 Task: Look for space in Puerto Padre, Cuba from 5th June, 2023 to 16th June, 2023 for 2 adults in price range Rs.7000 to Rs.15000. Place can be entire place with 1  bedroom having 1 bed and 1 bathroom. Property type can be house, flat, guest house, hotel. Booking option can be shelf check-in. Required host language is .
Action: Mouse moved to (502, 106)
Screenshot: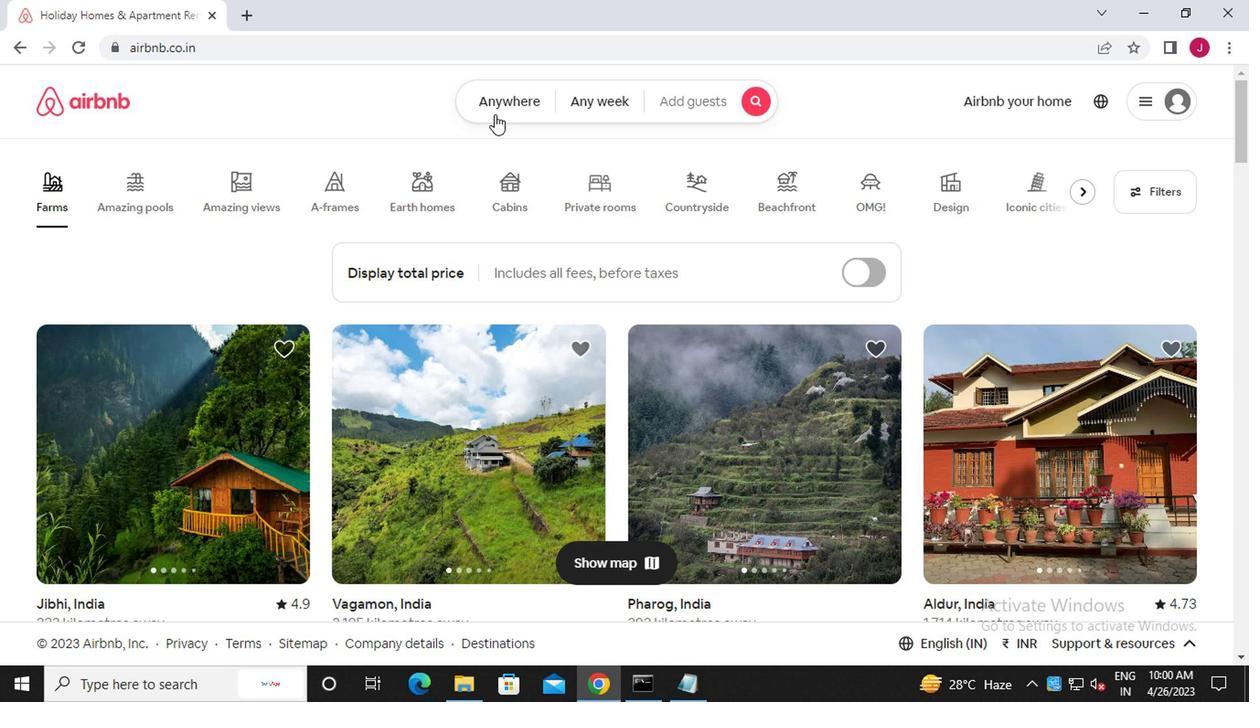 
Action: Mouse pressed left at (502, 106)
Screenshot: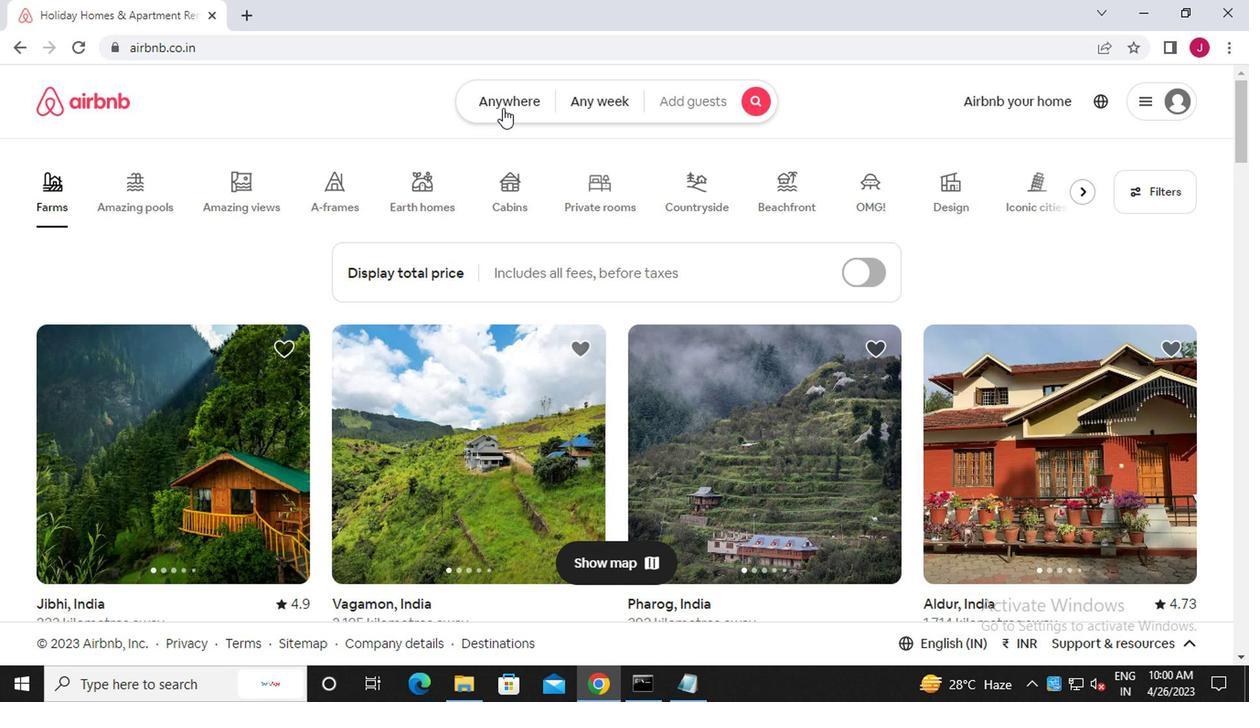 
Action: Mouse moved to (280, 178)
Screenshot: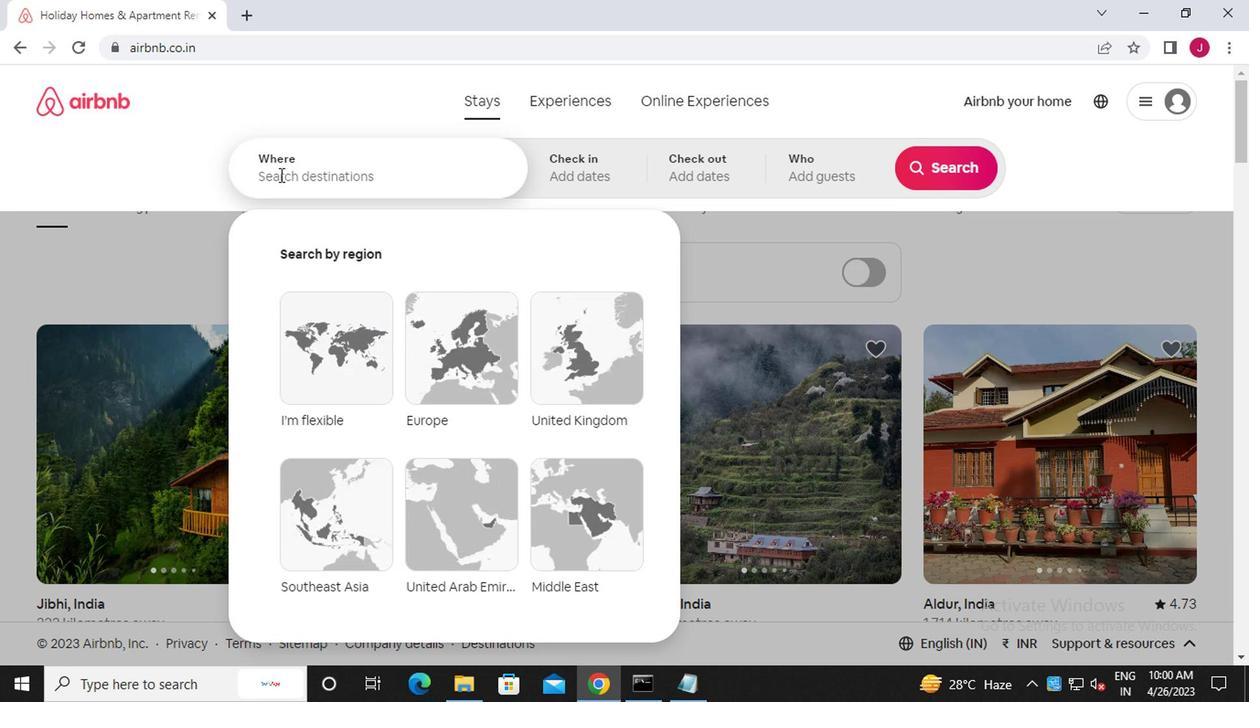 
Action: Mouse pressed left at (280, 178)
Screenshot: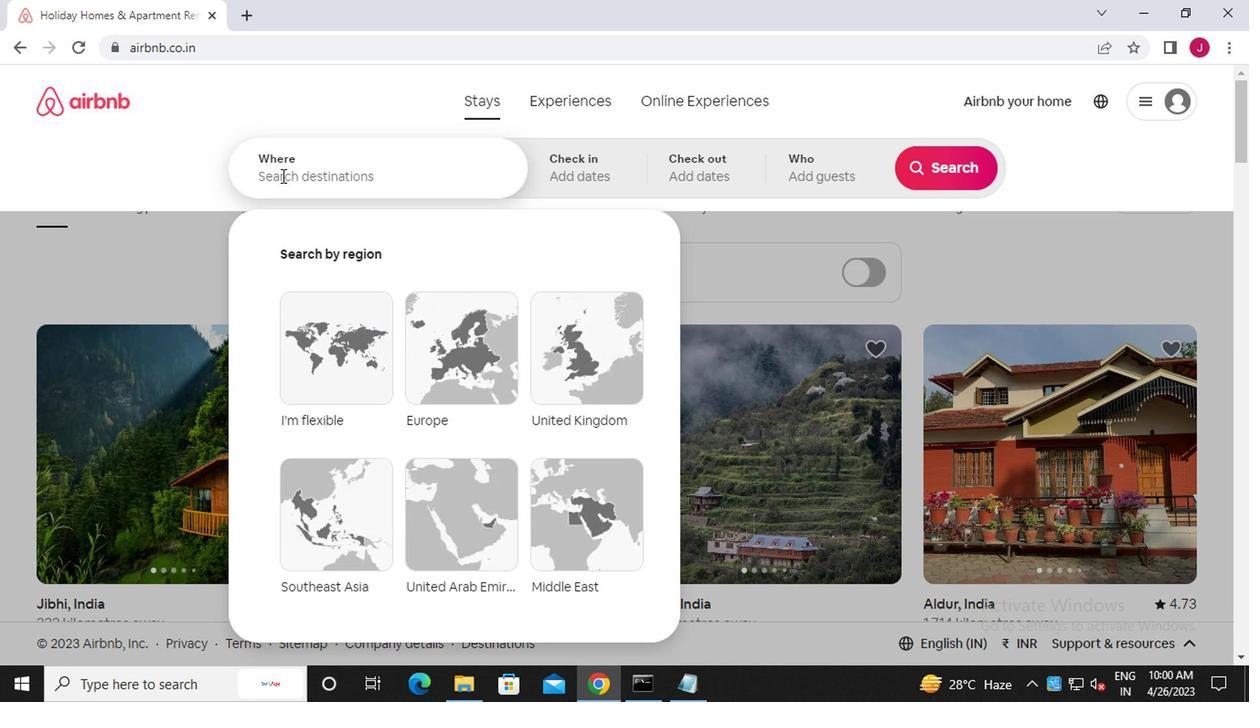 
Action: Key pressed p<Key.caps_lock>uerto<Key.space><Key.caps_lock>p<Key.caps_lock>adre,<Key.caps_lock>c<Key.caps_lock>uba
Screenshot: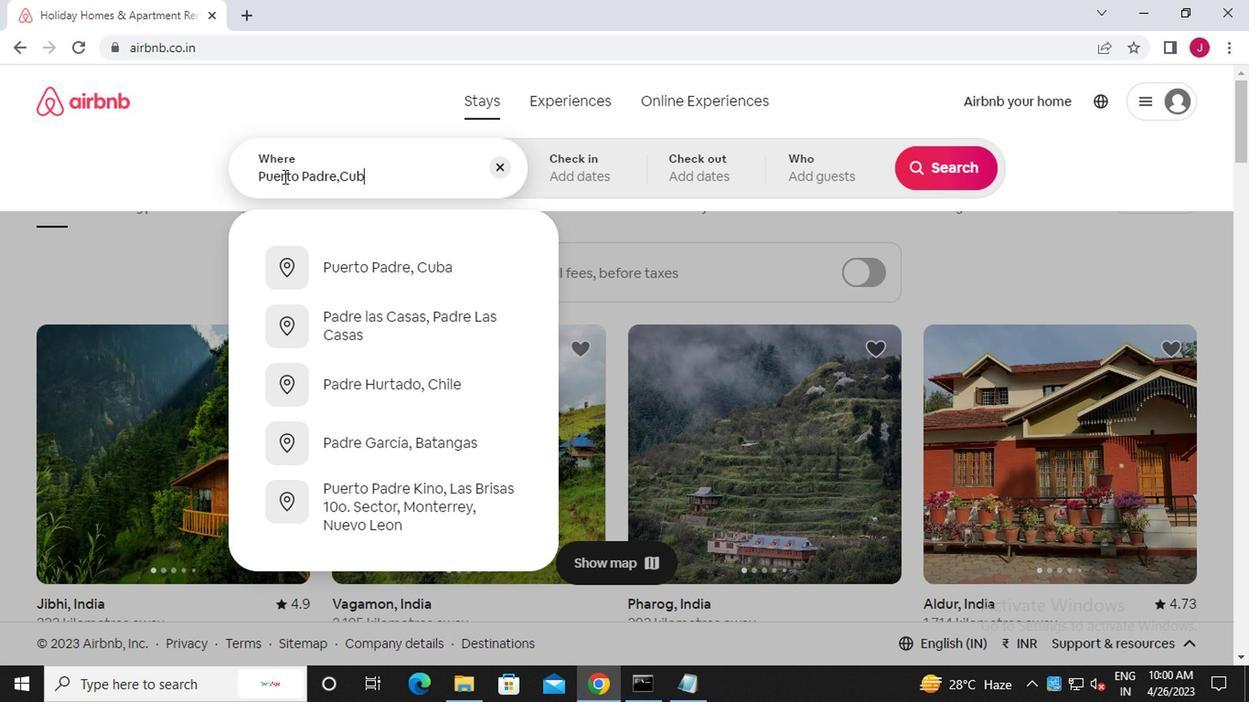 
Action: Mouse moved to (400, 268)
Screenshot: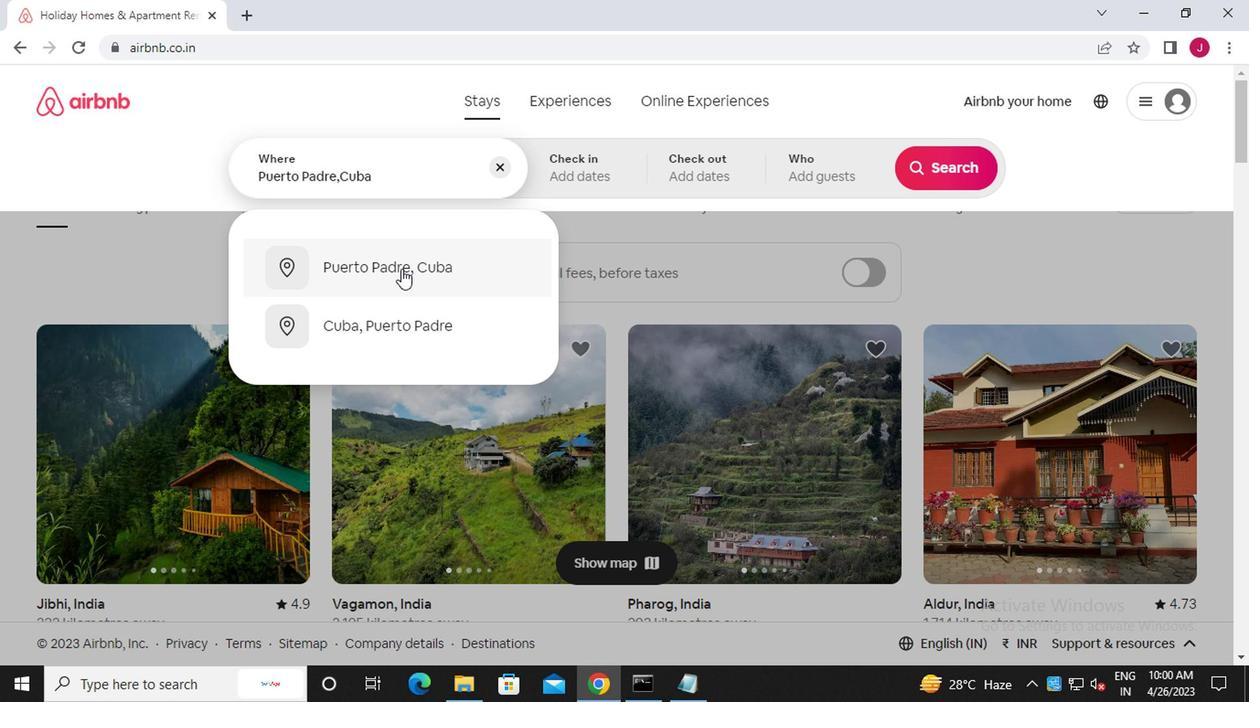 
Action: Mouse pressed left at (400, 268)
Screenshot: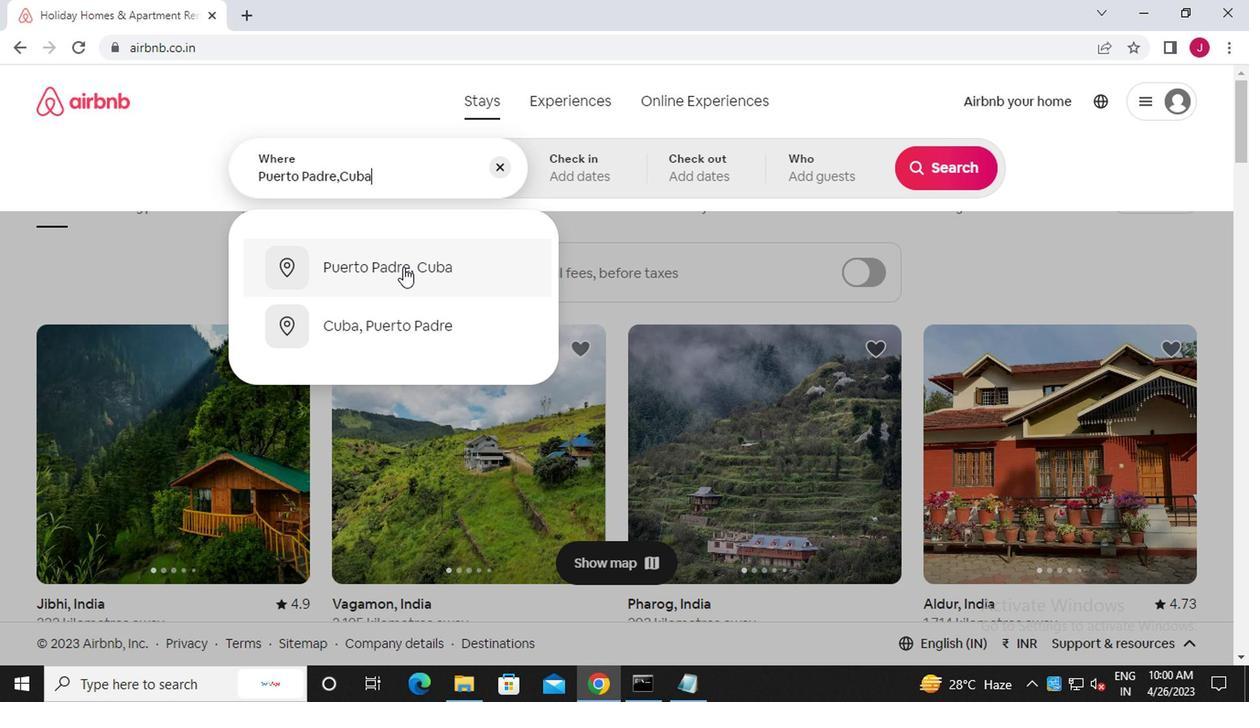 
Action: Mouse moved to (936, 317)
Screenshot: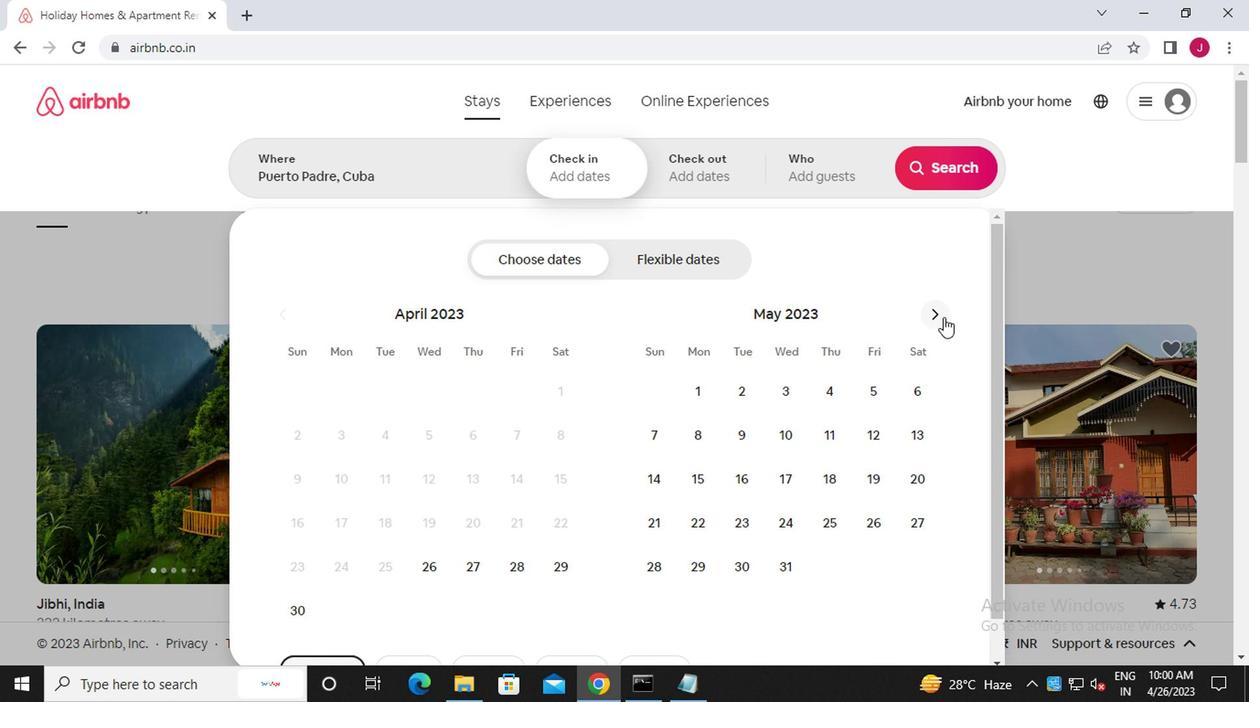 
Action: Mouse pressed left at (936, 317)
Screenshot: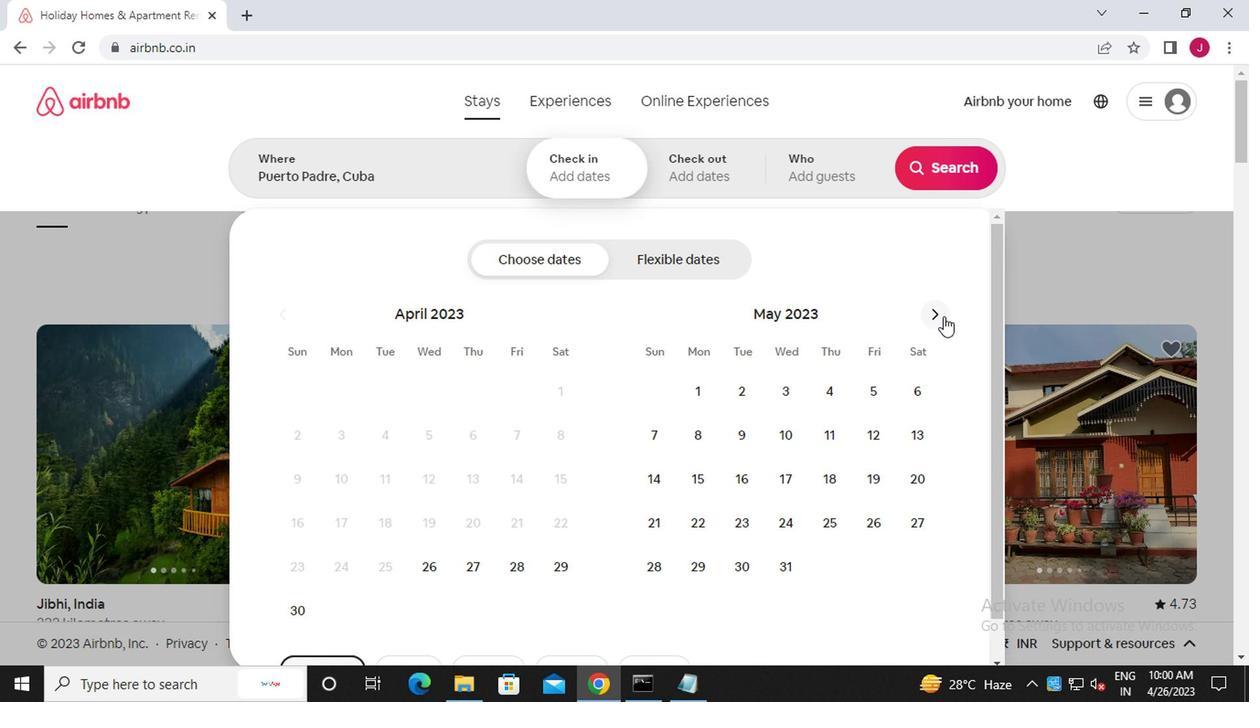 
Action: Mouse moved to (700, 437)
Screenshot: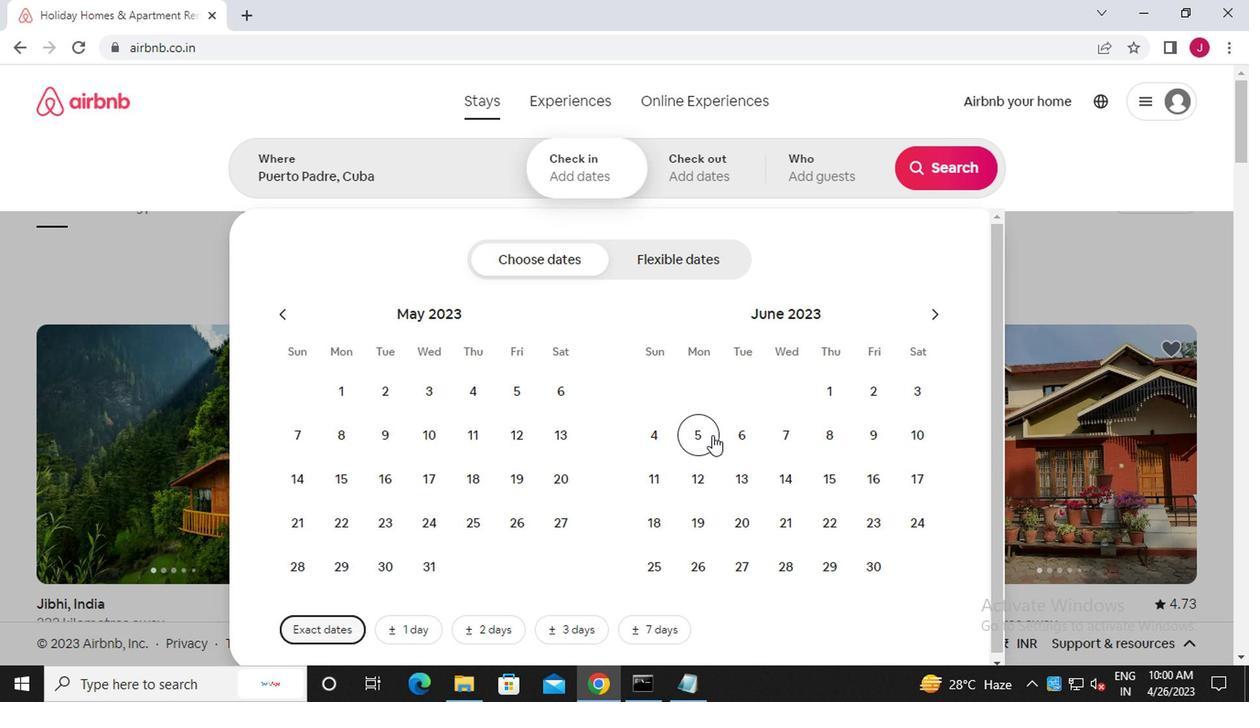 
Action: Mouse pressed left at (700, 437)
Screenshot: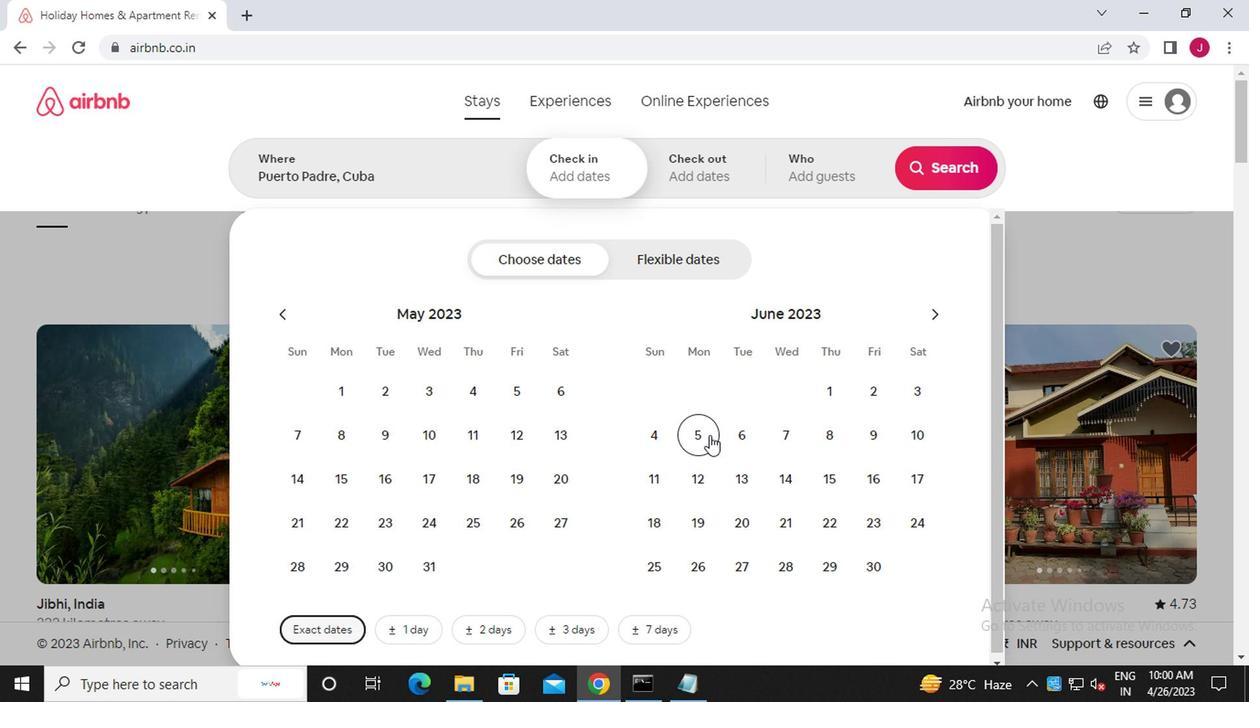 
Action: Mouse moved to (879, 473)
Screenshot: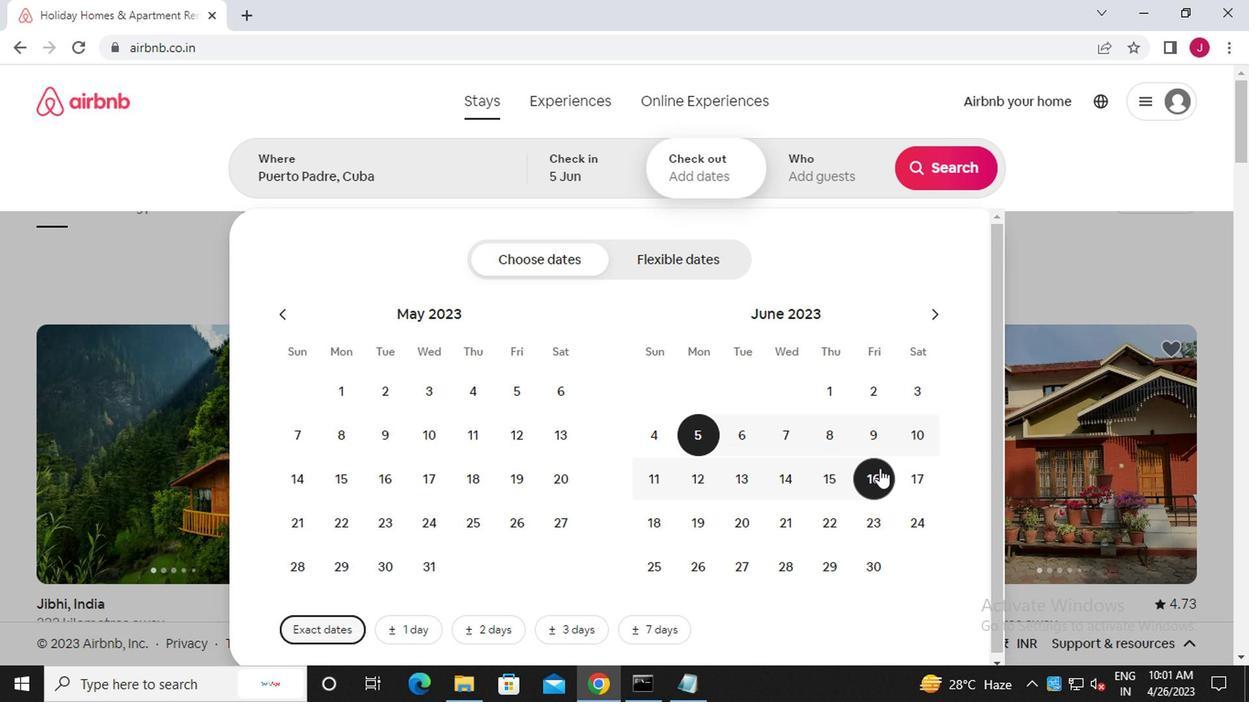 
Action: Mouse pressed left at (879, 473)
Screenshot: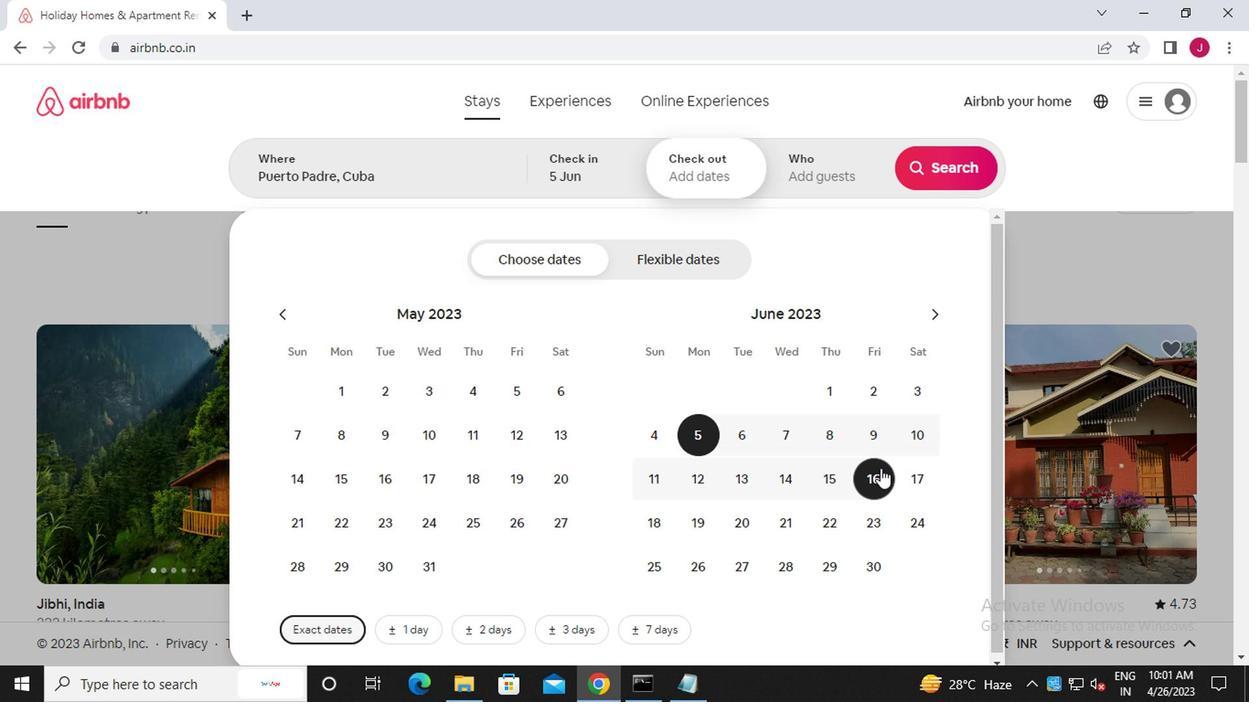 
Action: Mouse moved to (827, 169)
Screenshot: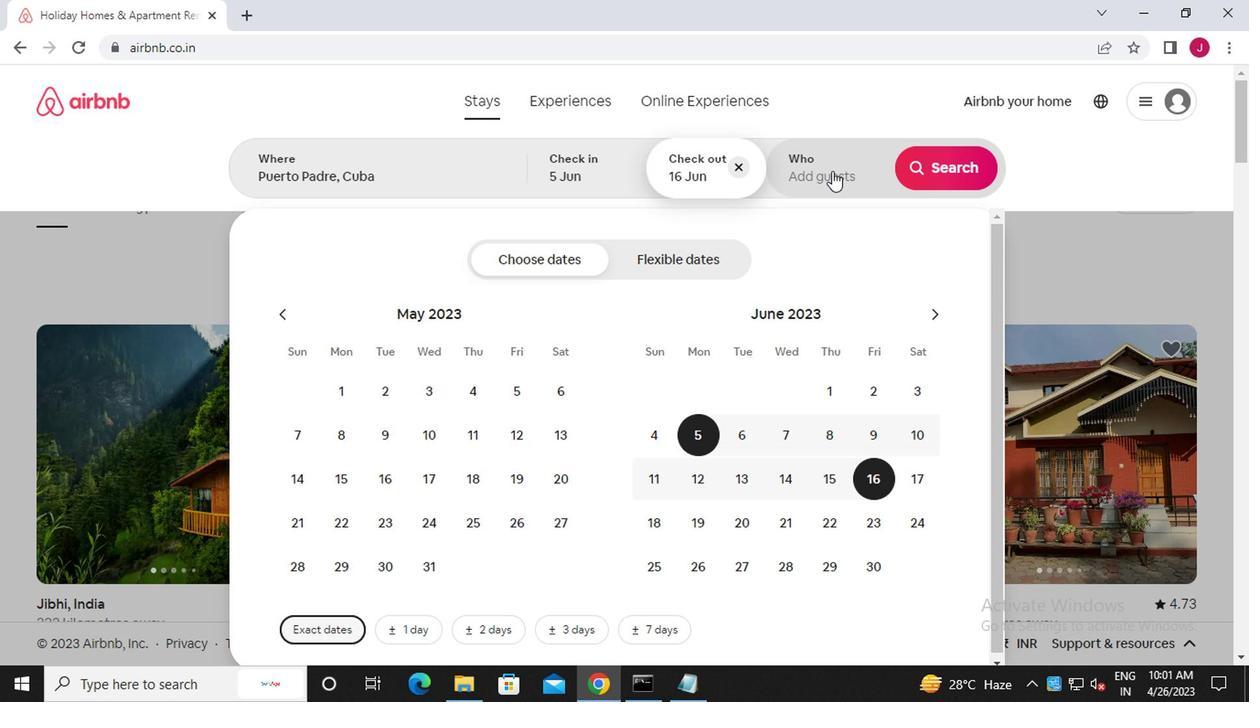 
Action: Mouse pressed left at (827, 169)
Screenshot: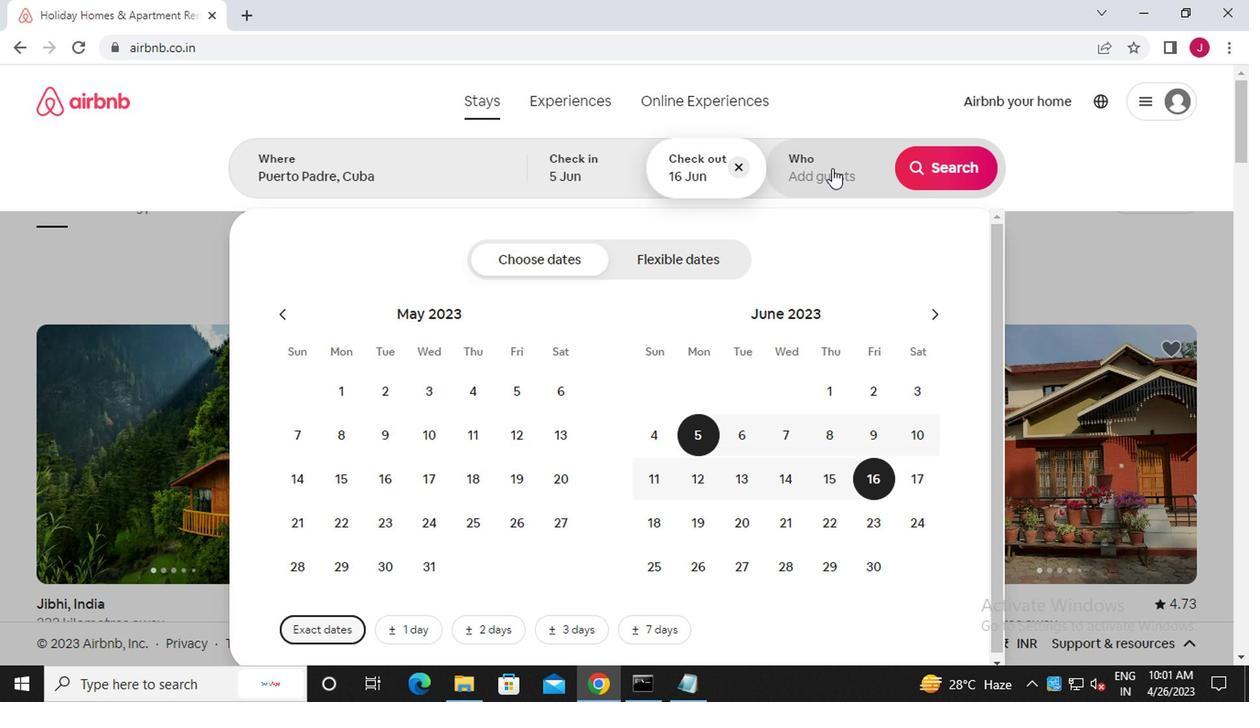 
Action: Mouse moved to (947, 268)
Screenshot: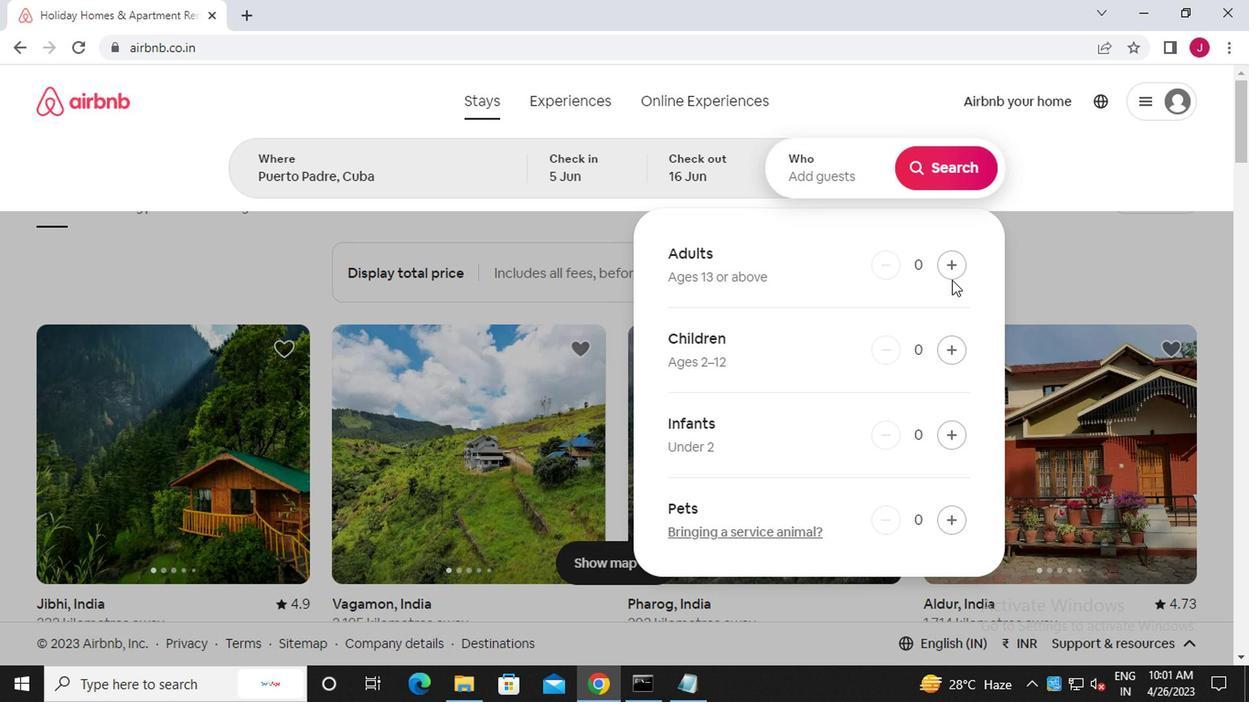 
Action: Mouse pressed left at (947, 268)
Screenshot: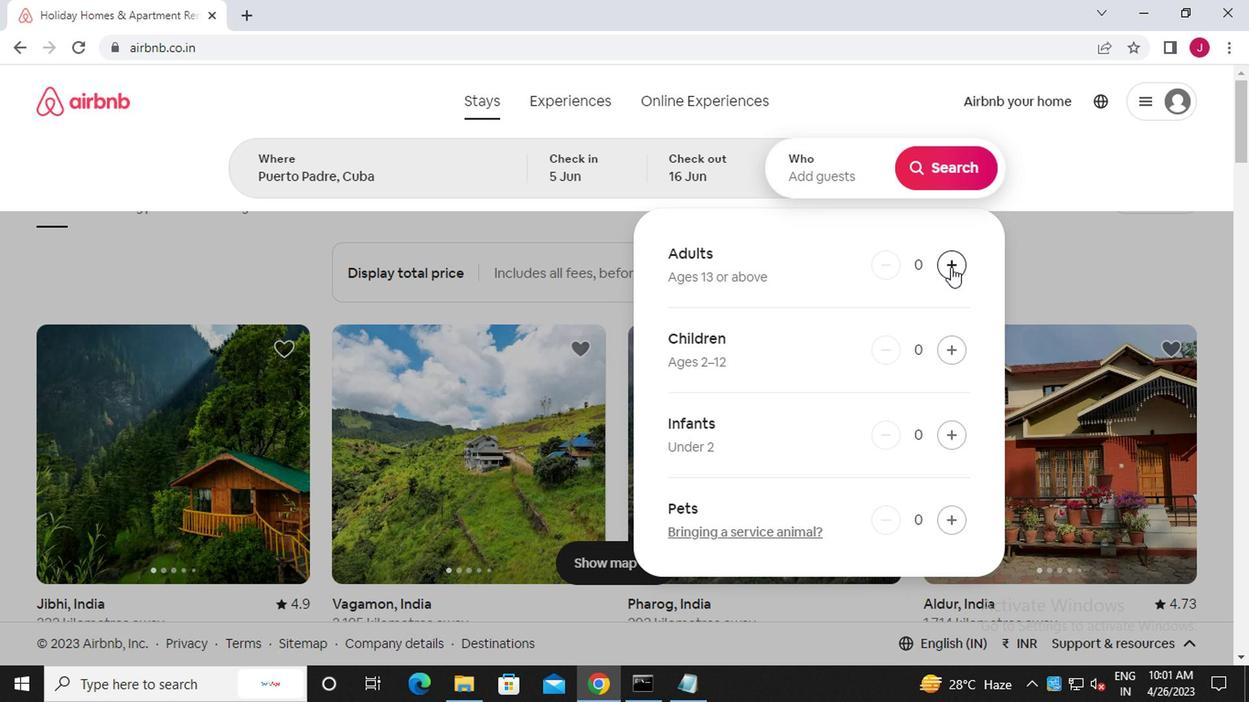 
Action: Mouse pressed left at (947, 268)
Screenshot: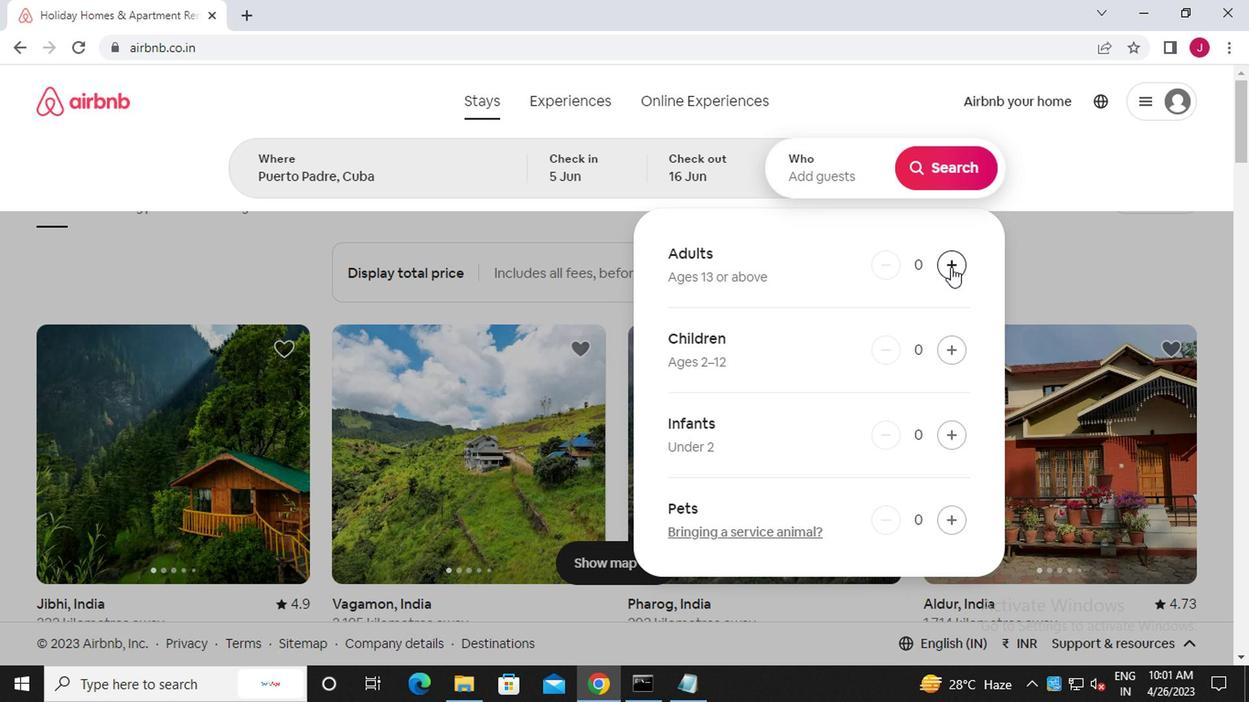 
Action: Mouse moved to (945, 169)
Screenshot: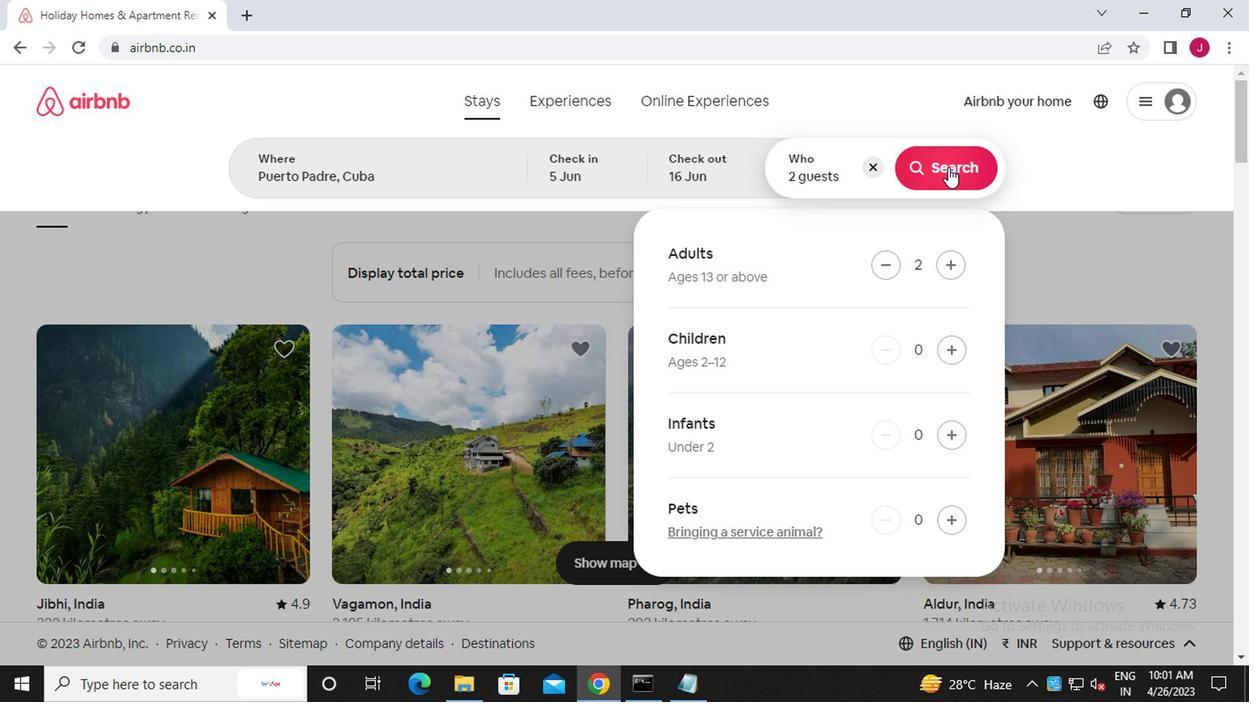 
Action: Mouse pressed left at (945, 169)
Screenshot: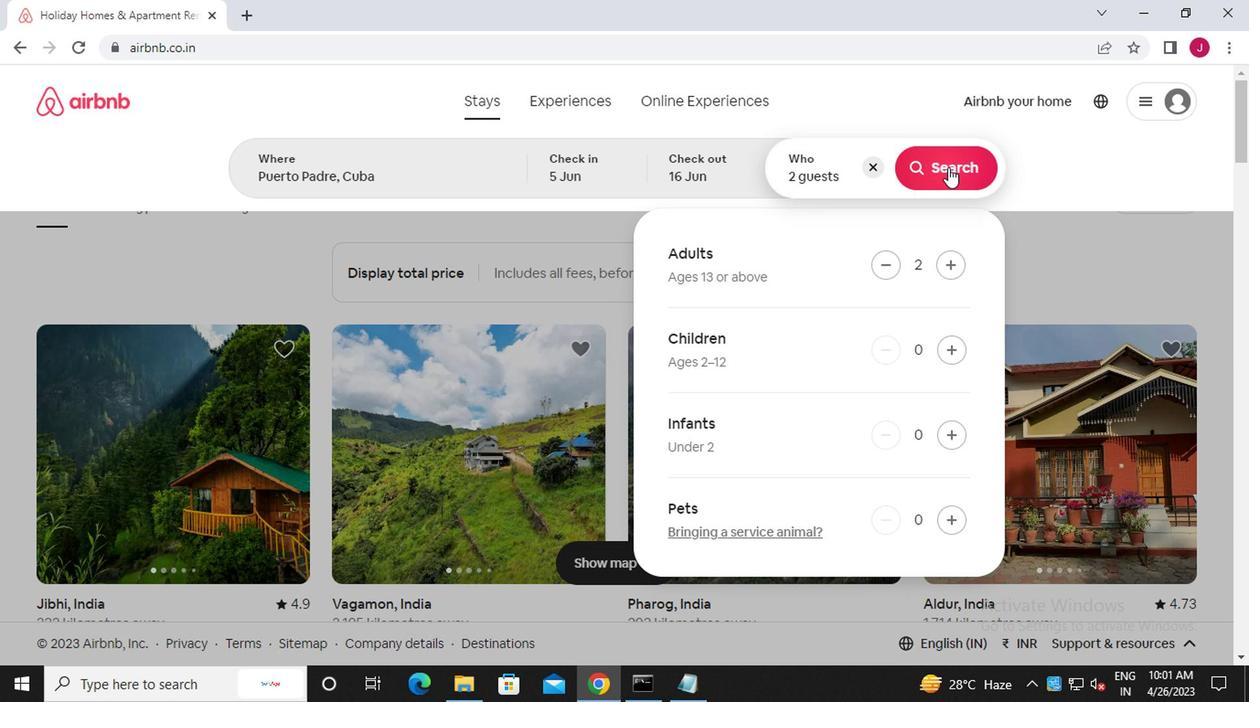 
Action: Mouse moved to (1176, 180)
Screenshot: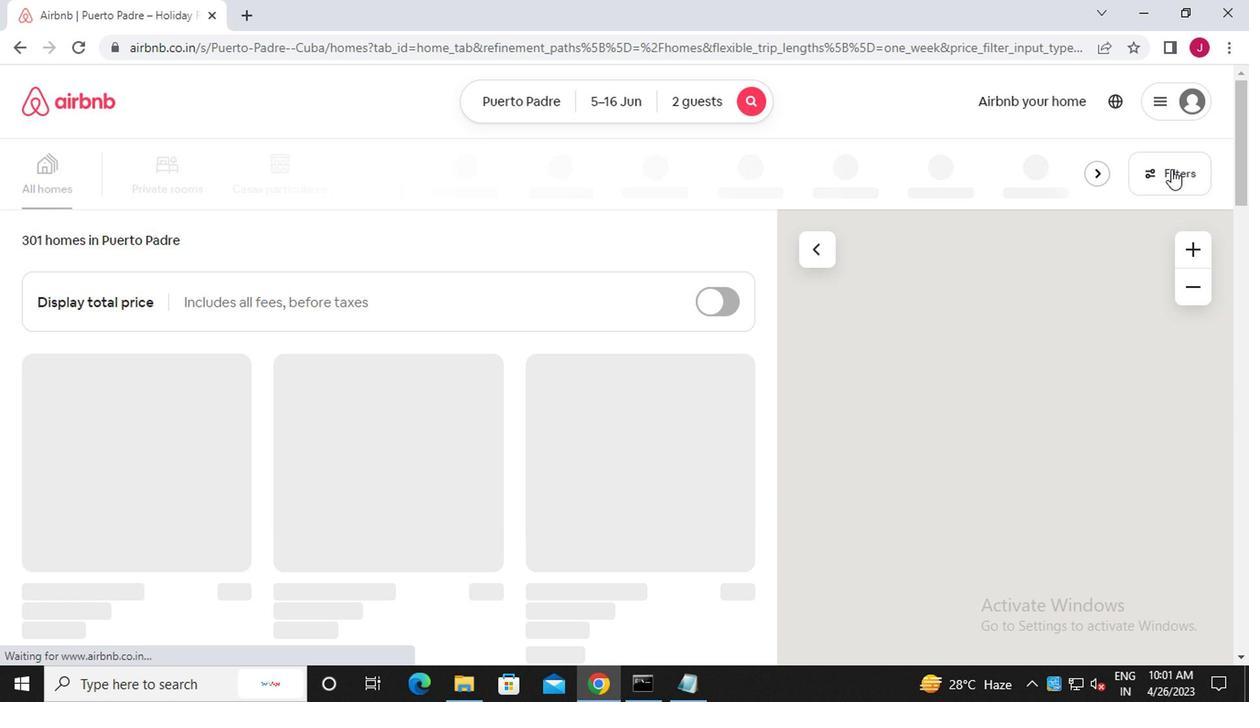 
Action: Mouse pressed left at (1176, 180)
Screenshot: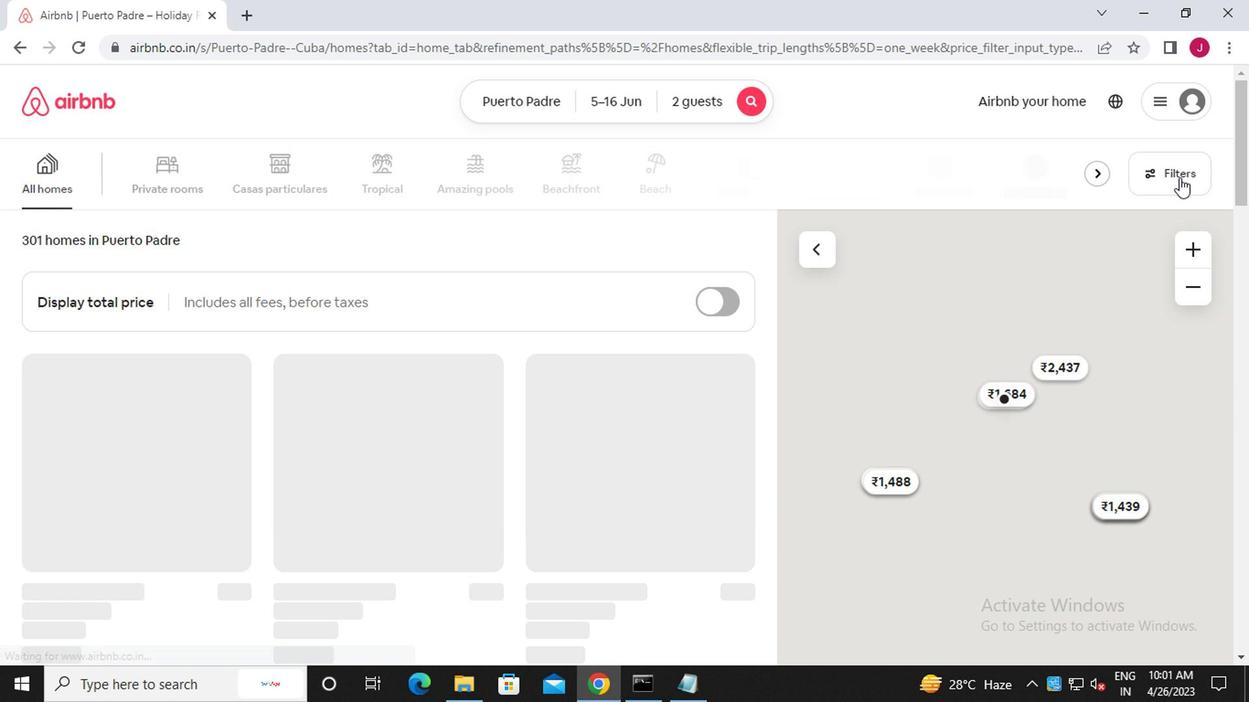 
Action: Mouse moved to (394, 407)
Screenshot: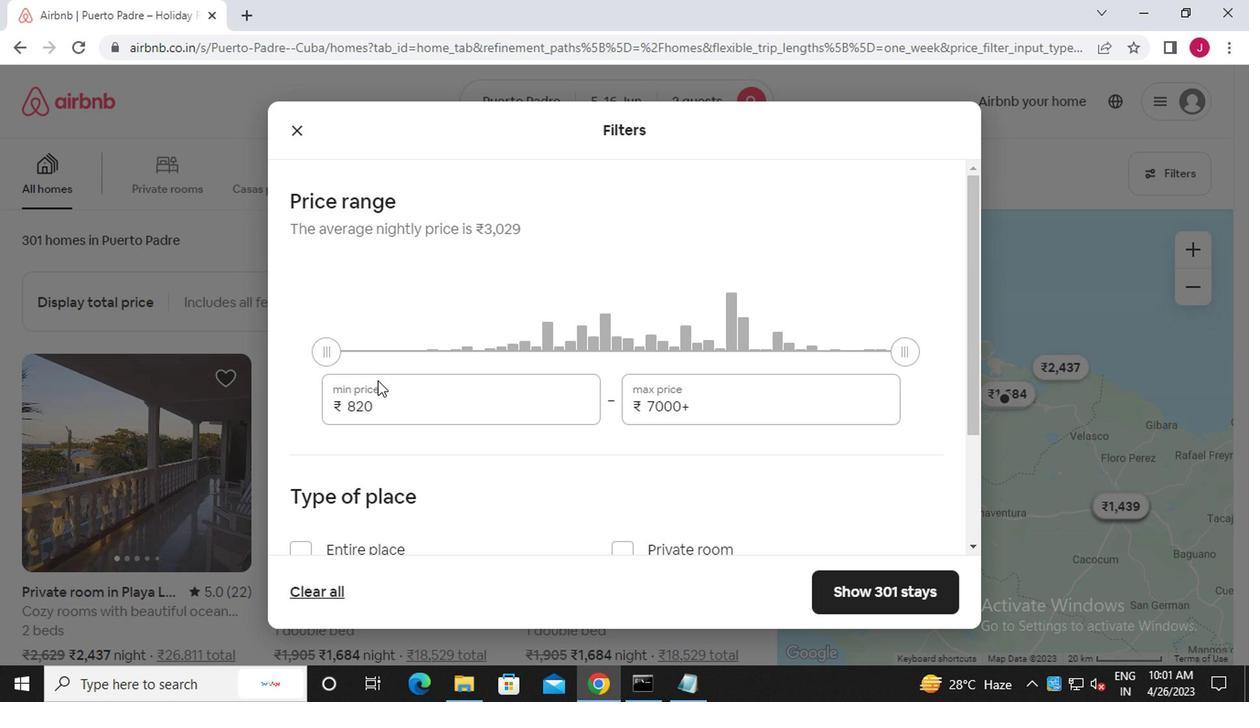 
Action: Mouse pressed left at (394, 407)
Screenshot: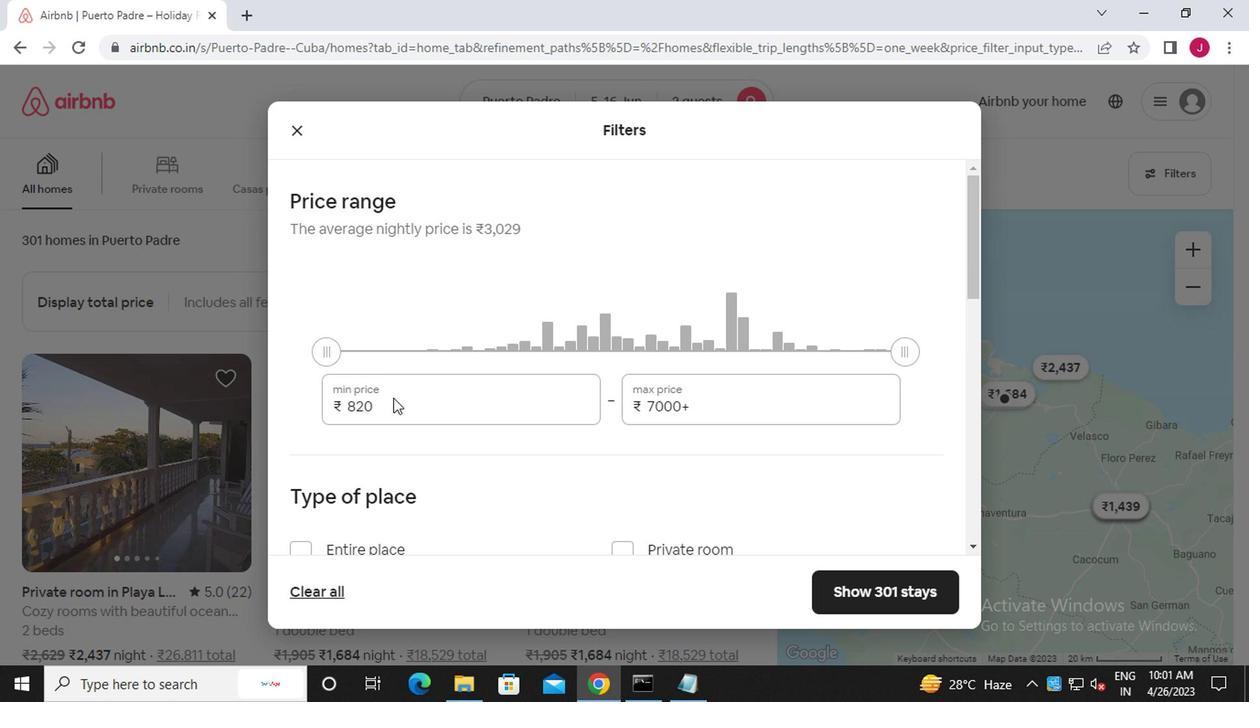 
Action: Mouse moved to (393, 407)
Screenshot: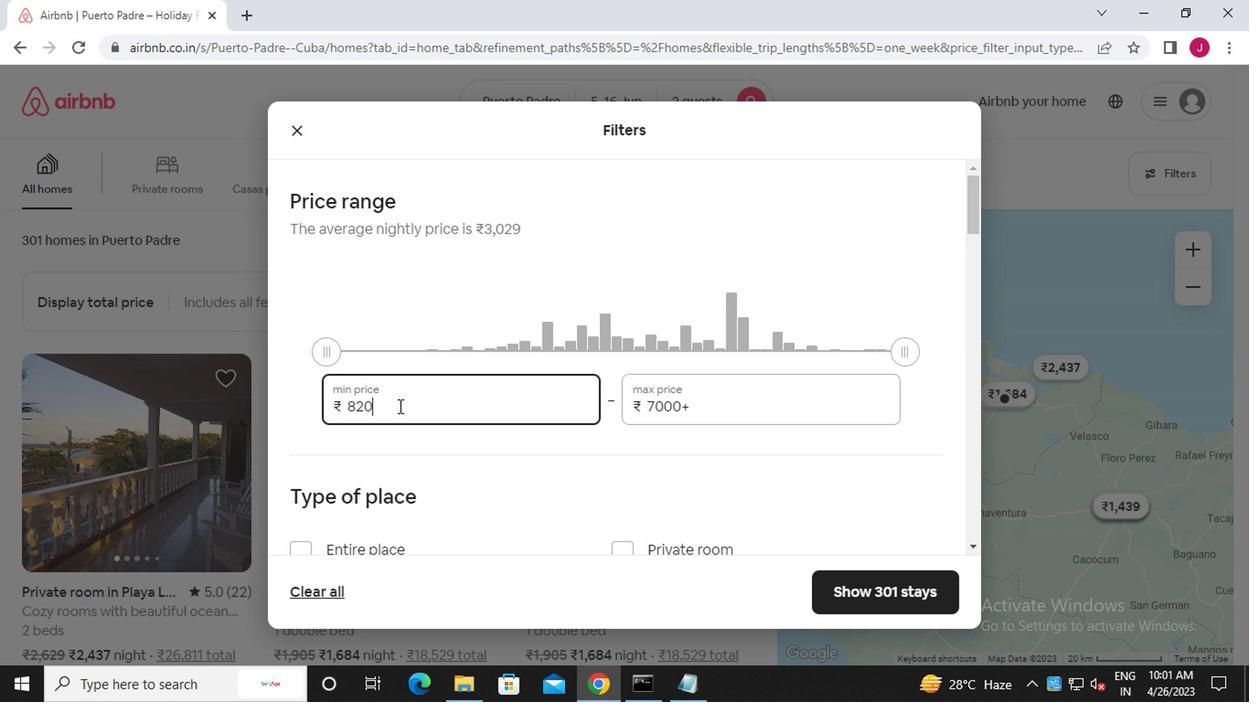 
Action: Key pressed <Key.backspace><Key.backspace><Key.backspace><<103>><<96>><<96>><<96>>
Screenshot: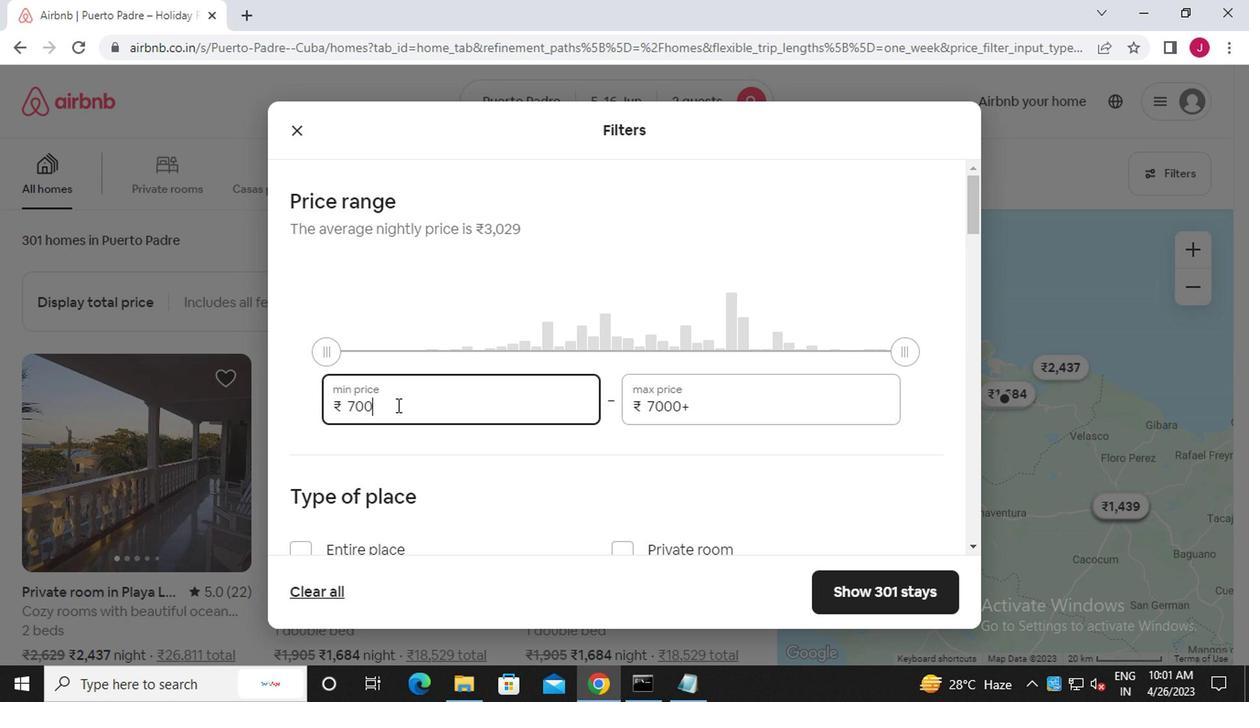 
Action: Mouse moved to (698, 402)
Screenshot: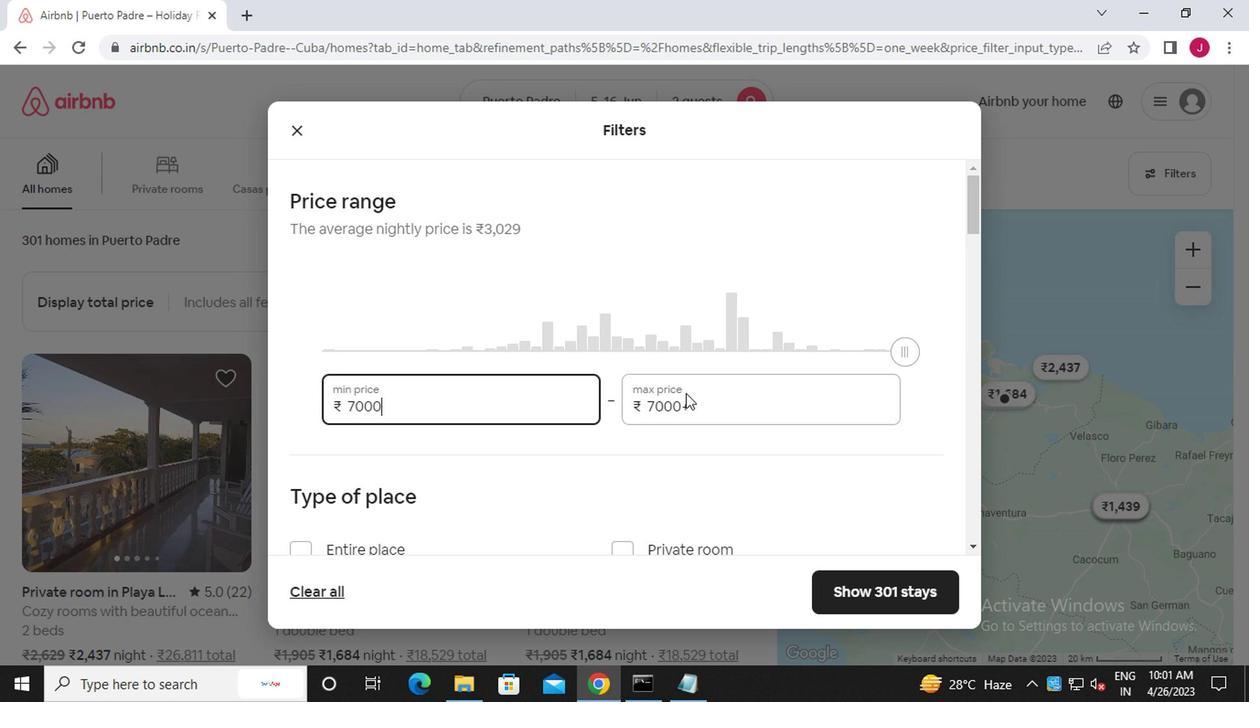 
Action: Mouse pressed left at (698, 402)
Screenshot: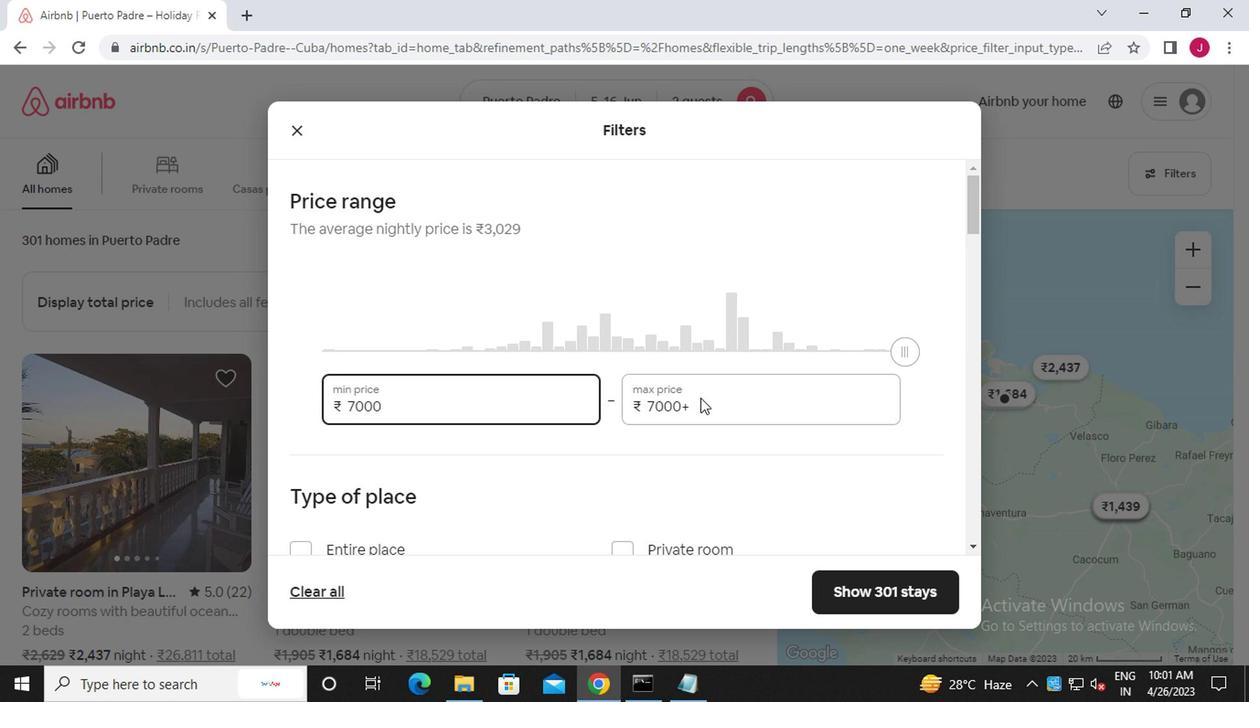 
Action: Mouse moved to (700, 403)
Screenshot: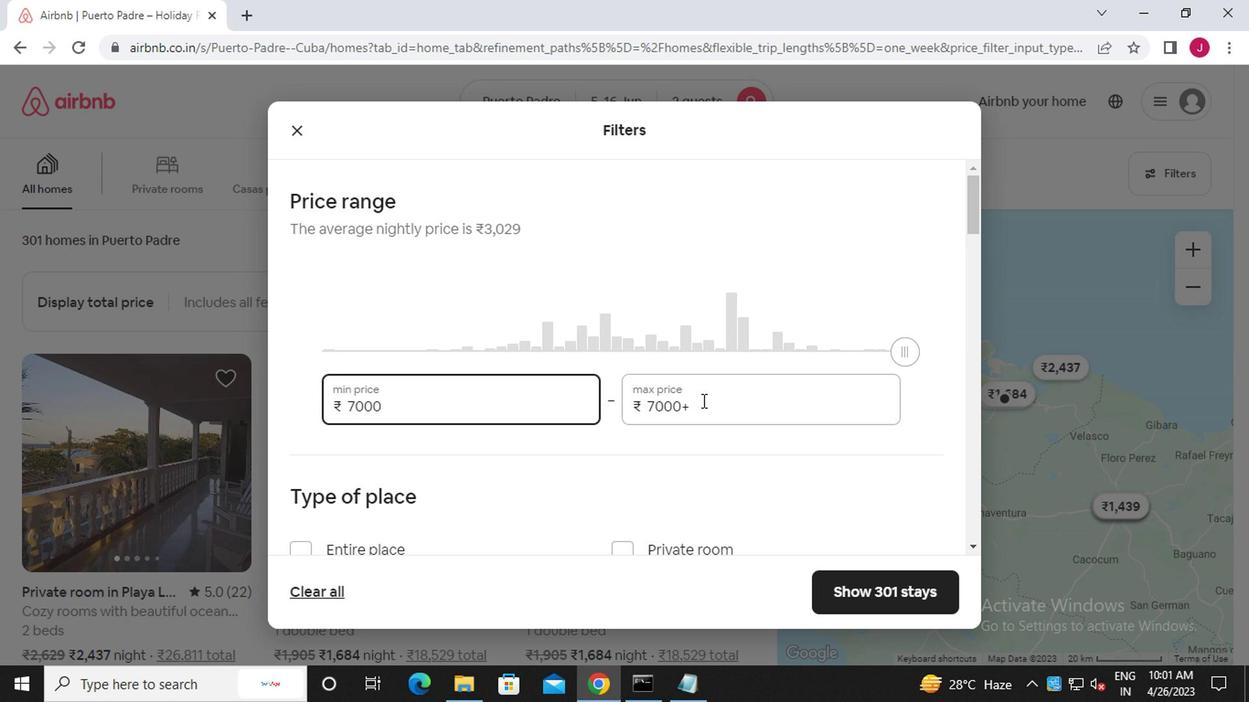 
Action: Key pressed <Key.backspace><Key.backspace><Key.backspace><Key.backspace><Key.backspace><Key.backspace><Key.backspace><Key.backspace><Key.backspace><Key.backspace><Key.backspace><<97>><<101>><<96>><<96>><<96>>
Screenshot: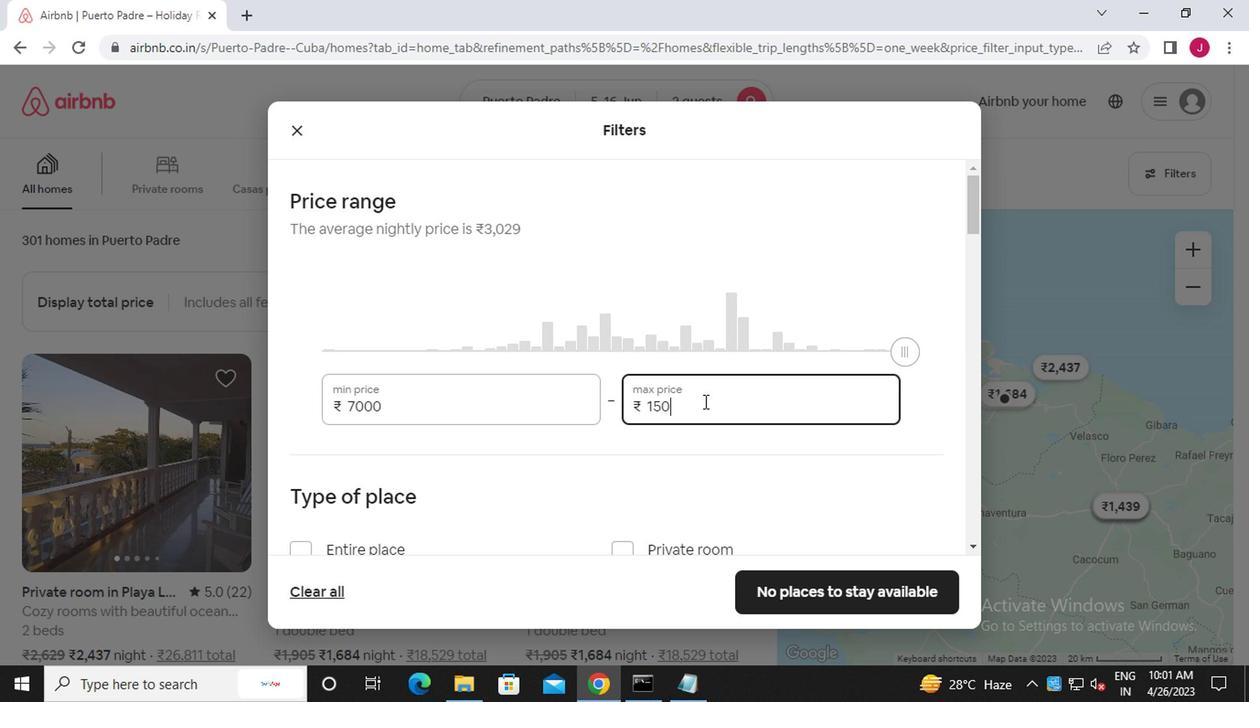 
Action: Mouse moved to (618, 384)
Screenshot: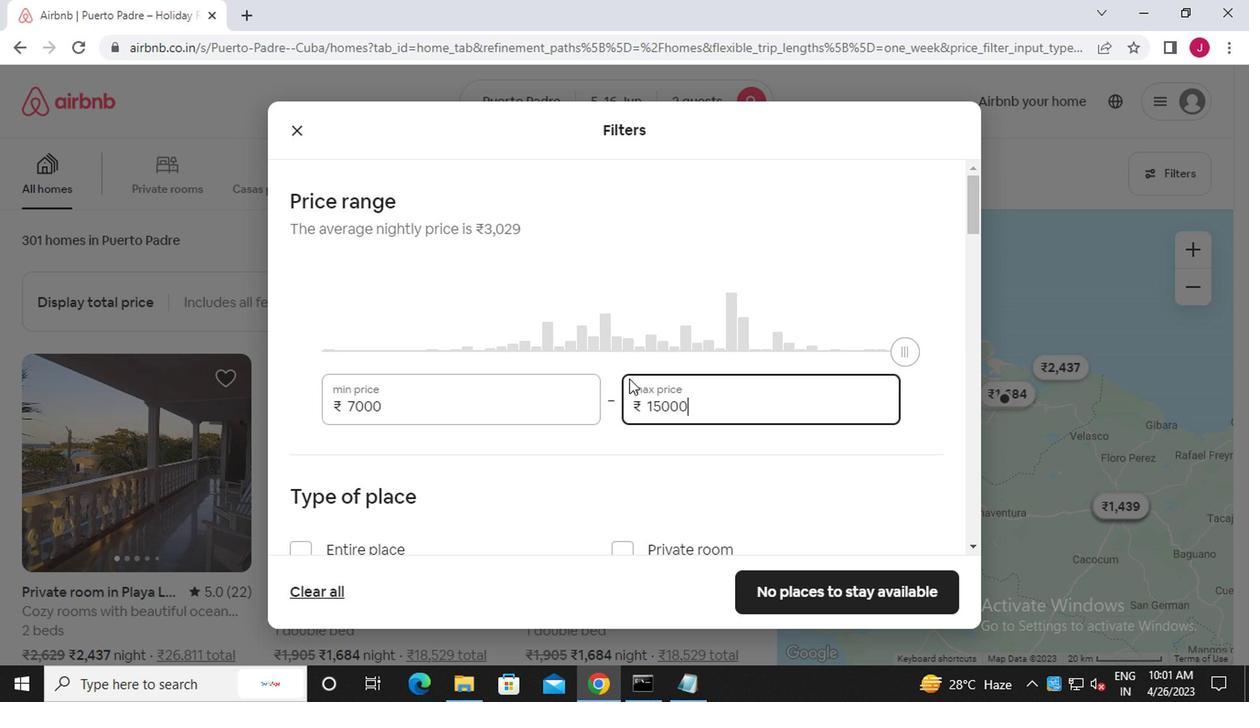 
Action: Mouse scrolled (618, 383) with delta (0, -1)
Screenshot: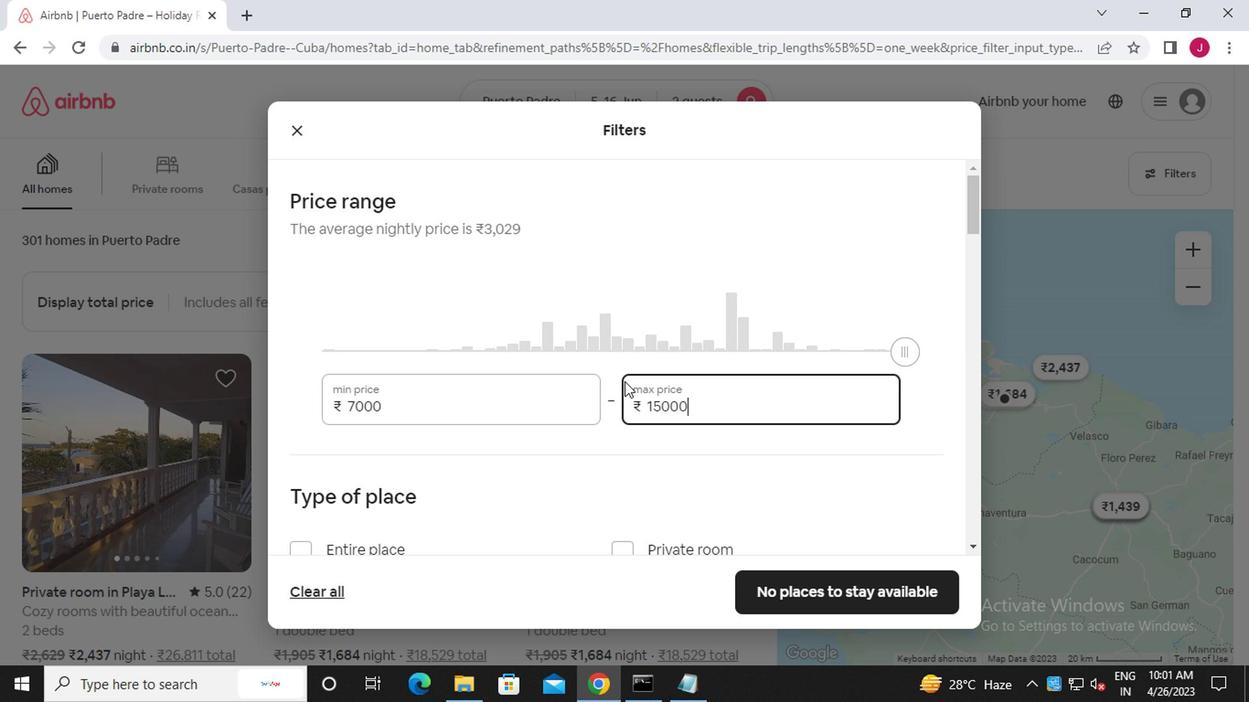 
Action: Mouse scrolled (618, 383) with delta (0, -1)
Screenshot: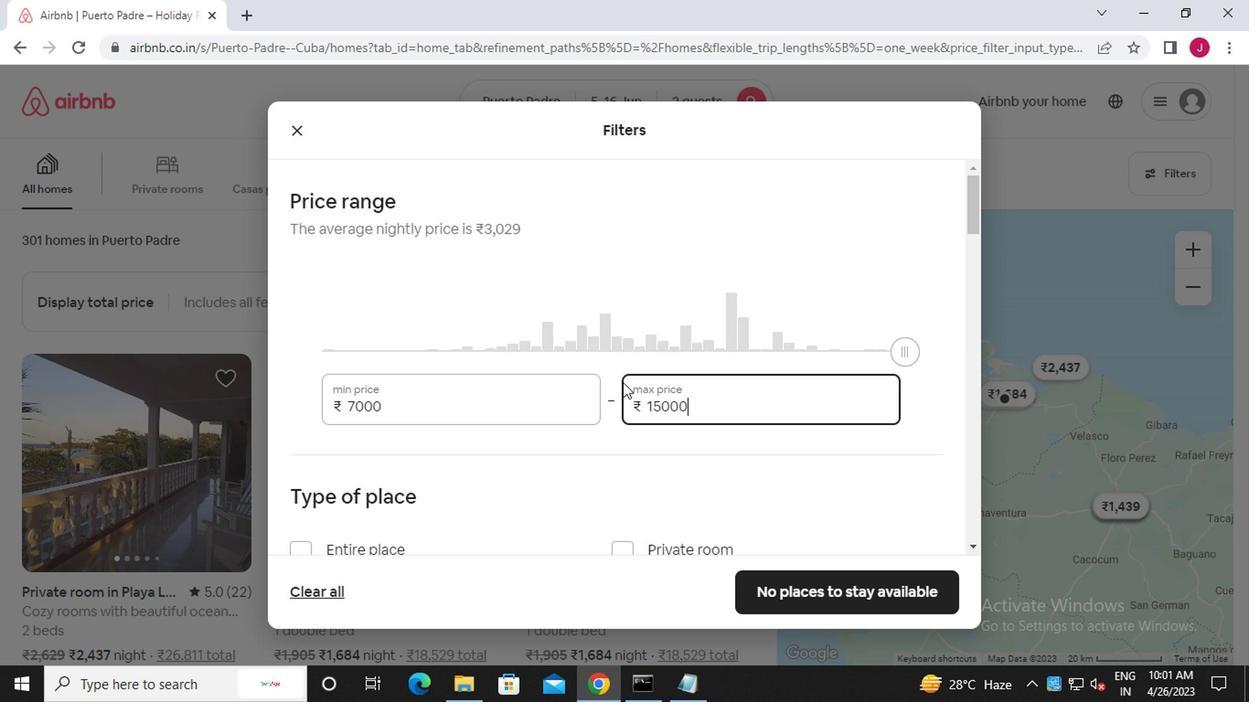 
Action: Mouse scrolled (618, 383) with delta (0, -1)
Screenshot: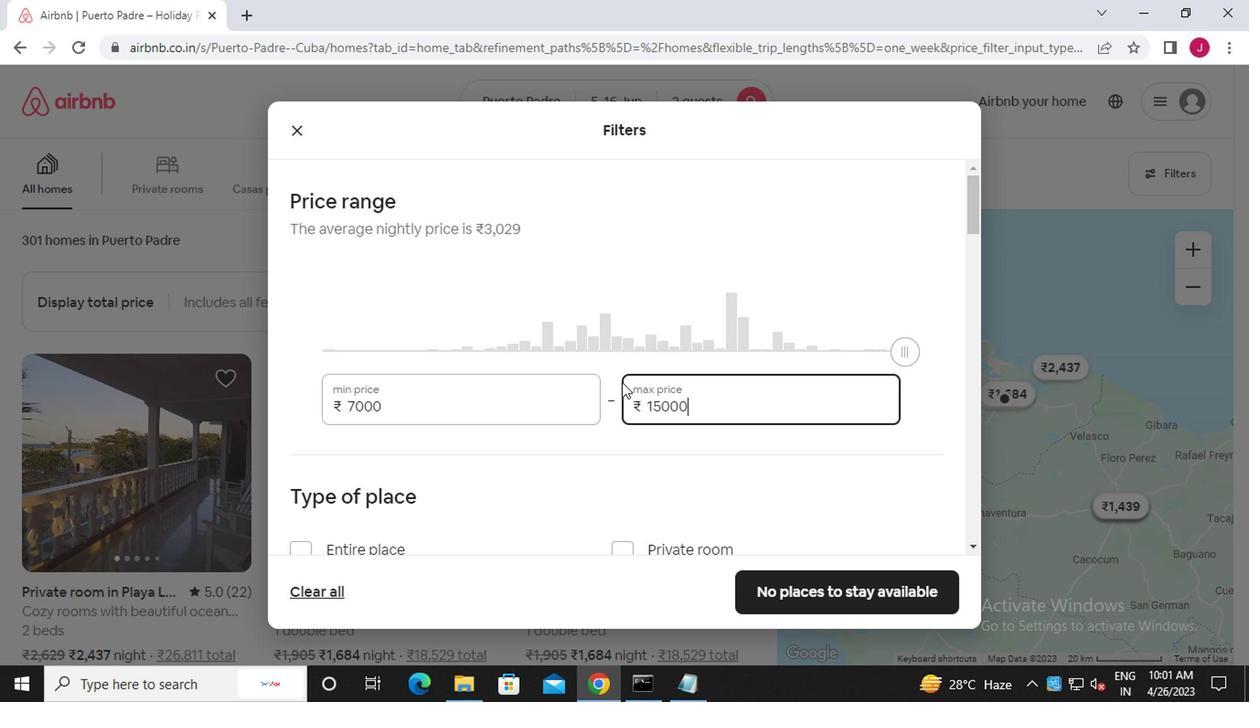 
Action: Mouse moved to (297, 279)
Screenshot: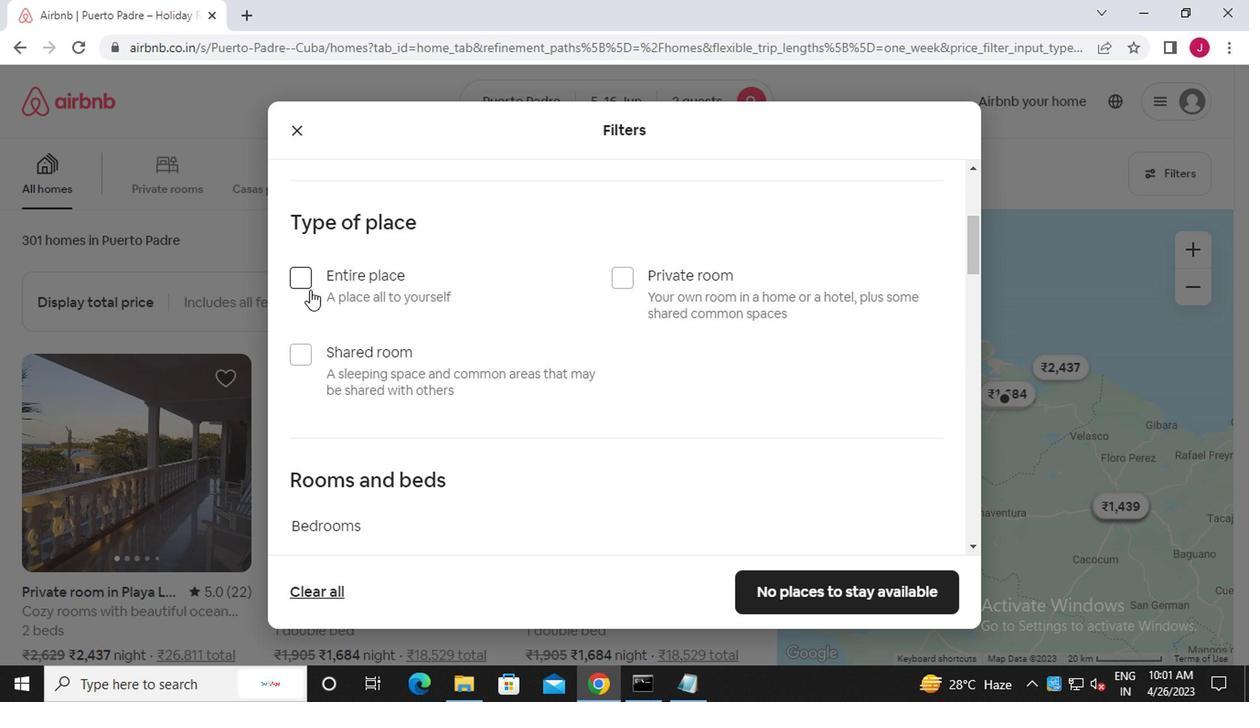 
Action: Mouse pressed left at (297, 279)
Screenshot: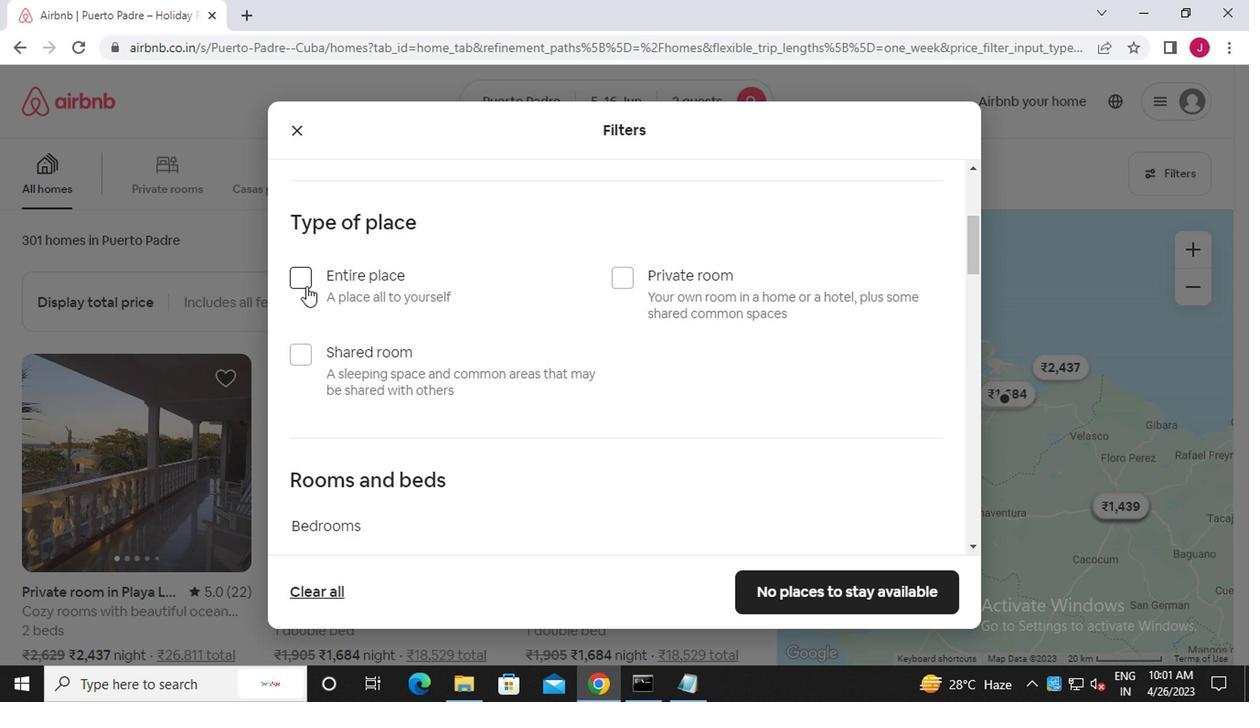 
Action: Mouse moved to (491, 405)
Screenshot: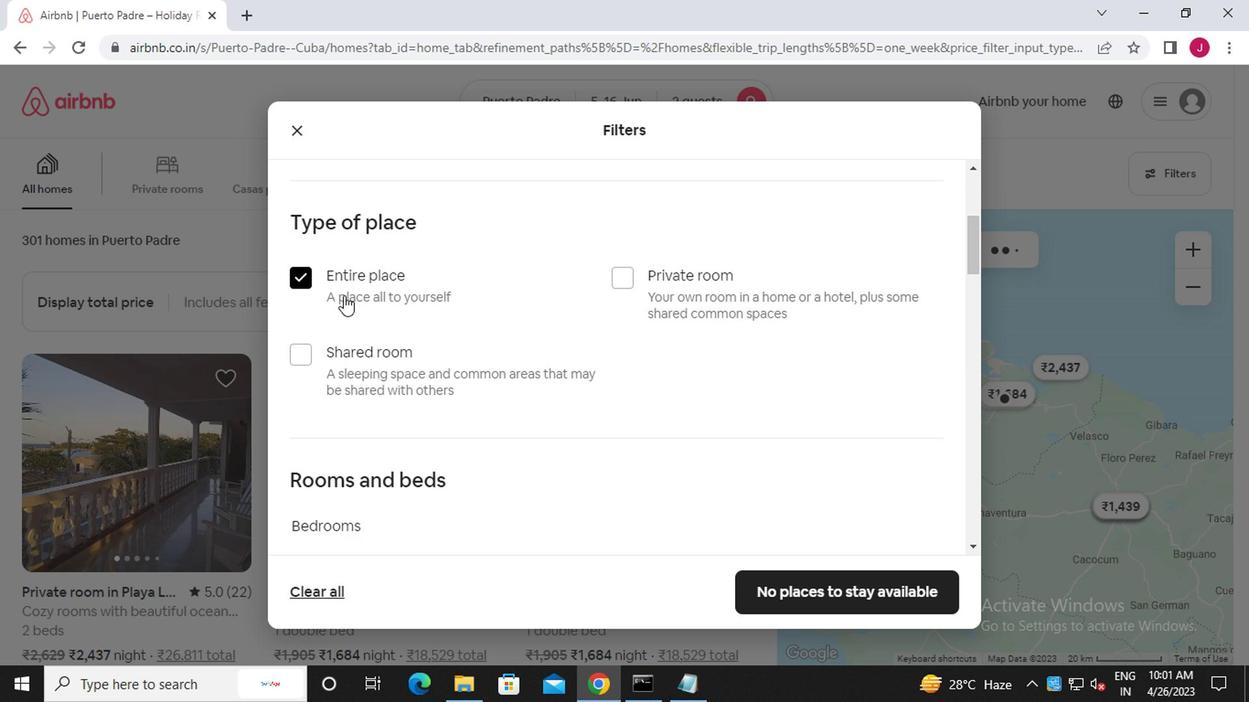 
Action: Mouse scrolled (491, 404) with delta (0, 0)
Screenshot: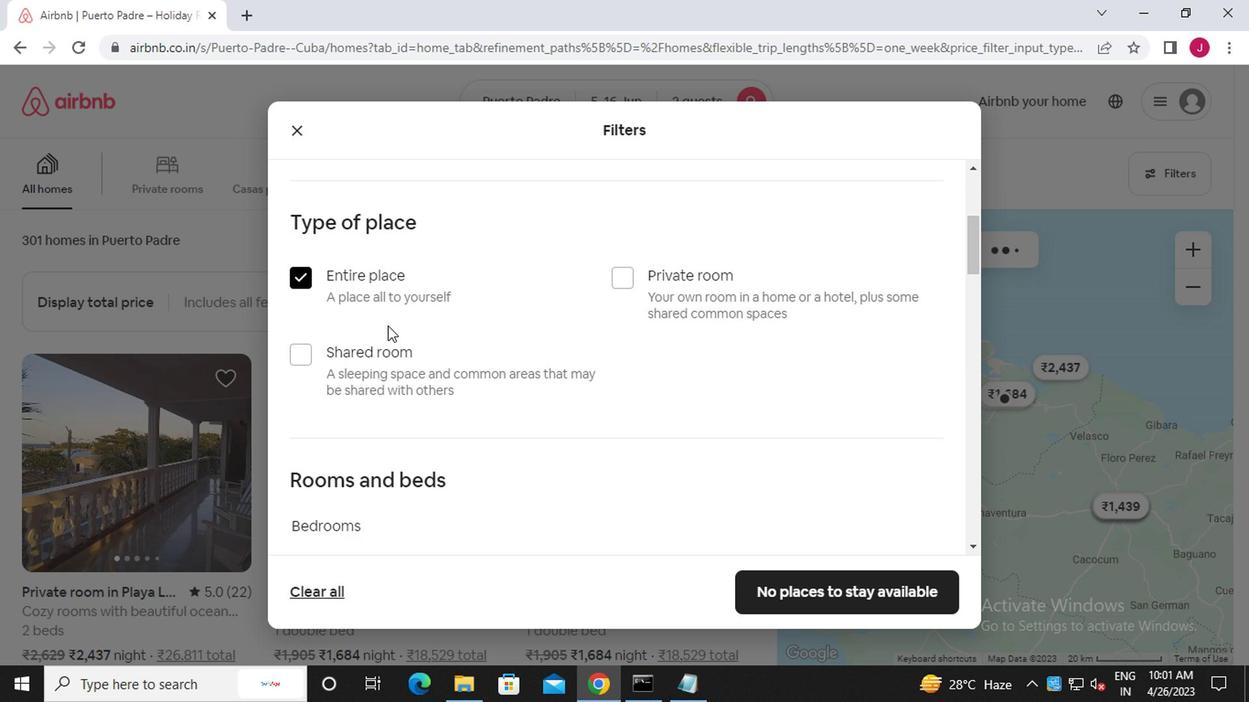 
Action: Mouse scrolled (491, 404) with delta (0, 0)
Screenshot: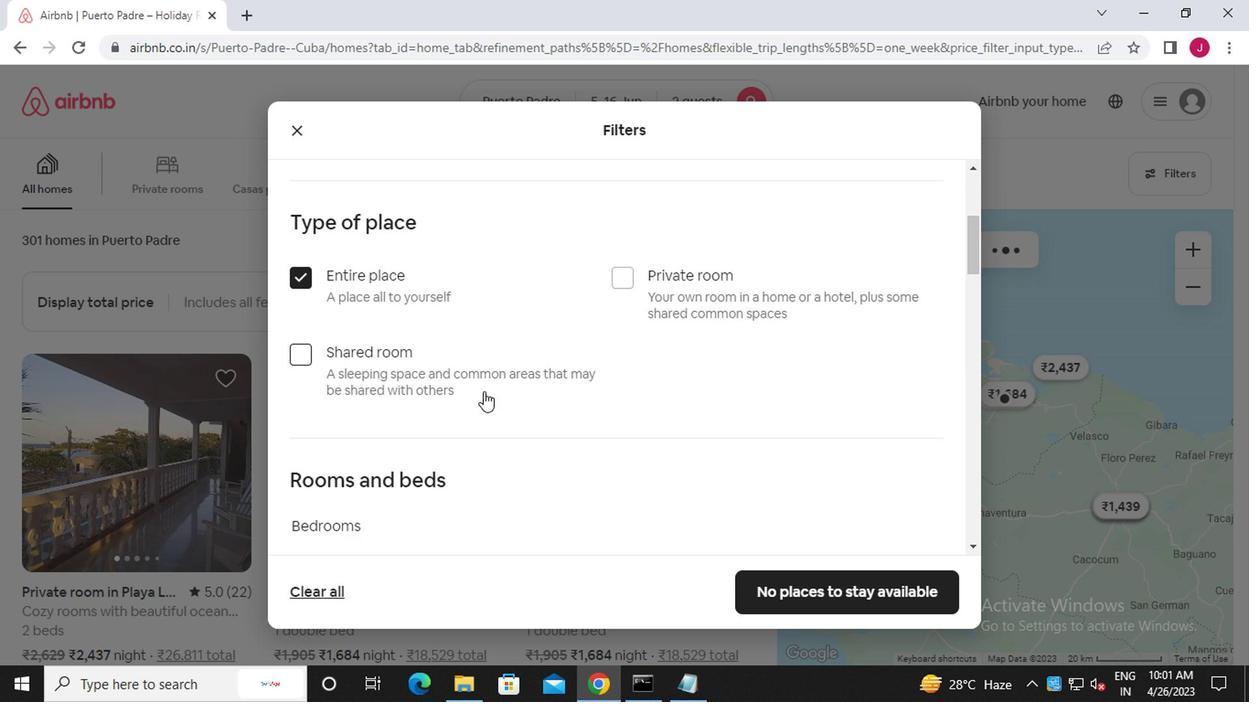 
Action: Mouse scrolled (491, 404) with delta (0, 0)
Screenshot: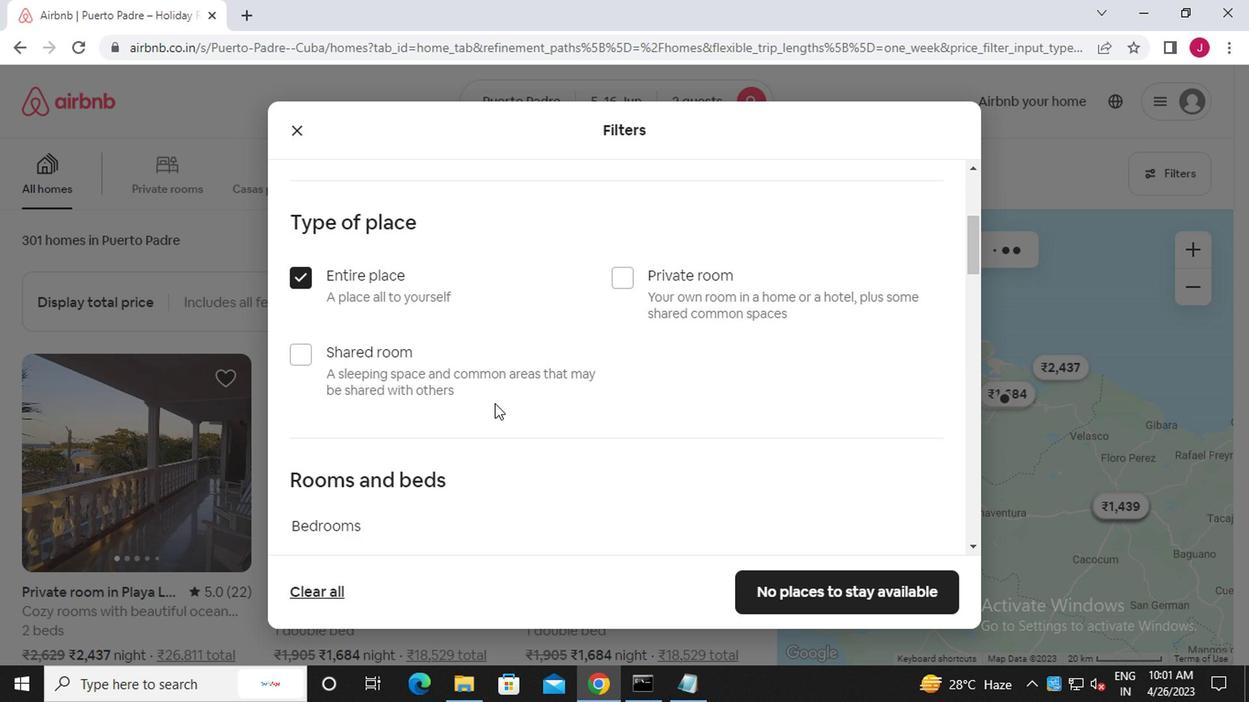 
Action: Mouse scrolled (491, 404) with delta (0, 0)
Screenshot: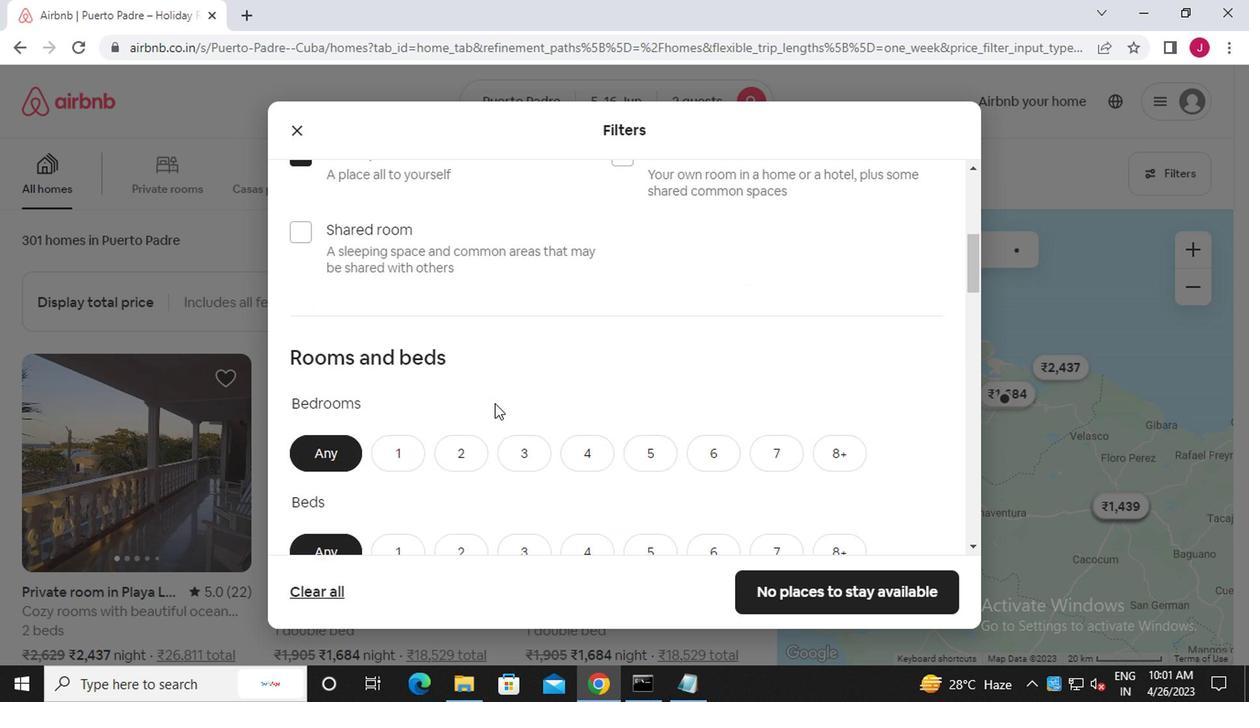 
Action: Mouse moved to (389, 214)
Screenshot: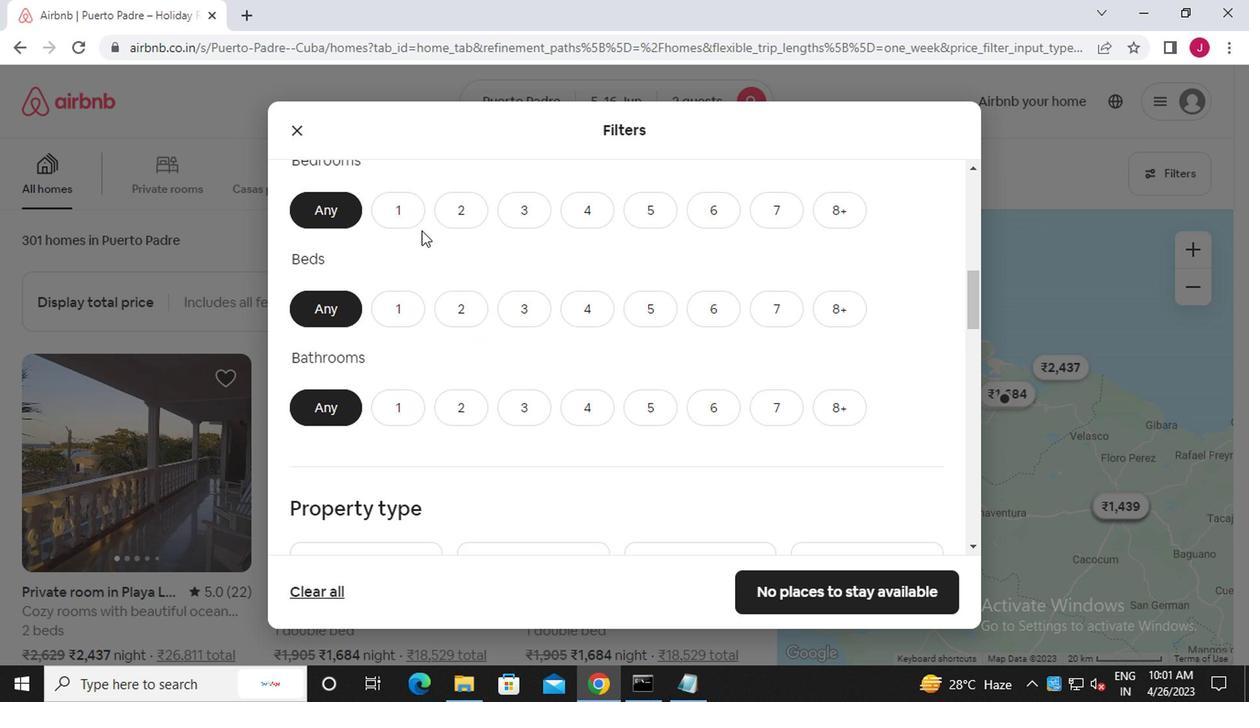 
Action: Mouse pressed left at (389, 214)
Screenshot: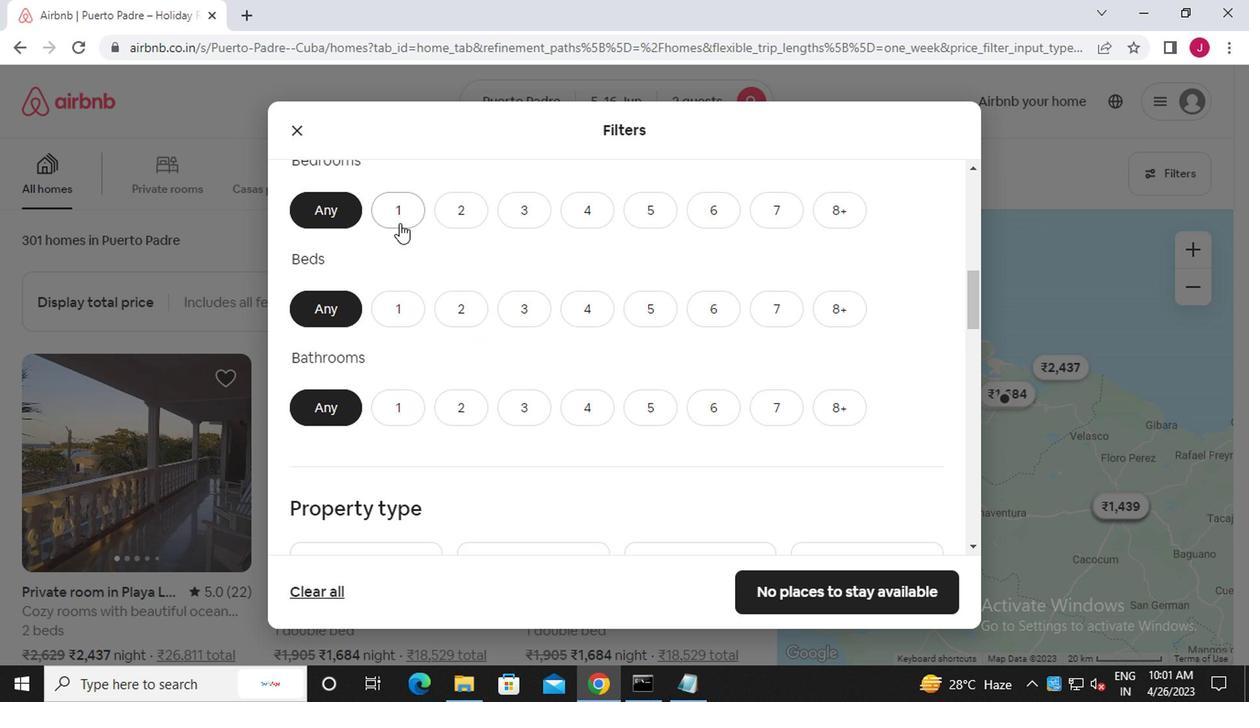 
Action: Mouse moved to (390, 301)
Screenshot: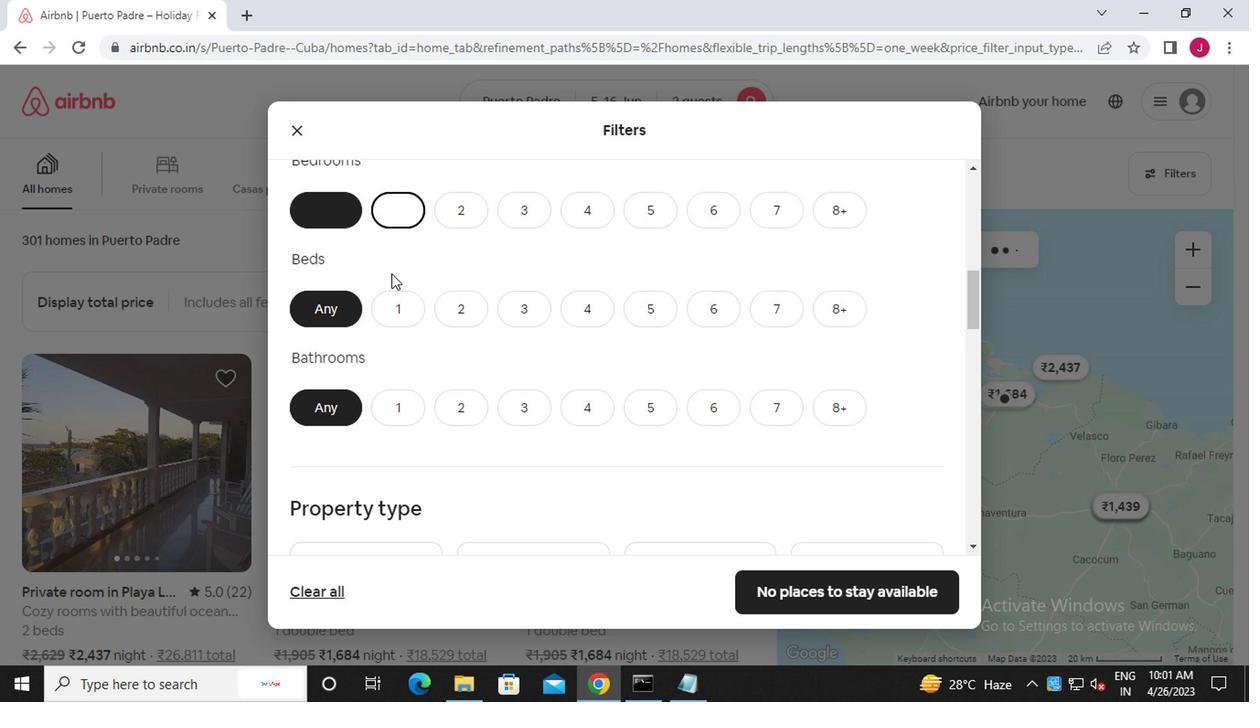 
Action: Mouse pressed left at (390, 301)
Screenshot: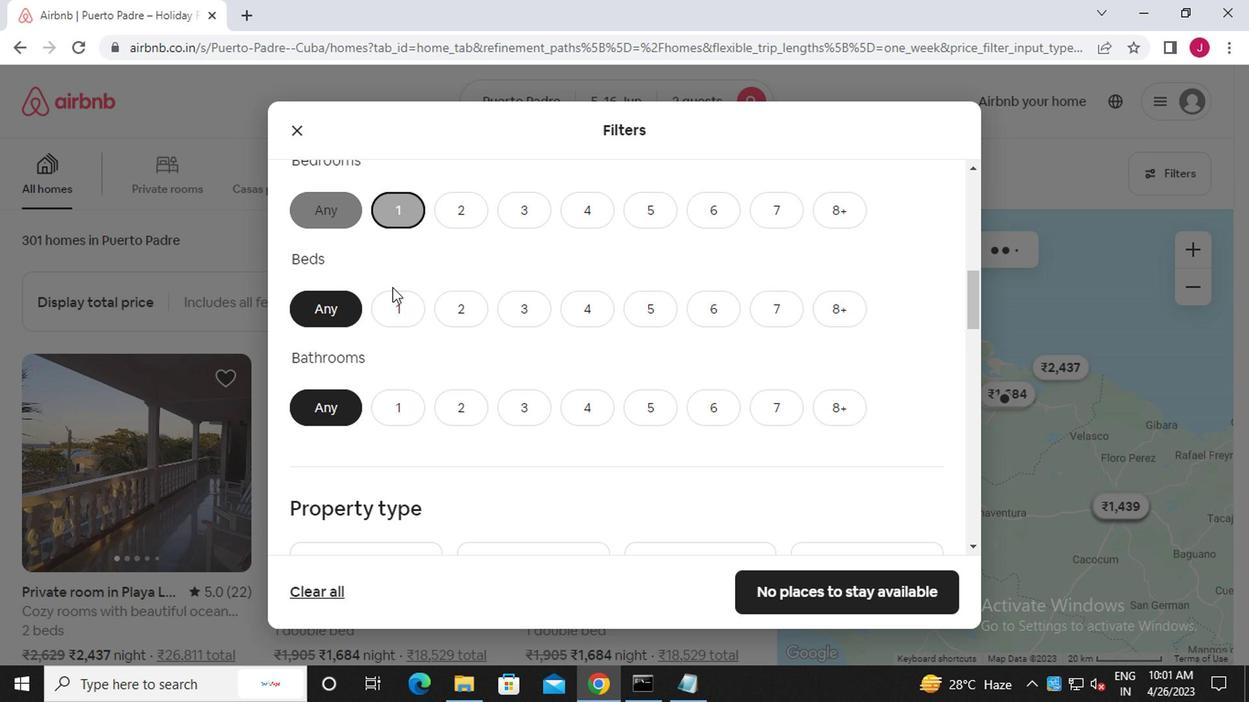 
Action: Mouse moved to (386, 407)
Screenshot: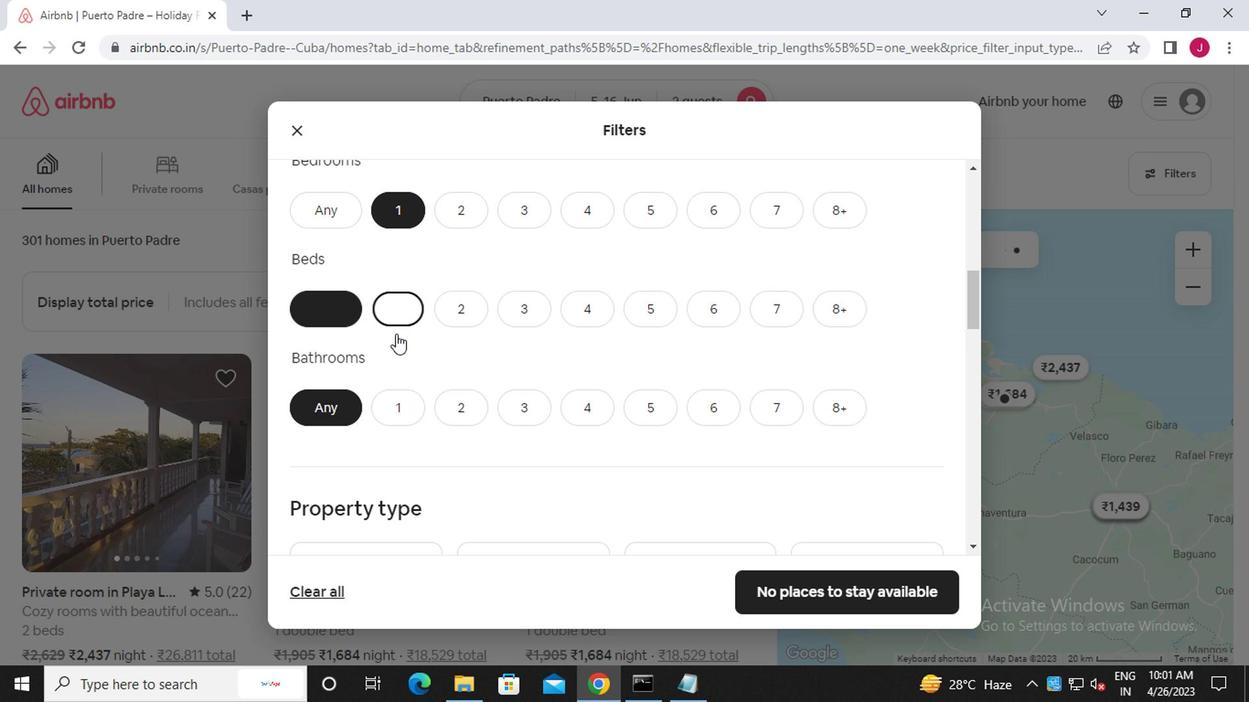 
Action: Mouse pressed left at (386, 407)
Screenshot: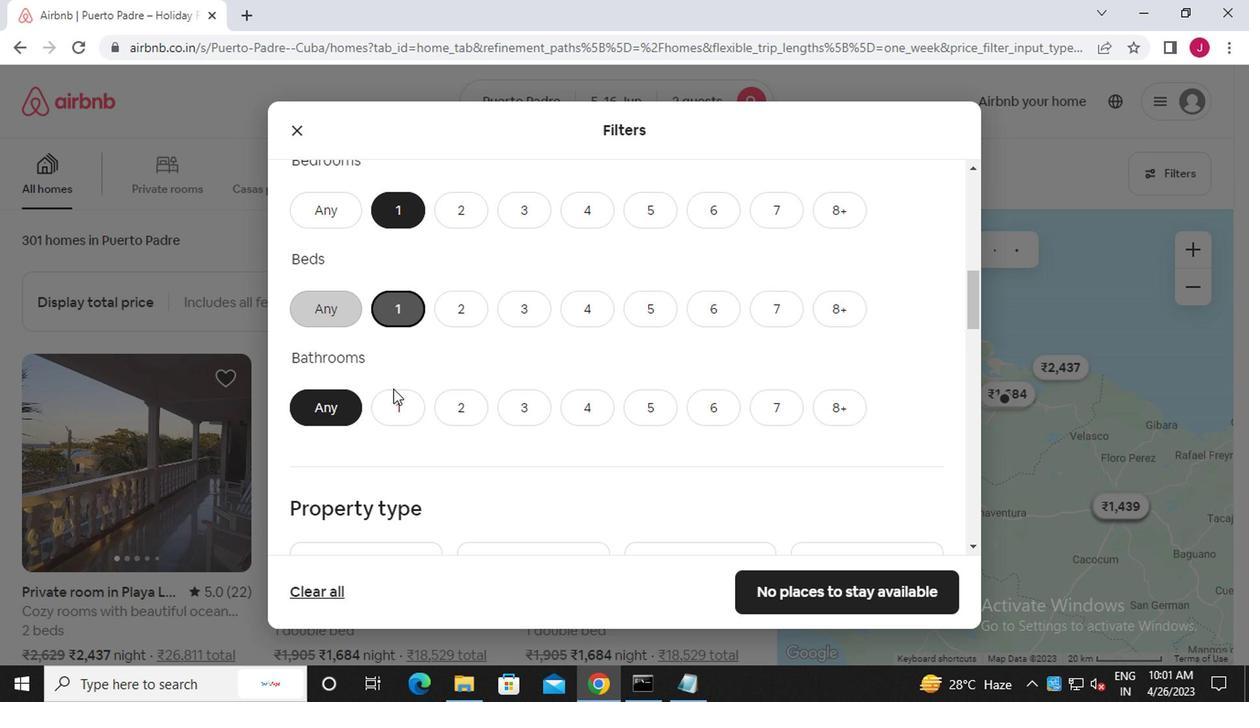 
Action: Mouse moved to (411, 441)
Screenshot: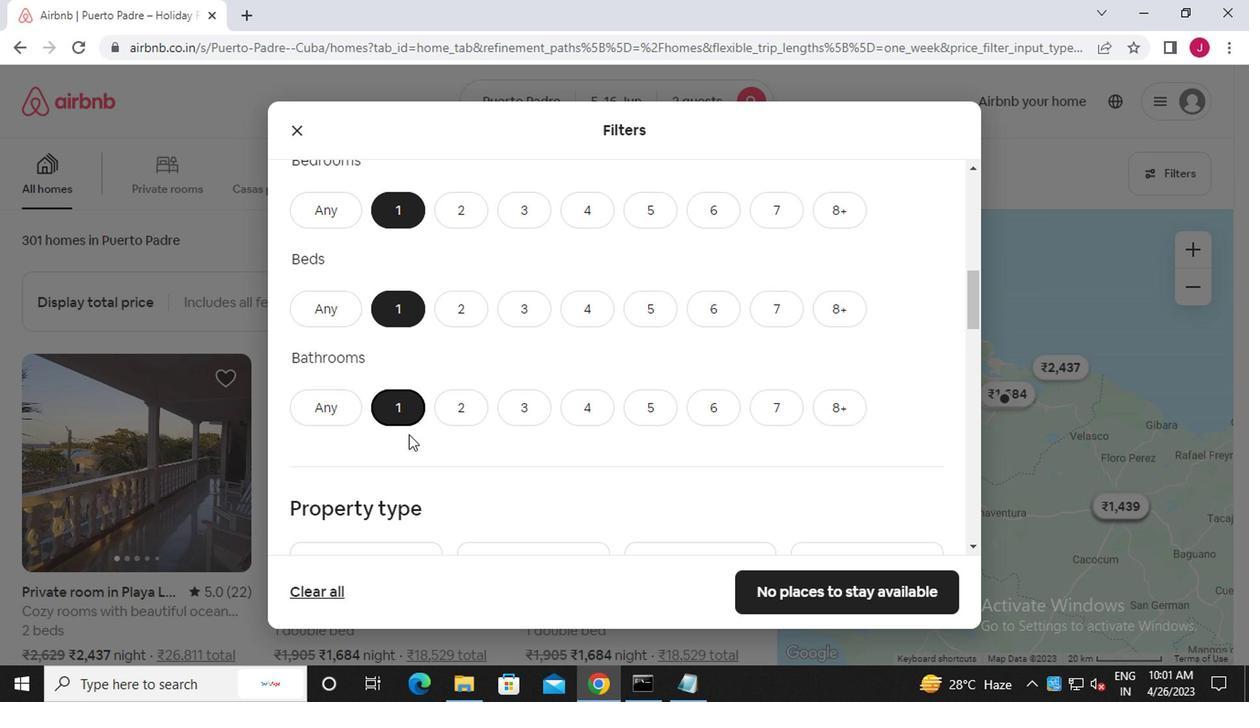 
Action: Mouse scrolled (411, 441) with delta (0, 0)
Screenshot: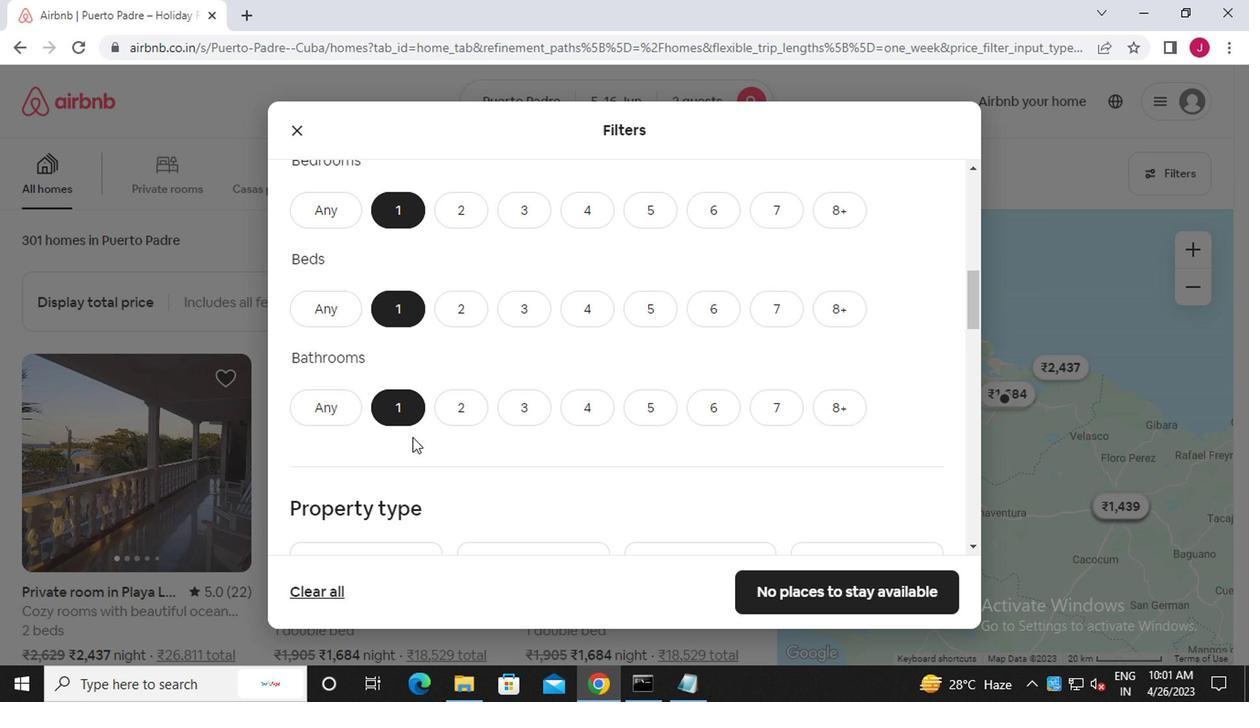 
Action: Mouse scrolled (411, 441) with delta (0, 0)
Screenshot: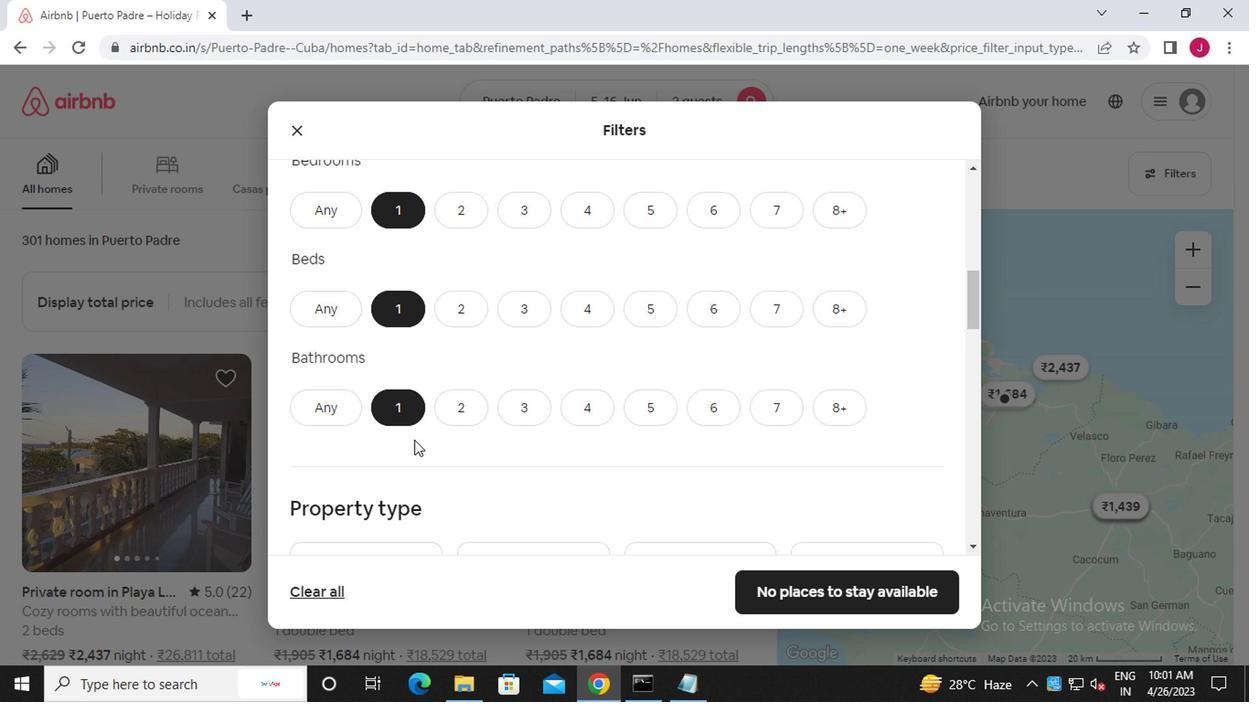 
Action: Mouse moved to (402, 423)
Screenshot: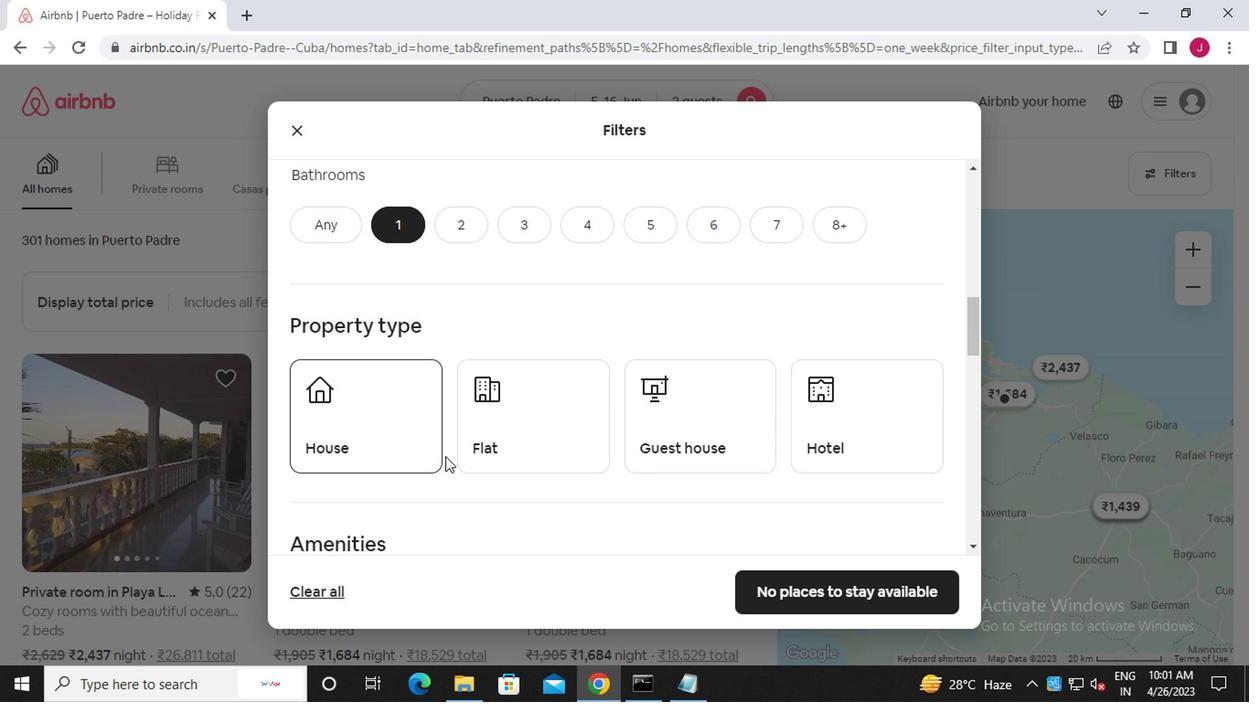 
Action: Mouse pressed left at (402, 423)
Screenshot: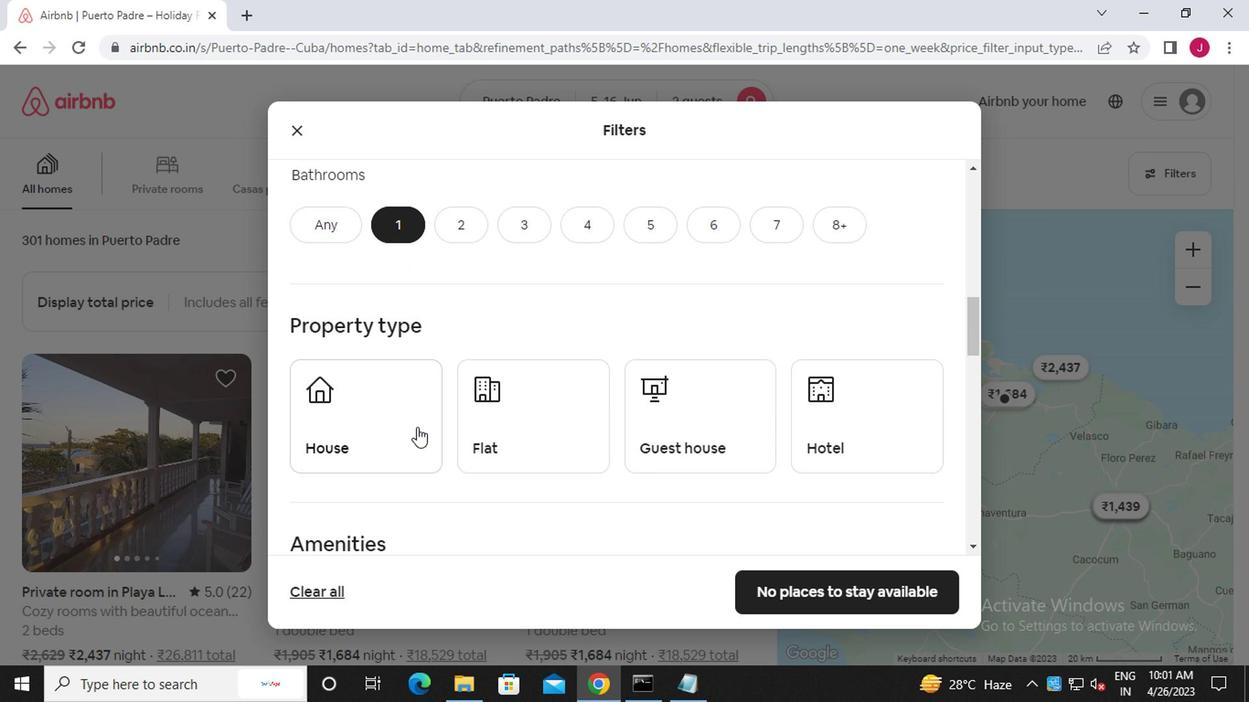 
Action: Mouse moved to (514, 437)
Screenshot: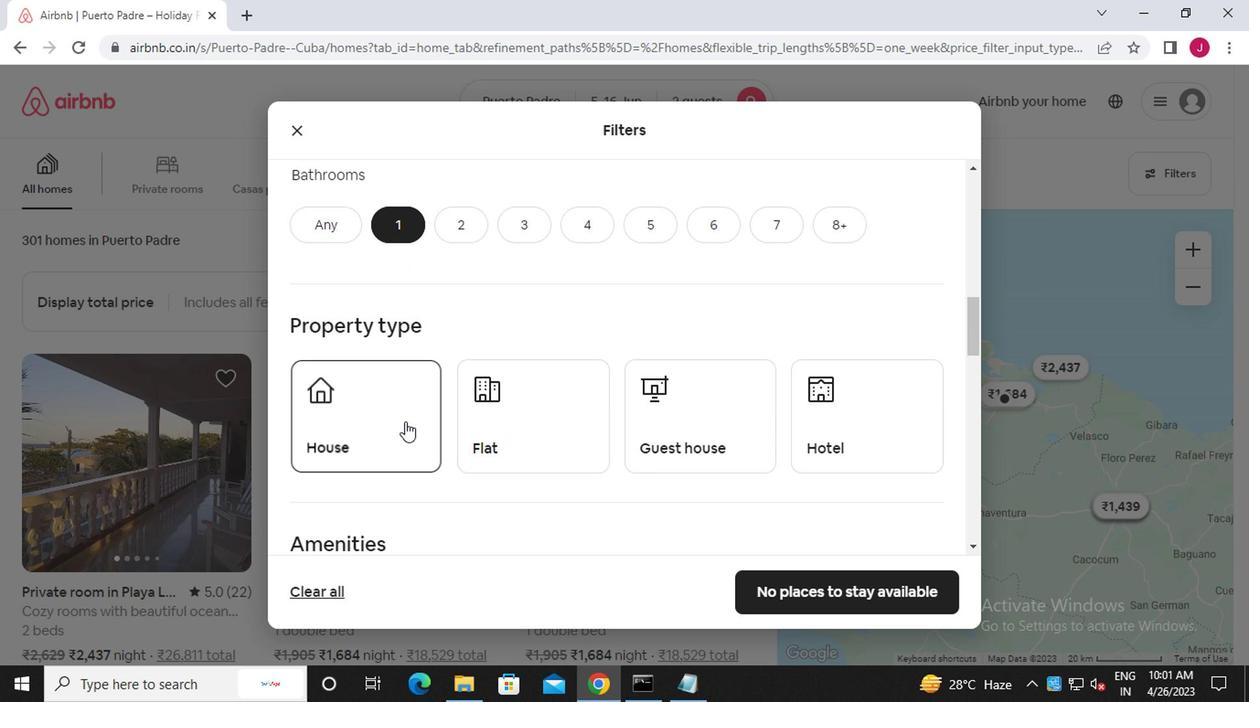 
Action: Mouse pressed left at (514, 437)
Screenshot: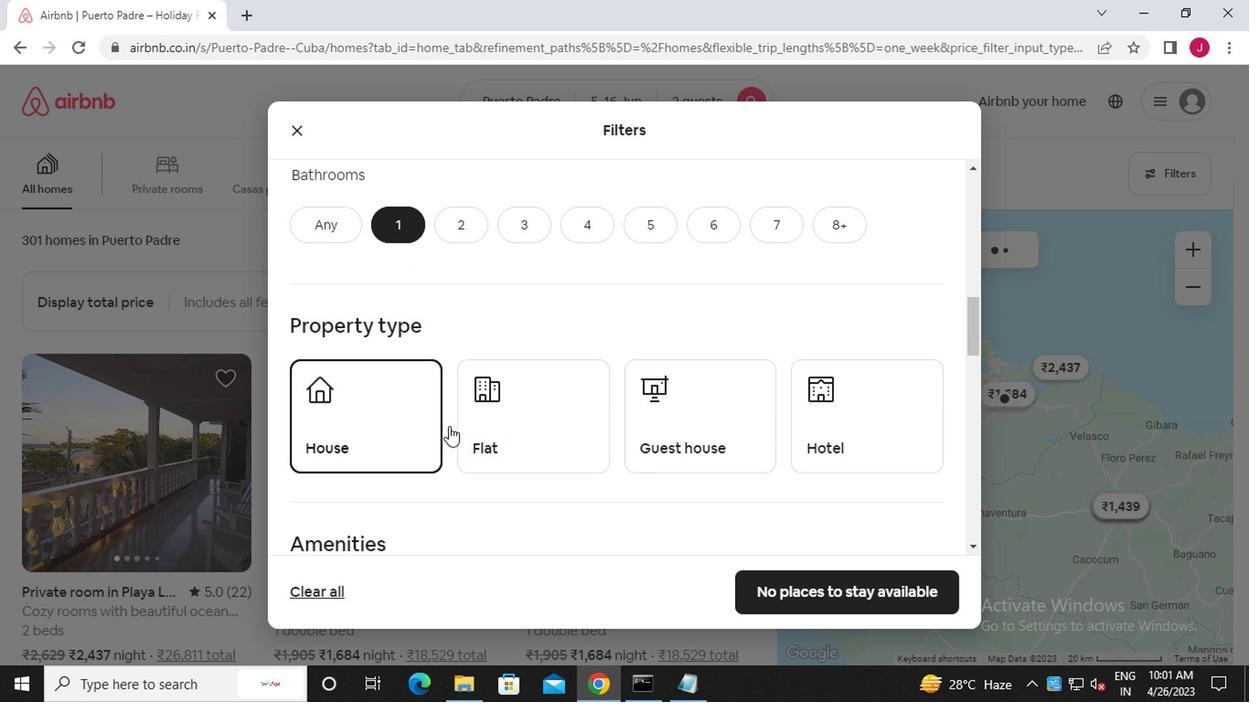 
Action: Mouse moved to (672, 430)
Screenshot: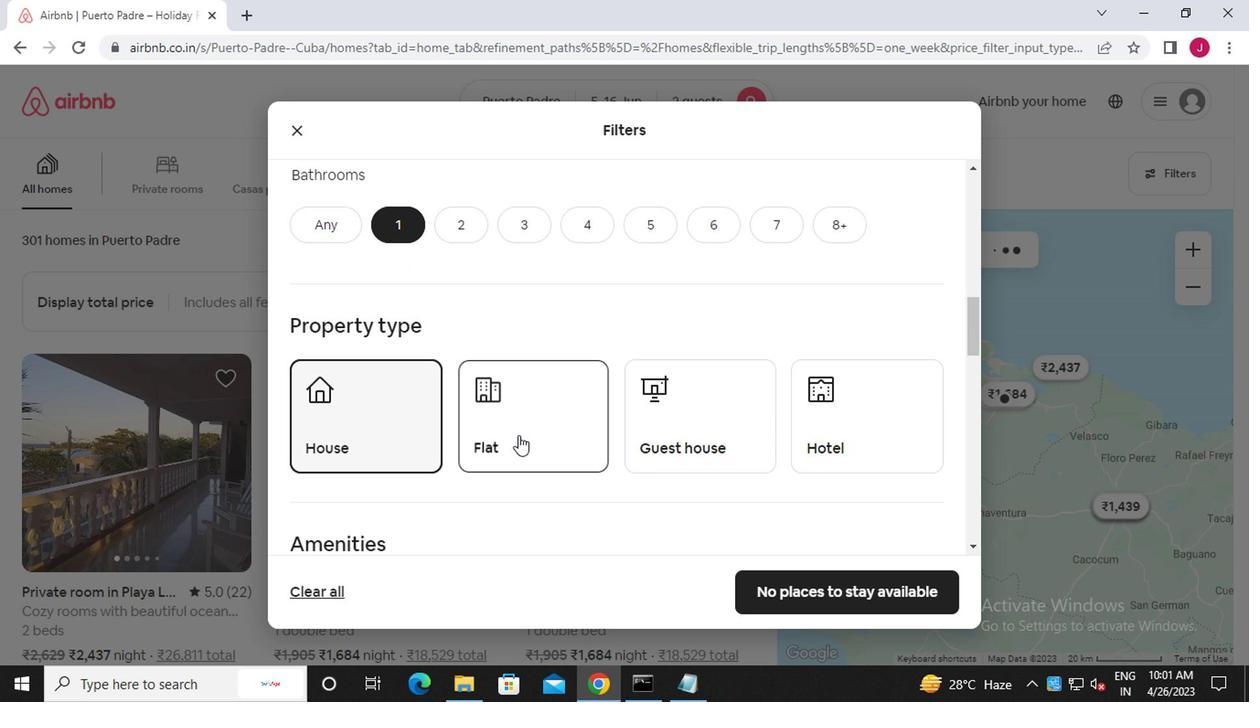 
Action: Mouse pressed left at (672, 430)
Screenshot: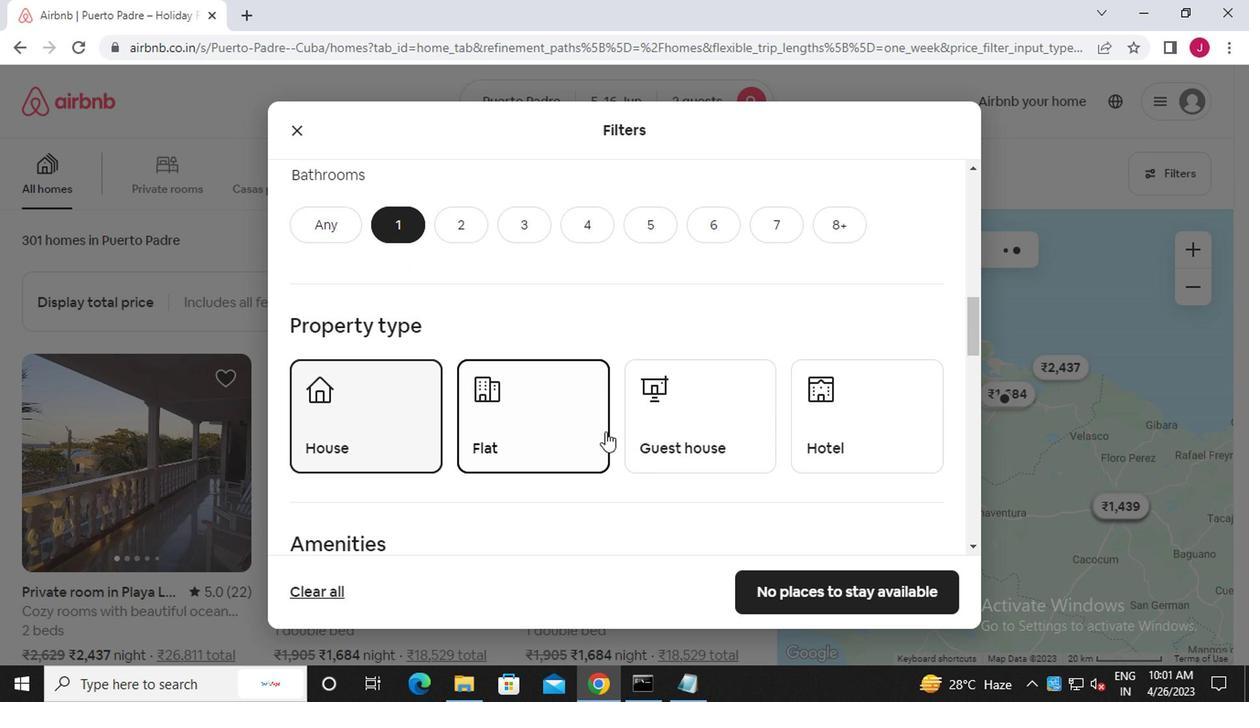 
Action: Mouse moved to (808, 424)
Screenshot: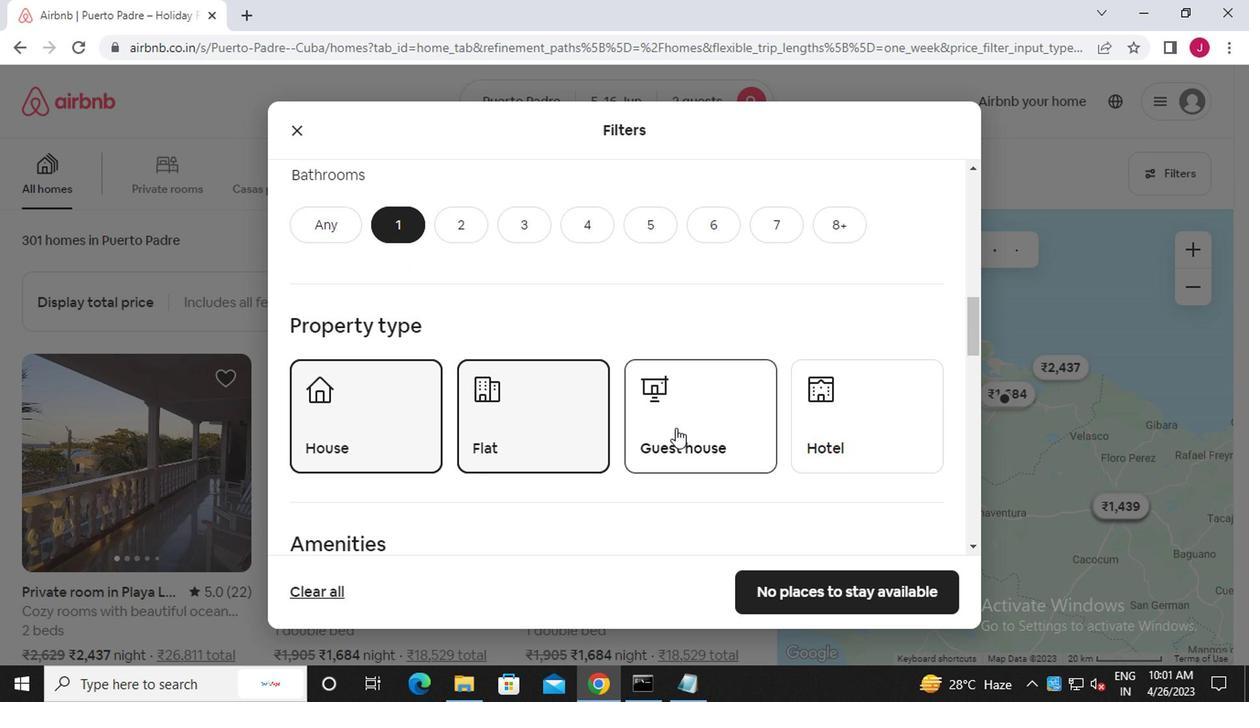 
Action: Mouse pressed left at (808, 424)
Screenshot: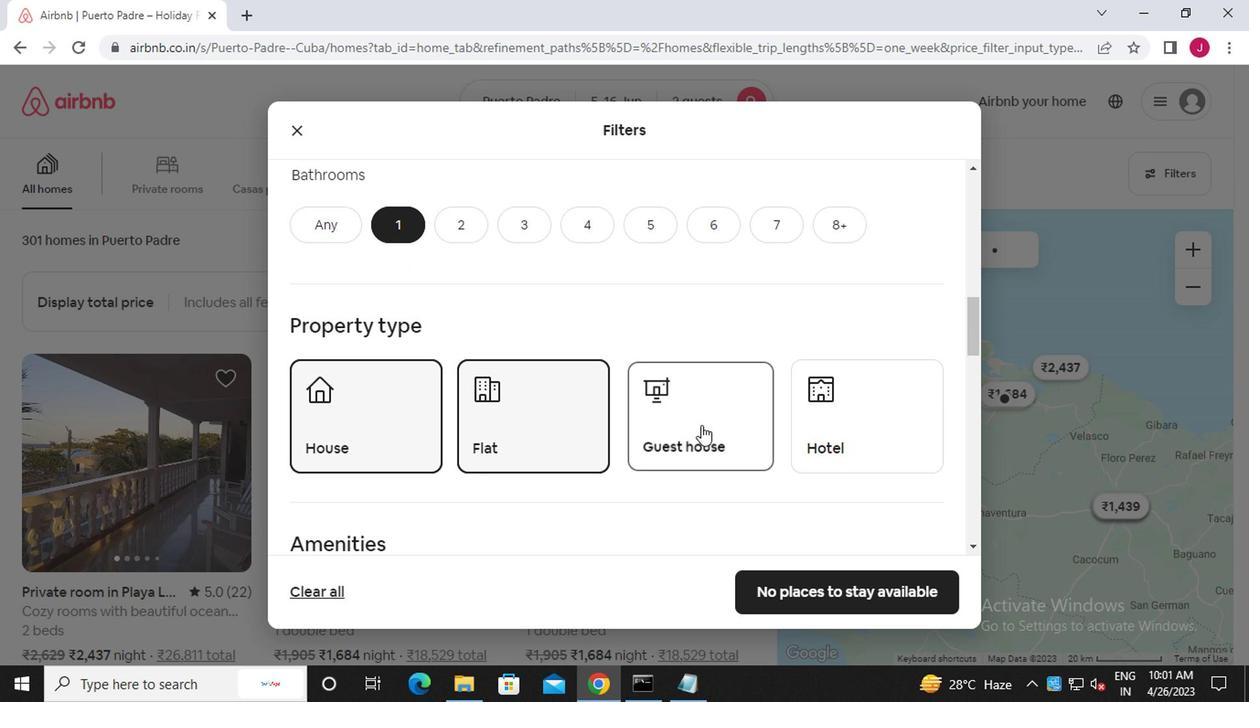 
Action: Mouse moved to (712, 436)
Screenshot: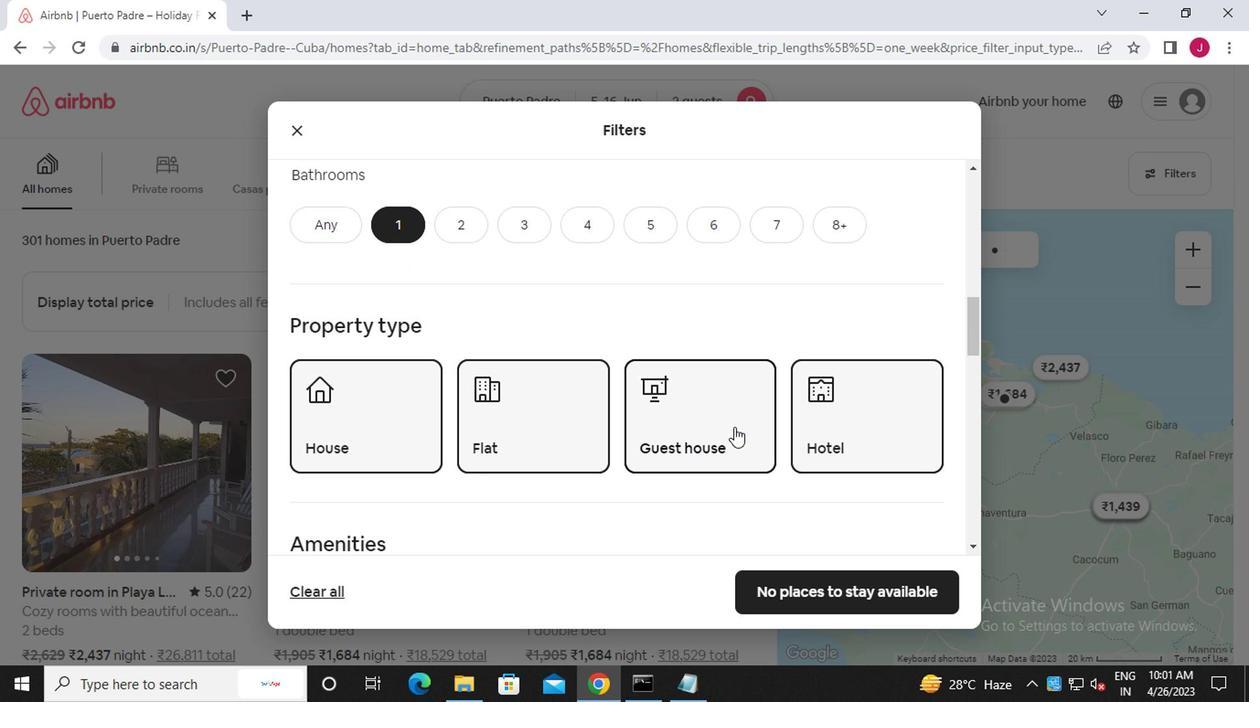 
Action: Mouse scrolled (712, 435) with delta (0, 0)
Screenshot: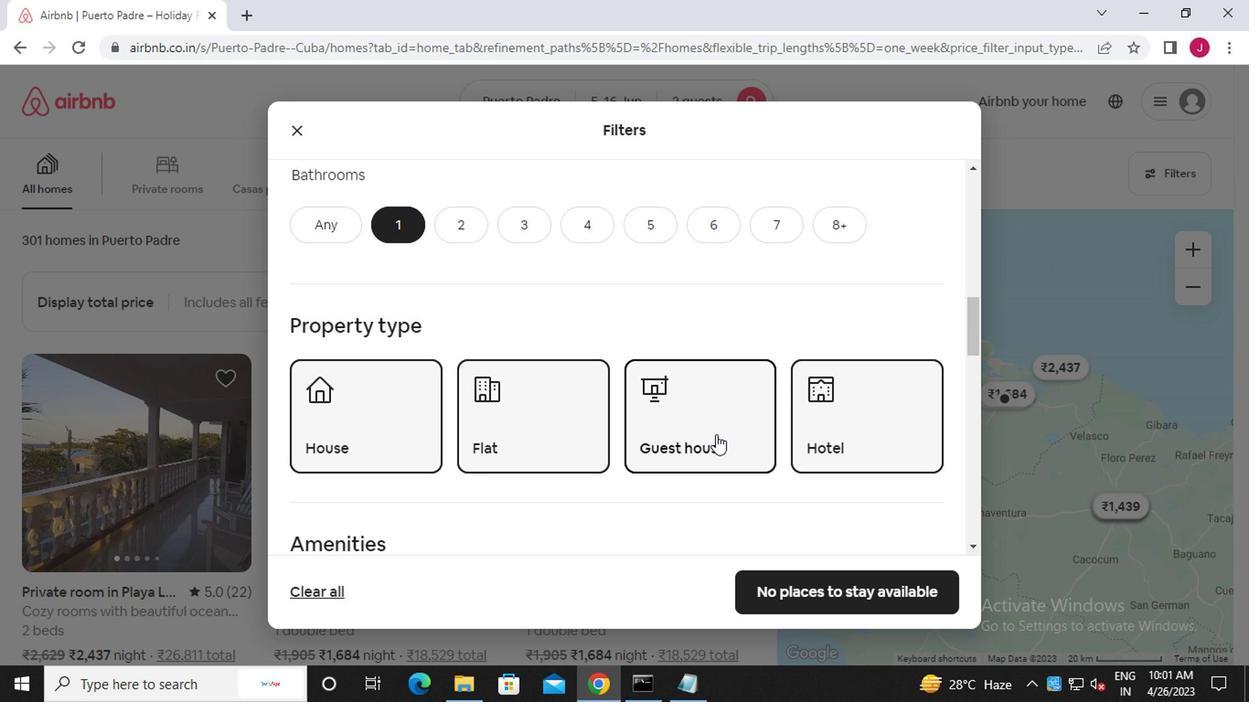
Action: Mouse scrolled (712, 435) with delta (0, 0)
Screenshot: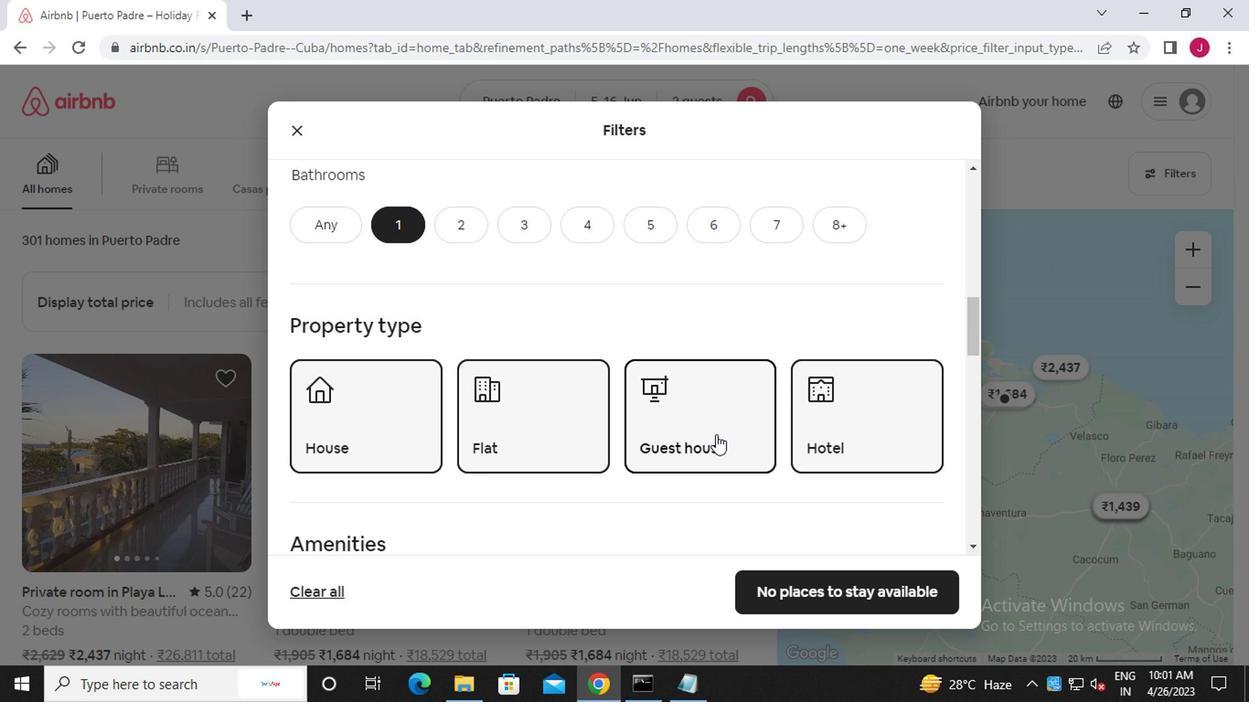 
Action: Mouse scrolled (712, 435) with delta (0, 0)
Screenshot: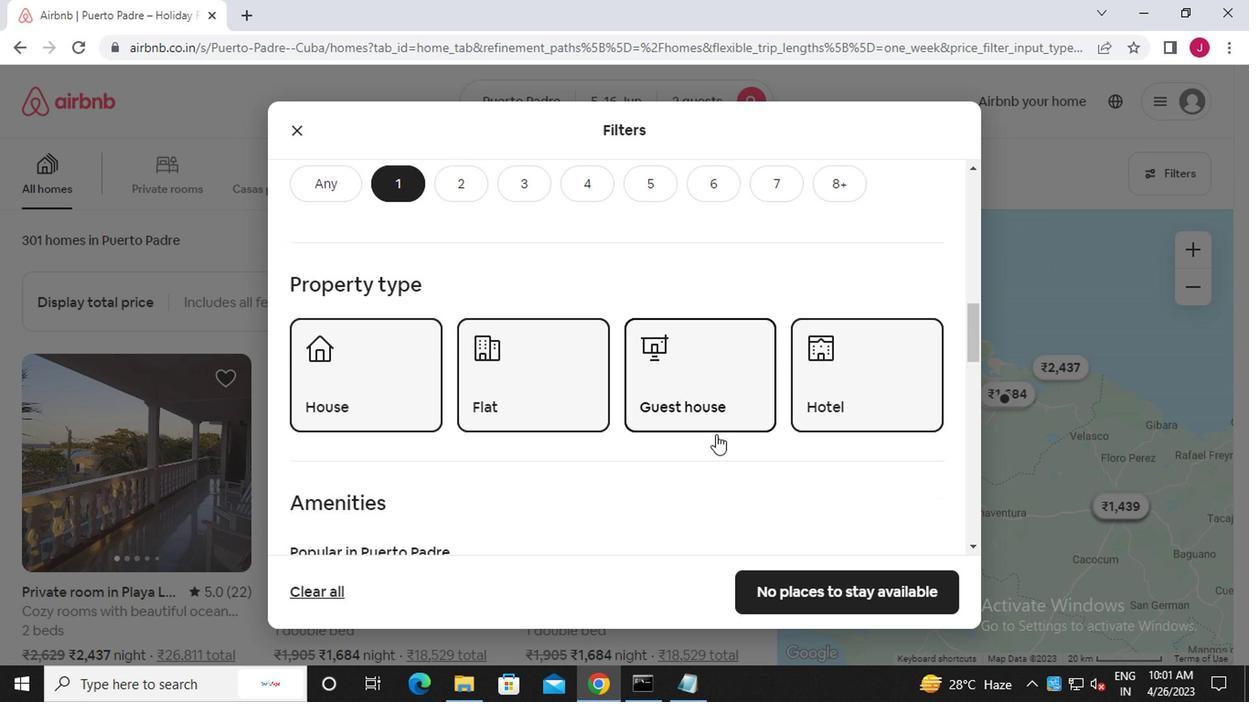 
Action: Mouse scrolled (712, 435) with delta (0, 0)
Screenshot: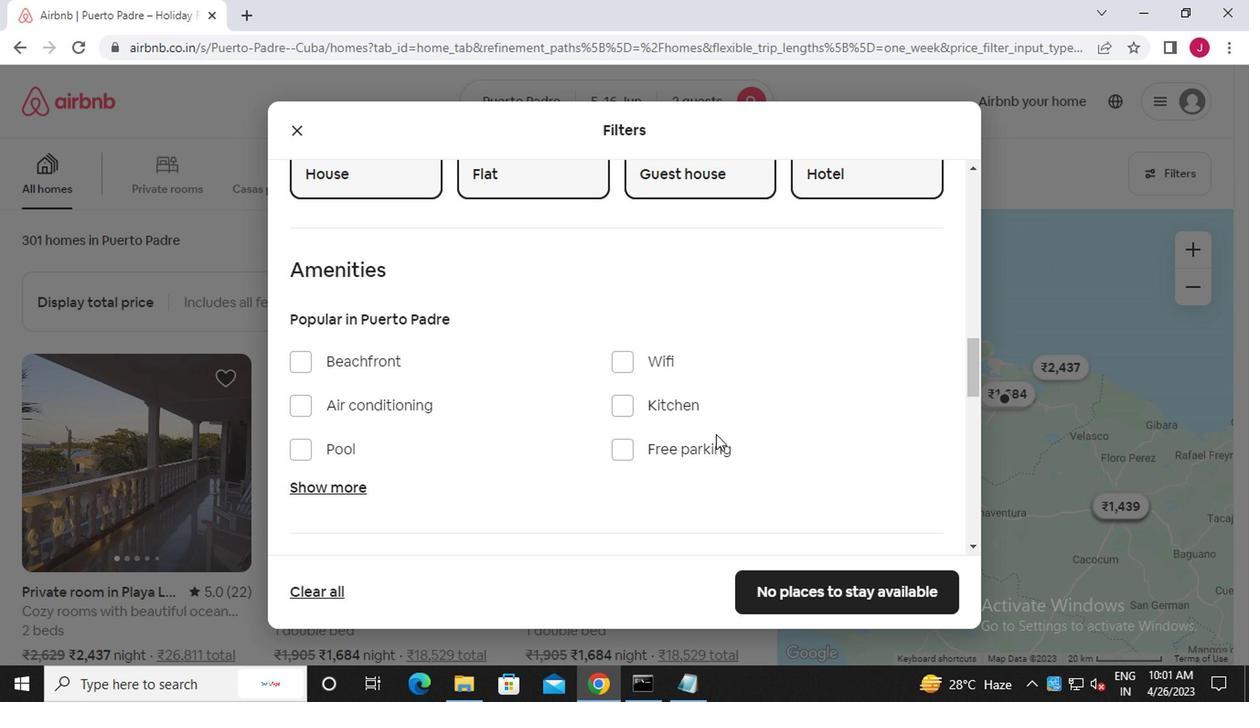 
Action: Mouse moved to (657, 422)
Screenshot: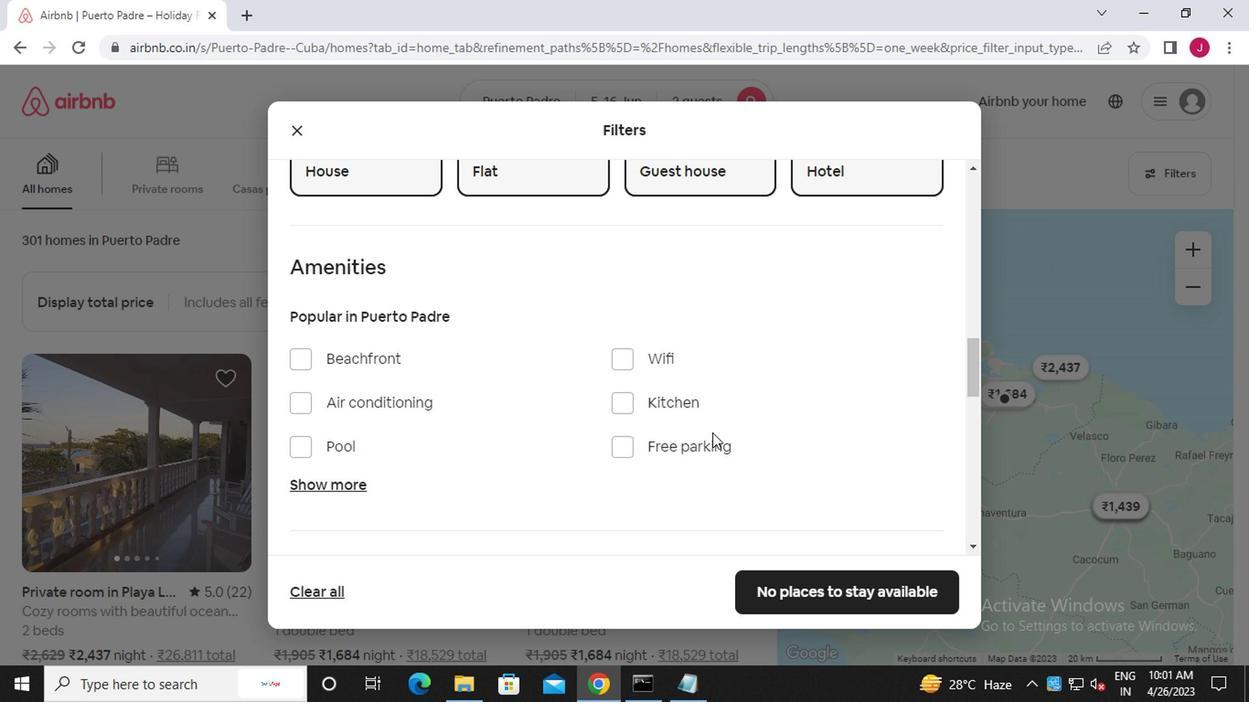 
Action: Mouse scrolled (657, 422) with delta (0, 0)
Screenshot: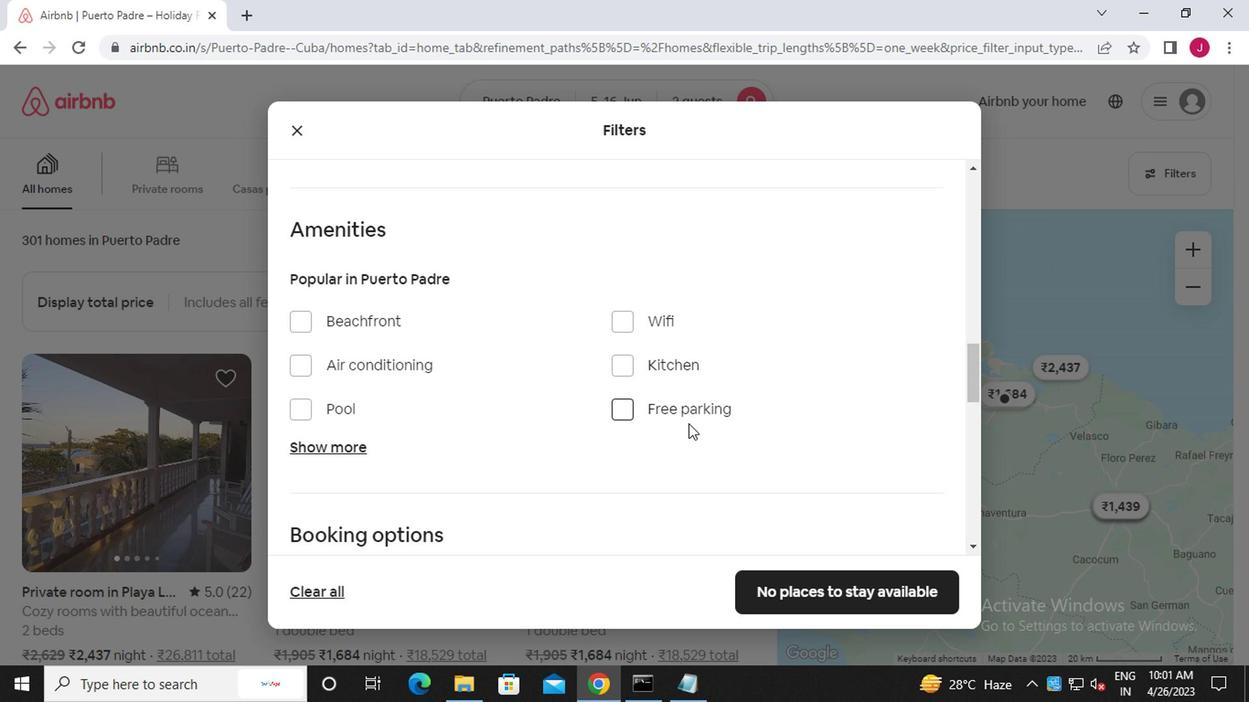 
Action: Mouse scrolled (657, 422) with delta (0, 0)
Screenshot: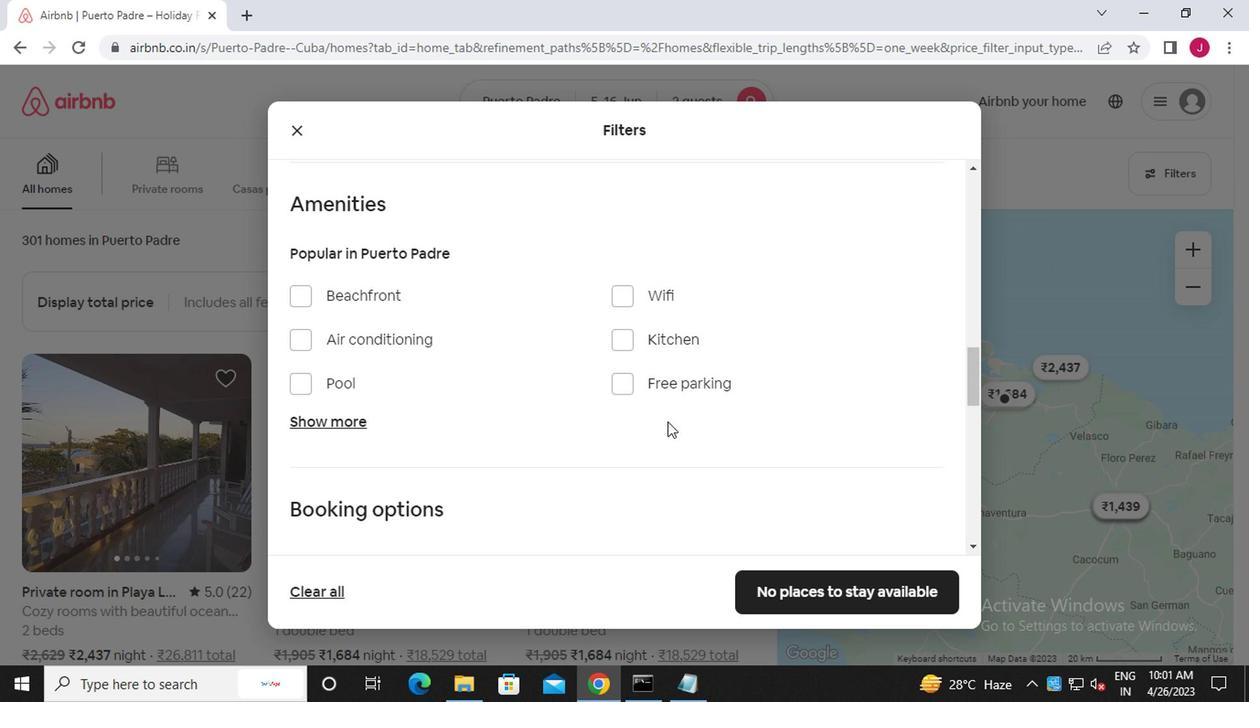 
Action: Mouse scrolled (657, 422) with delta (0, 0)
Screenshot: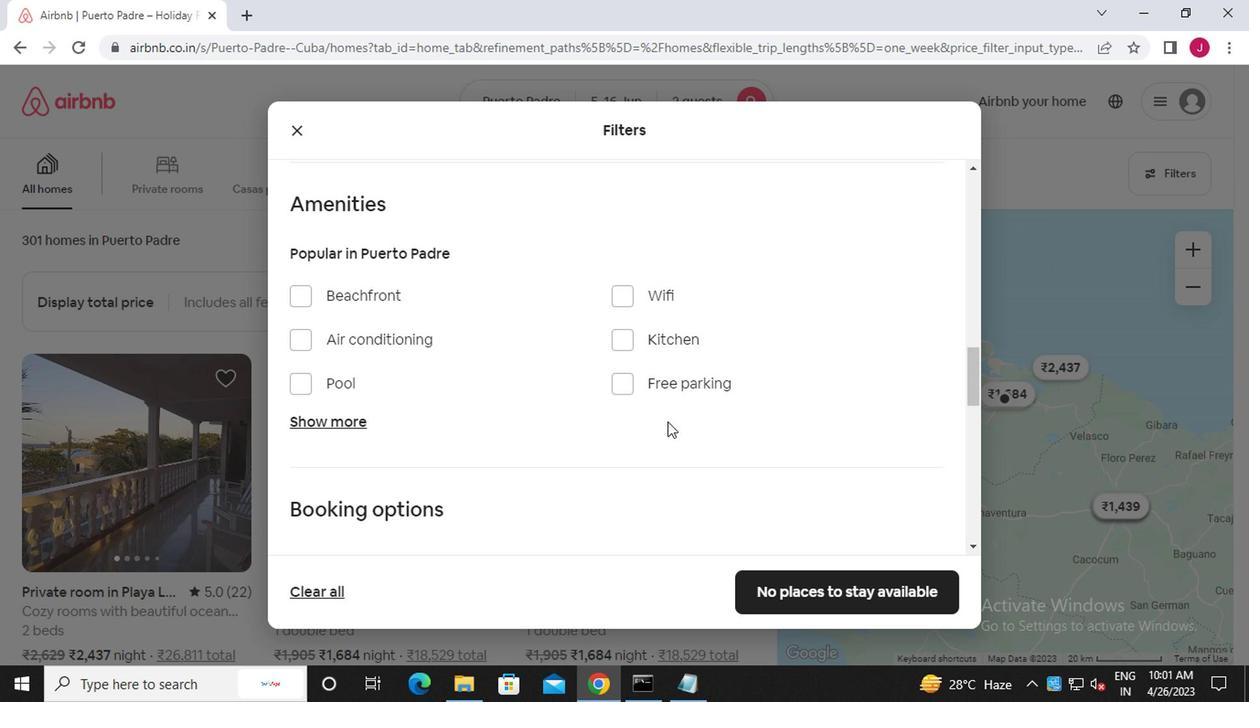 
Action: Mouse moved to (914, 339)
Screenshot: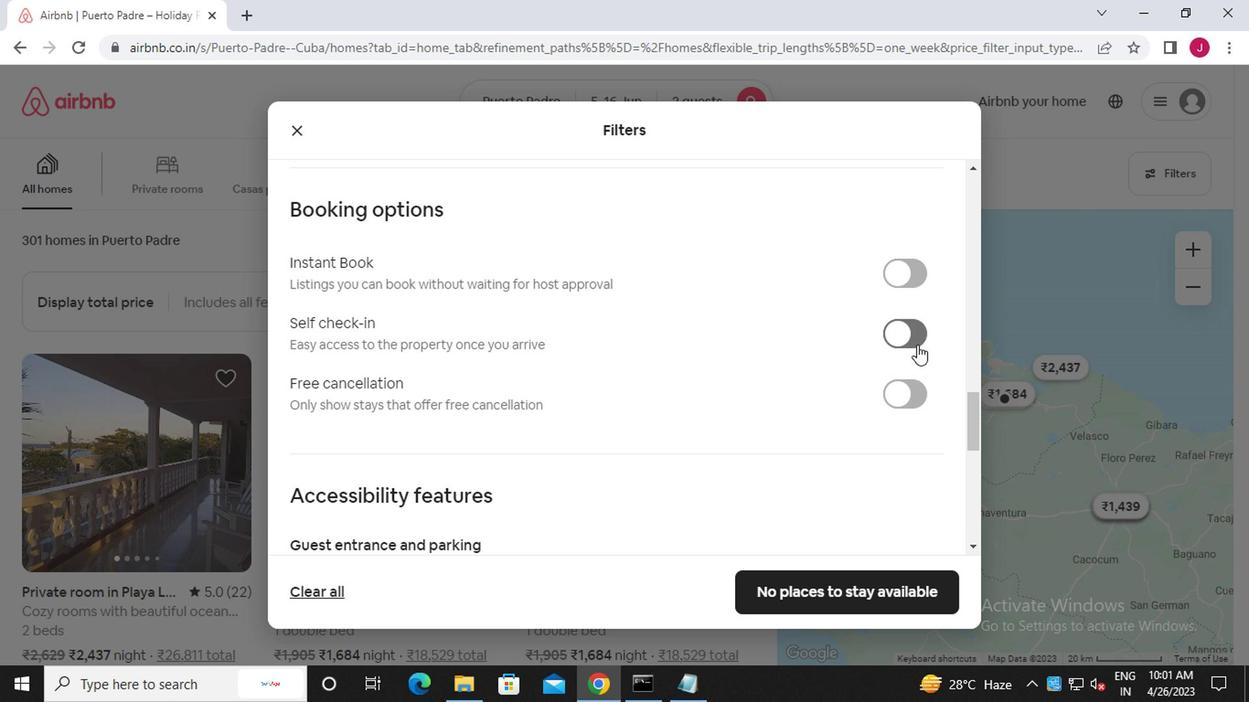 
Action: Mouse pressed left at (914, 339)
Screenshot: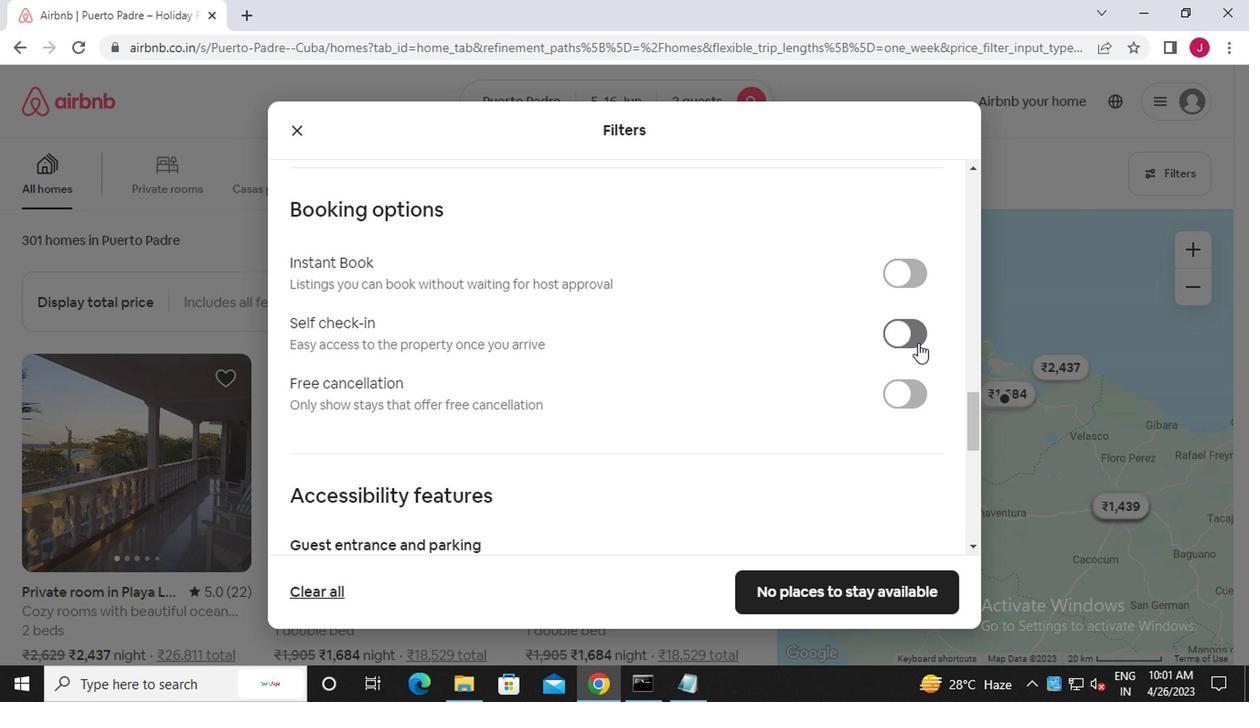 
Action: Mouse moved to (796, 427)
Screenshot: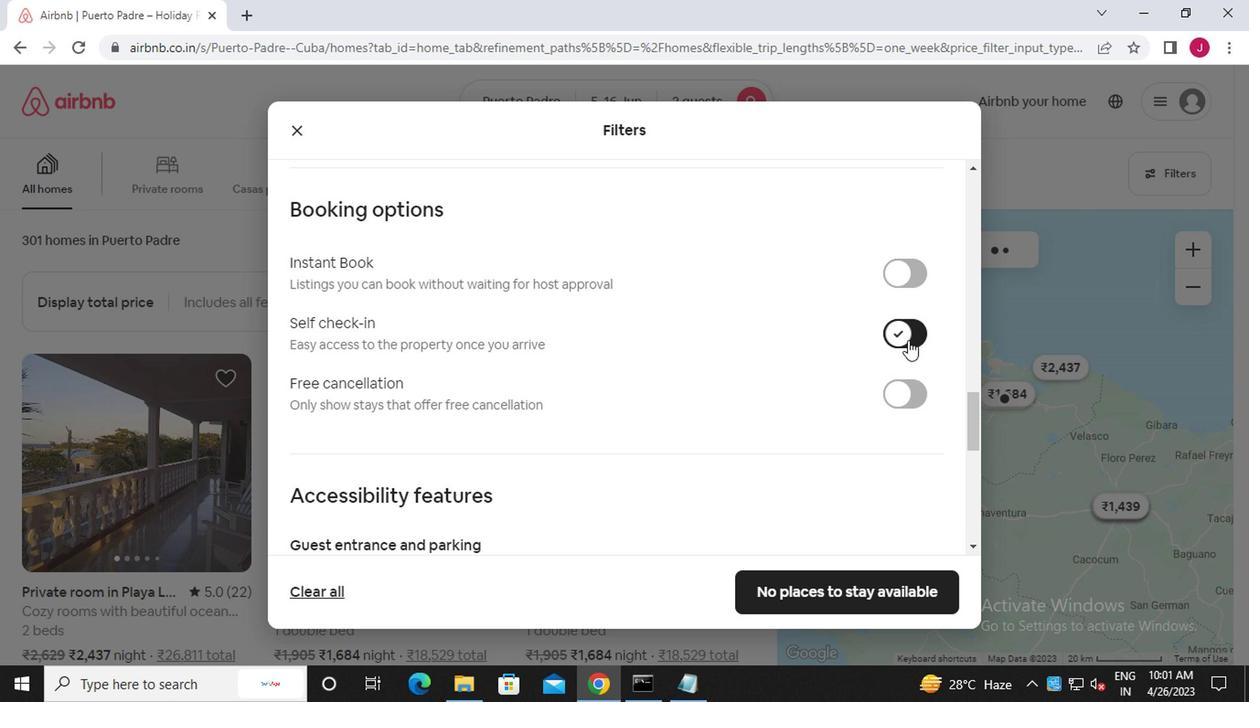 
Action: Mouse scrolled (796, 426) with delta (0, 0)
Screenshot: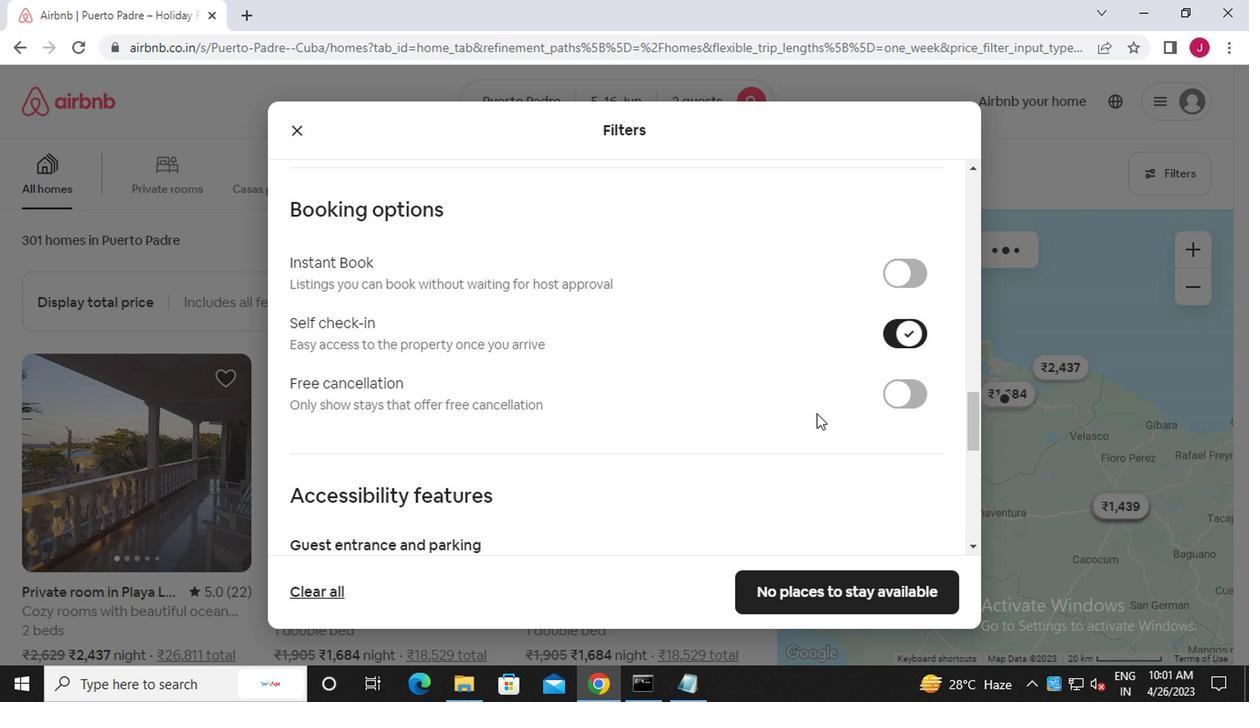 
Action: Mouse moved to (796, 428)
Screenshot: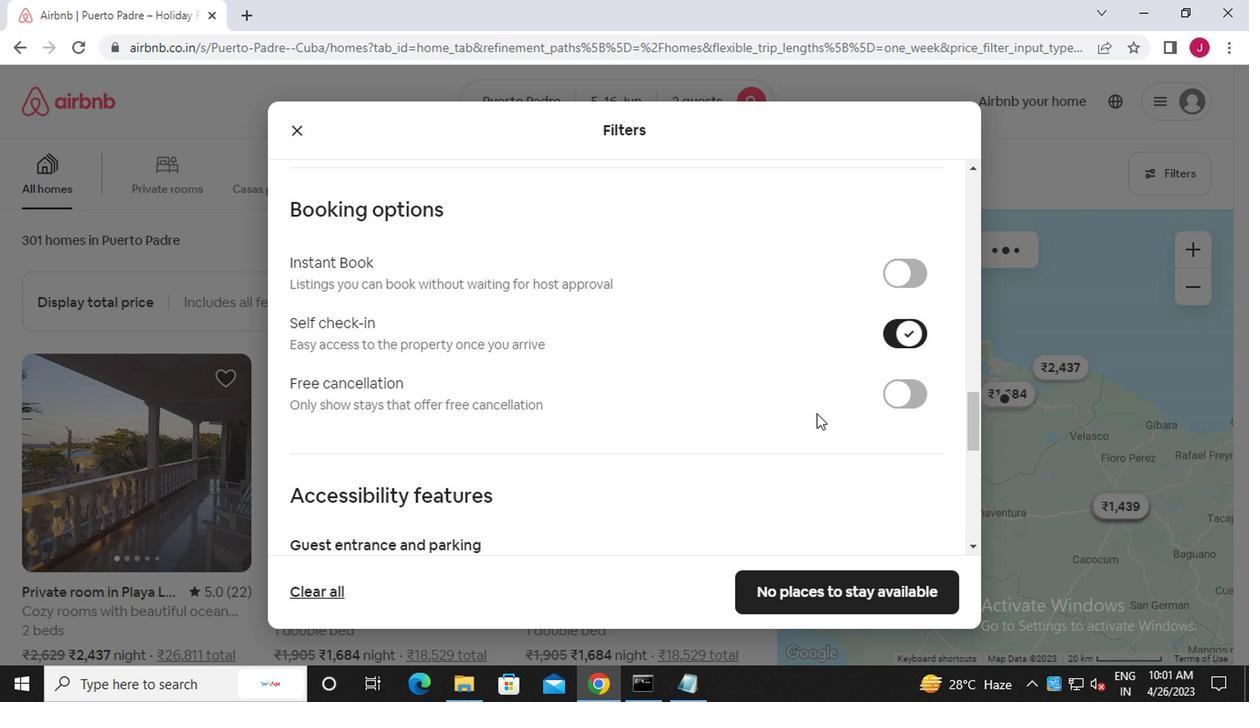 
Action: Mouse scrolled (796, 427) with delta (0, 0)
Screenshot: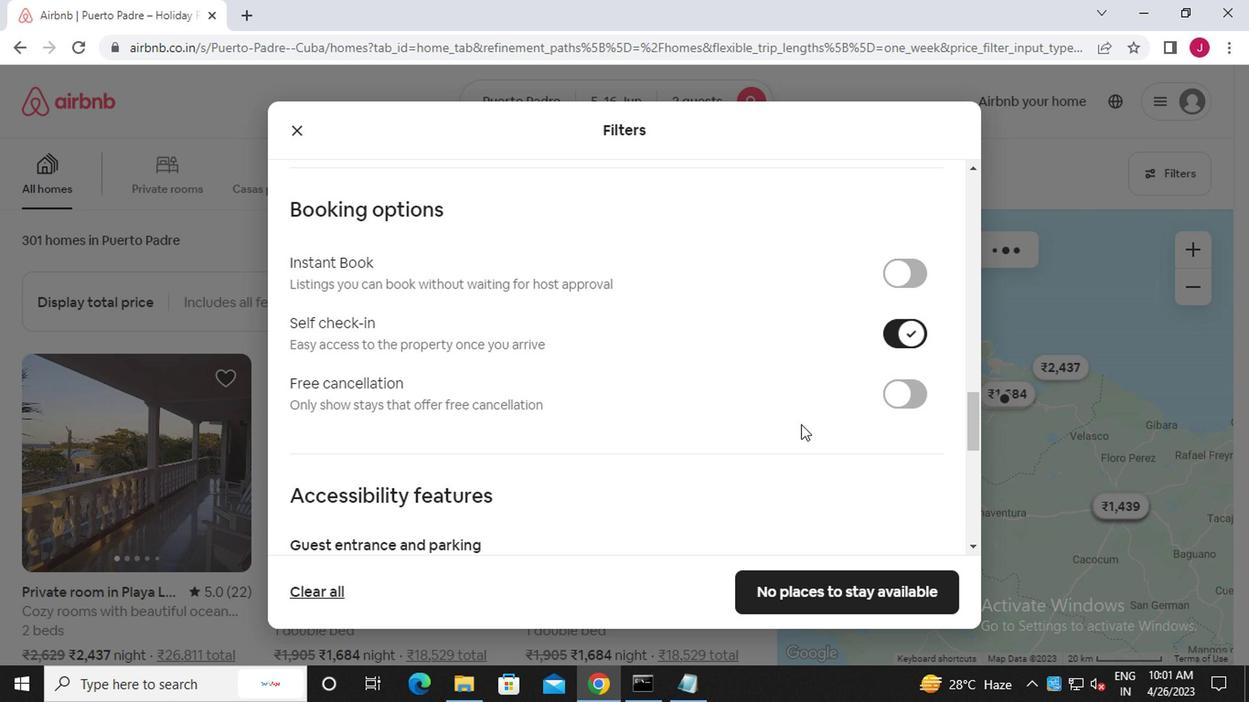 
Action: Mouse moved to (796, 429)
Screenshot: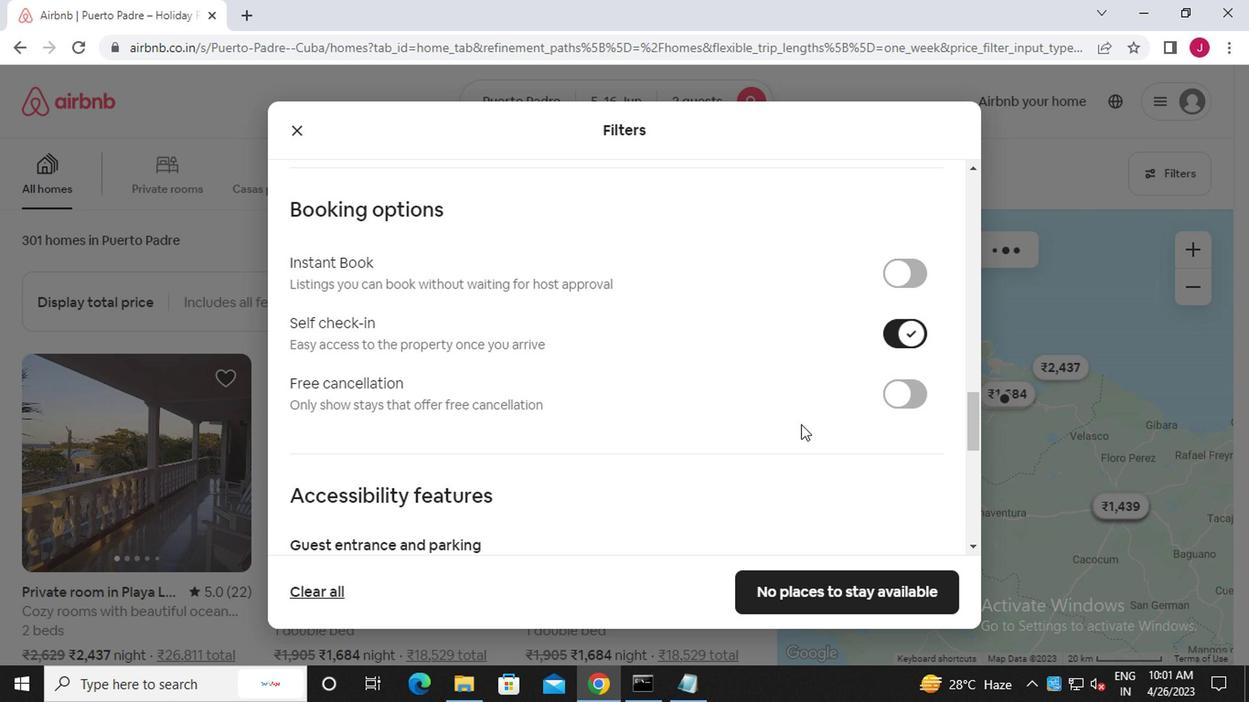 
Action: Mouse scrolled (796, 428) with delta (0, -1)
Screenshot: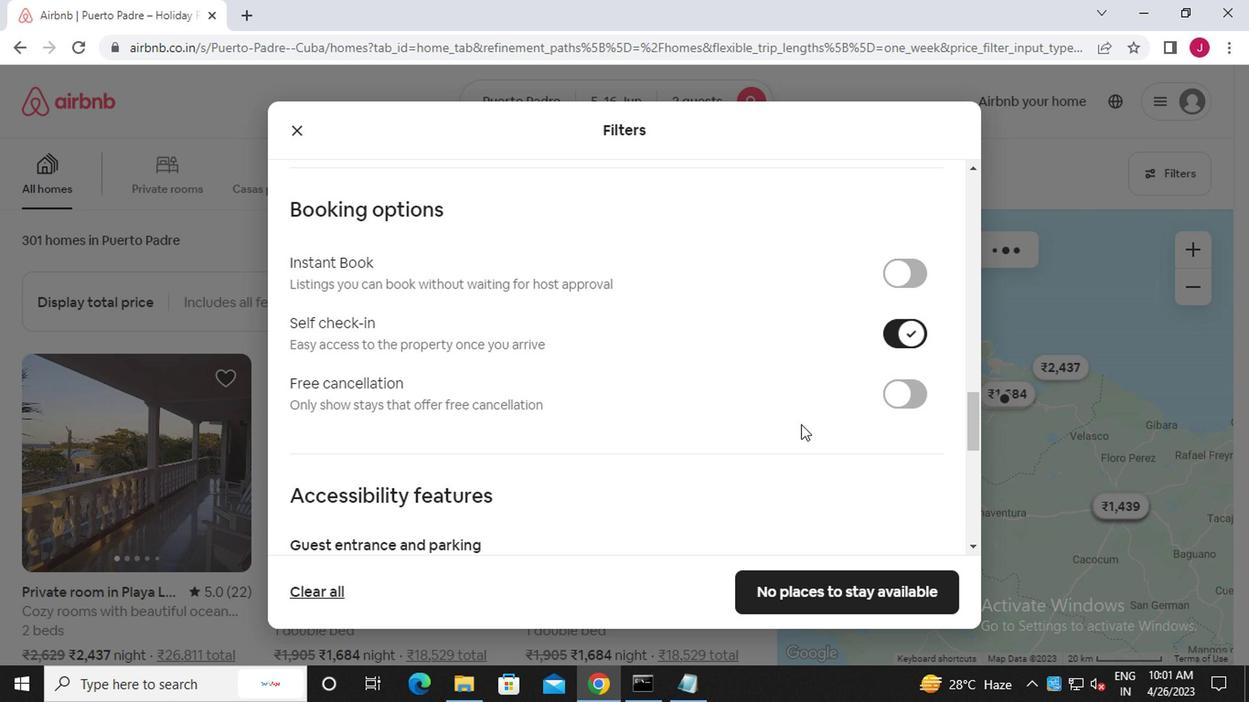 
Action: Mouse scrolled (796, 428) with delta (0, -1)
Screenshot: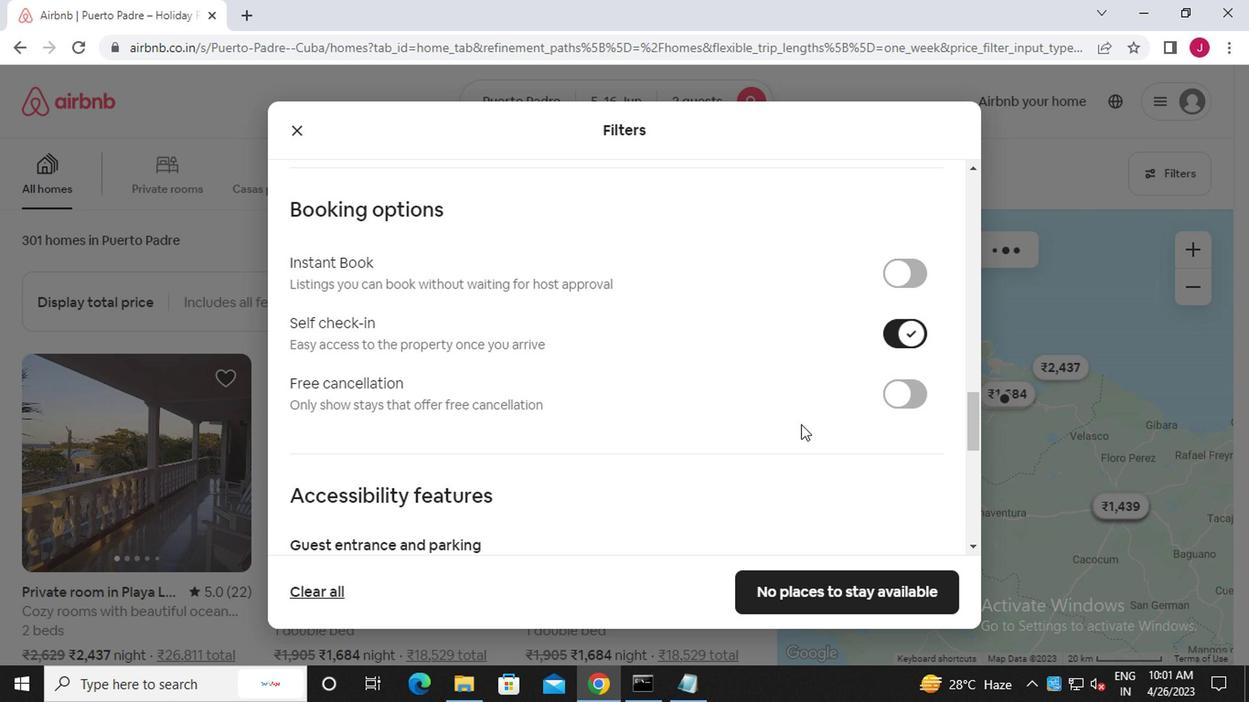 
Action: Mouse scrolled (796, 428) with delta (0, -1)
Screenshot: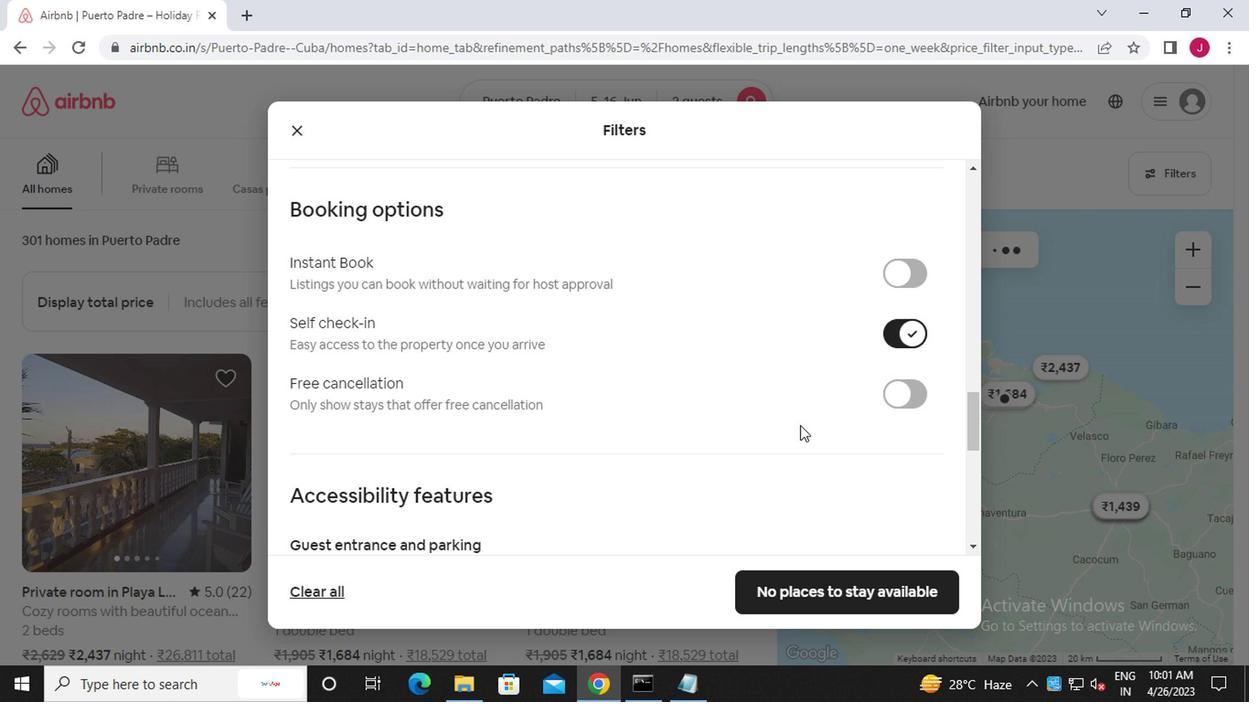 
Action: Mouse scrolled (796, 428) with delta (0, -1)
Screenshot: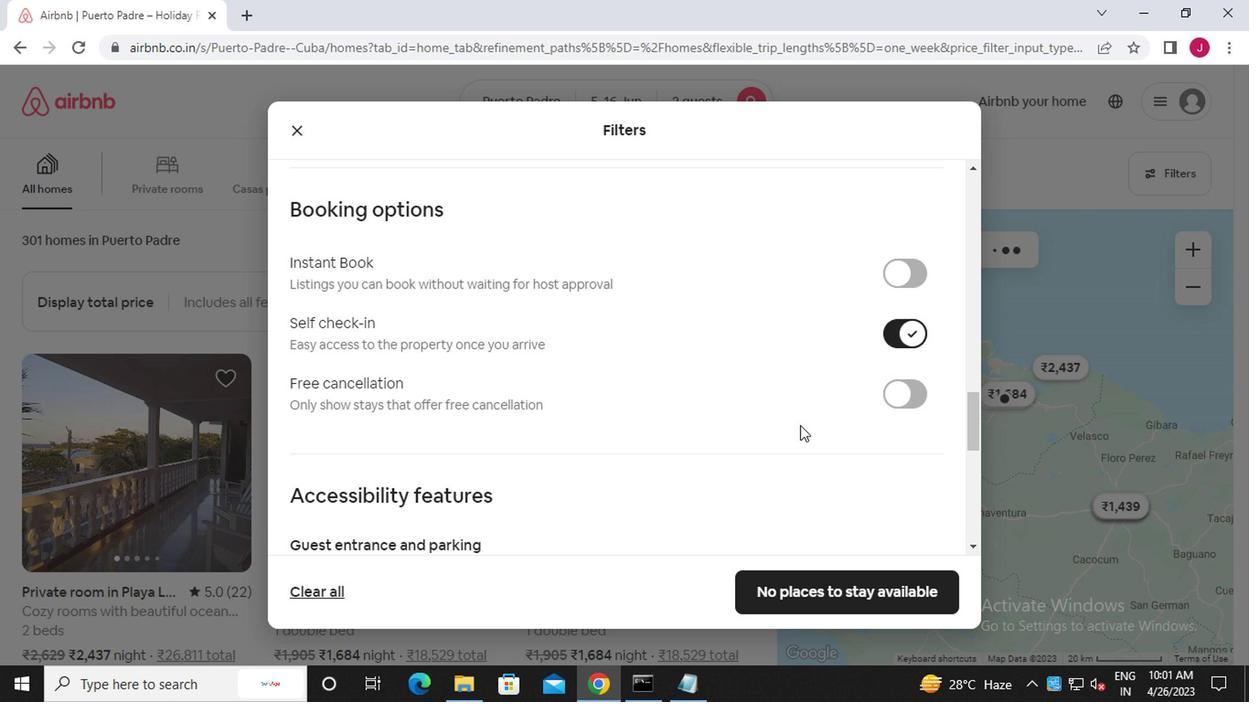 
Action: Mouse scrolled (796, 428) with delta (0, -1)
Screenshot: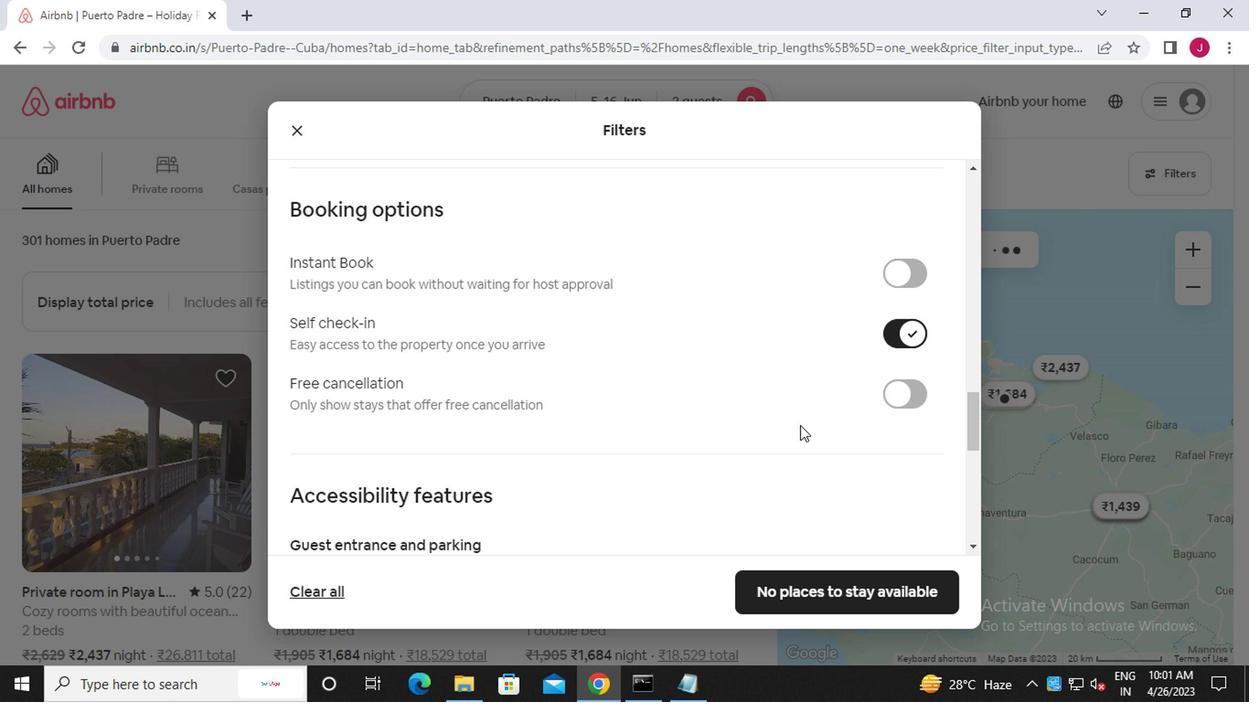 
Action: Mouse moved to (832, 595)
Screenshot: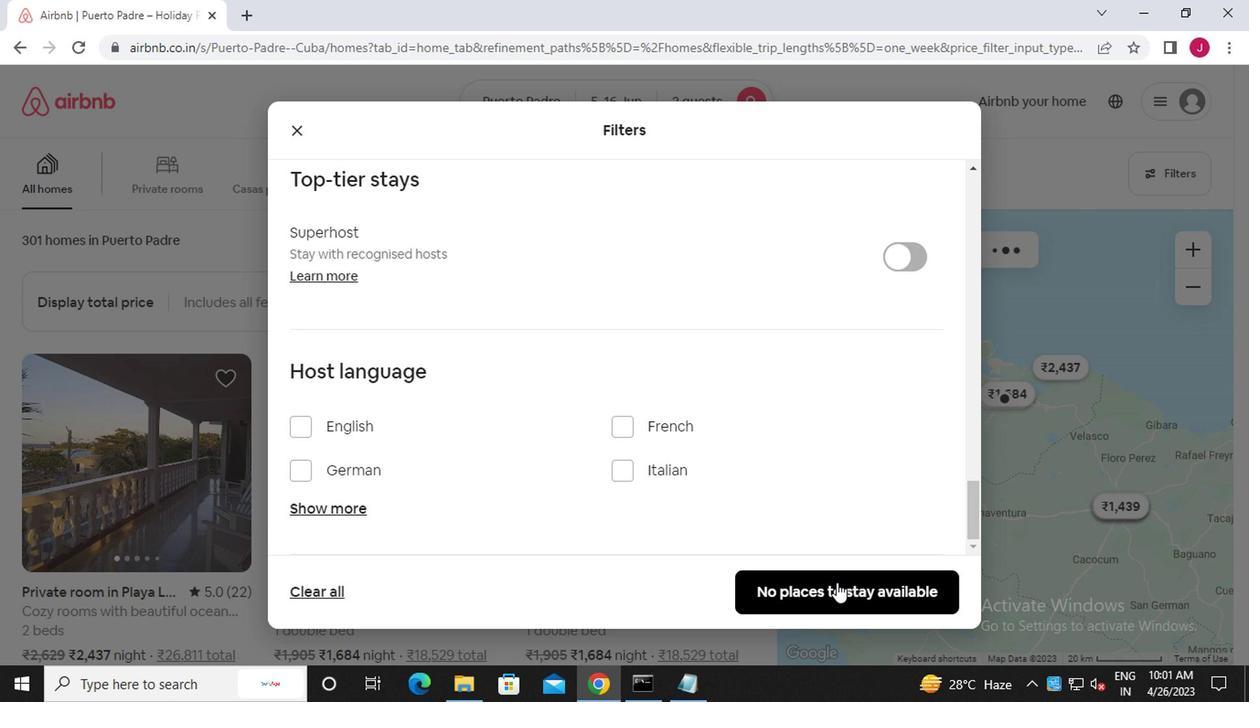 
Action: Mouse pressed left at (832, 595)
Screenshot: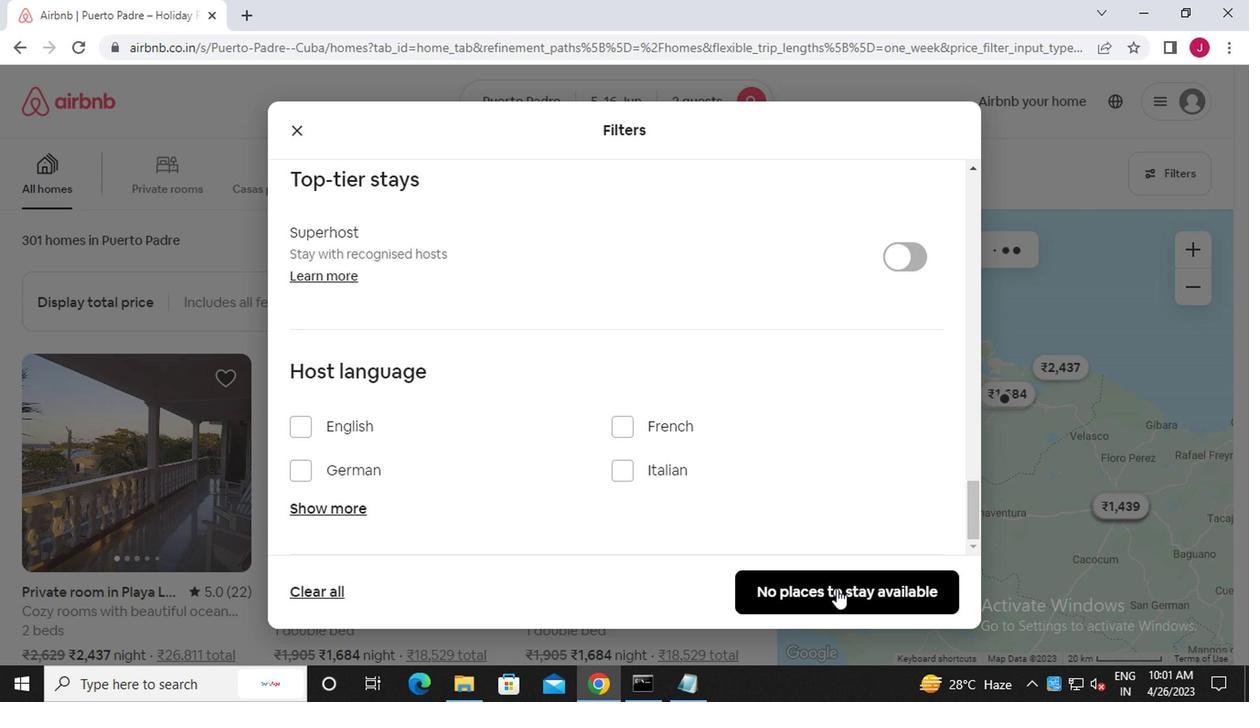 
Action: Mouse moved to (817, 587)
Screenshot: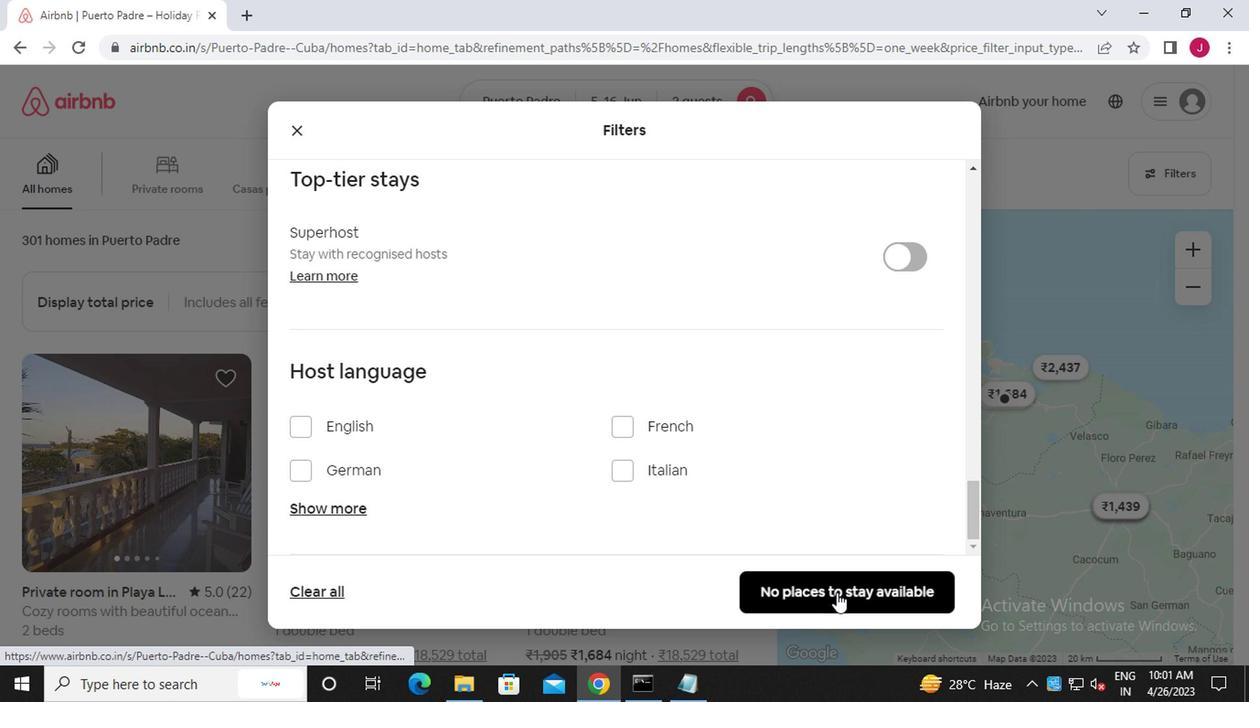 
